 Task: Add Sprouts Organic Virgin Coconut Oil Unrefined to the cart.
Action: Mouse pressed left at (26, 101)
Screenshot: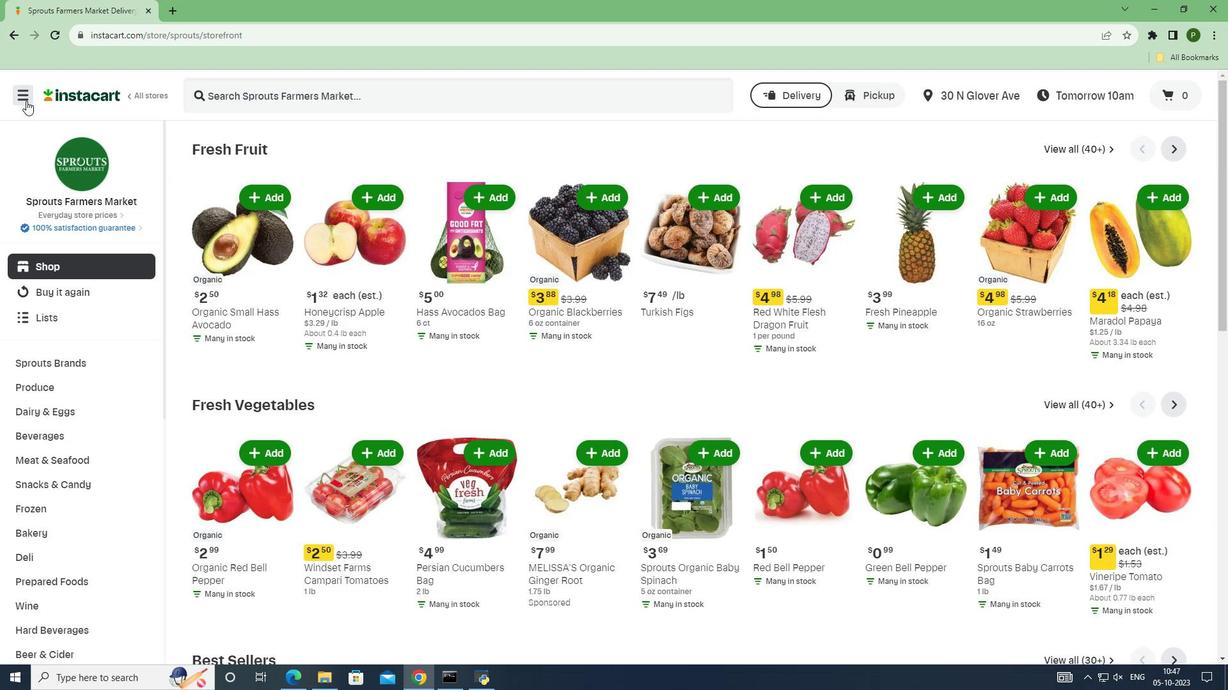 
Action: Mouse moved to (55, 355)
Screenshot: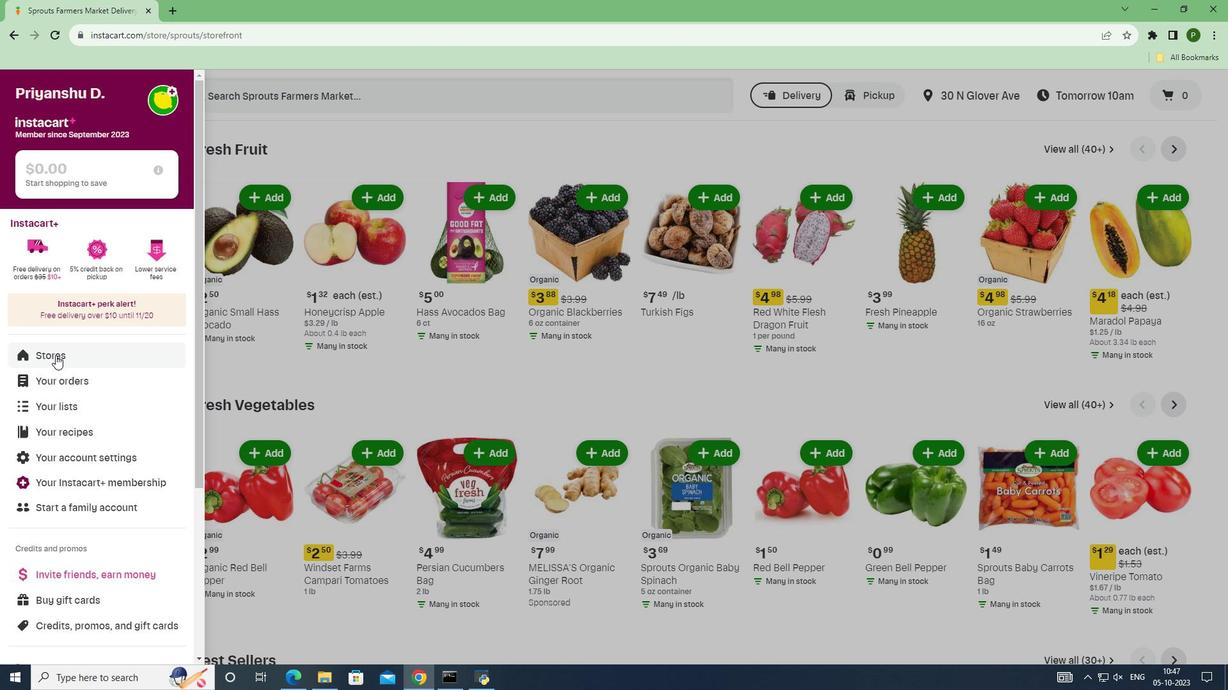 
Action: Mouse pressed left at (55, 355)
Screenshot: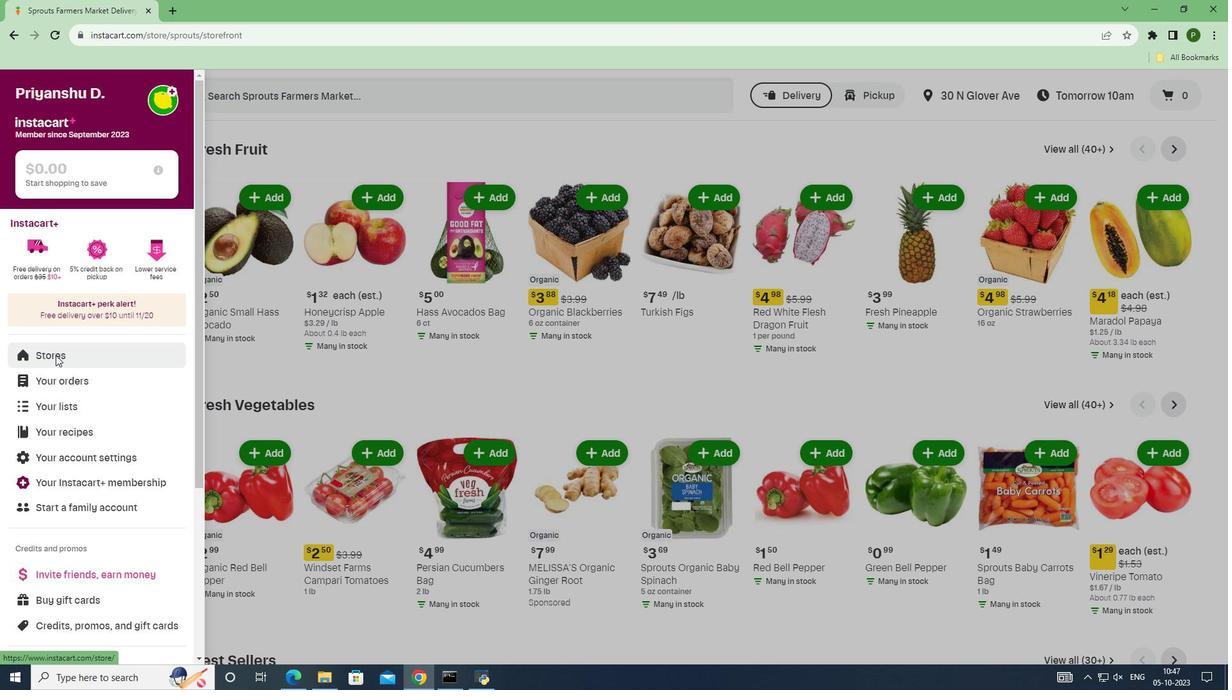 
Action: Mouse moved to (300, 150)
Screenshot: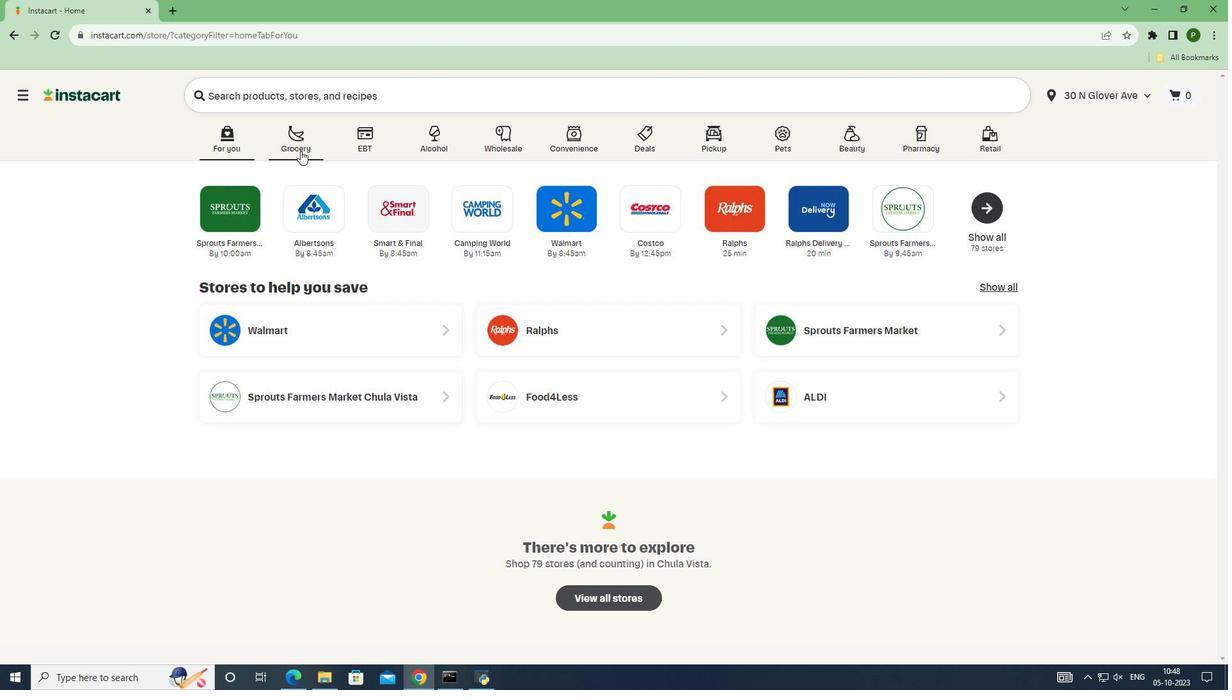
Action: Mouse pressed left at (300, 150)
Screenshot: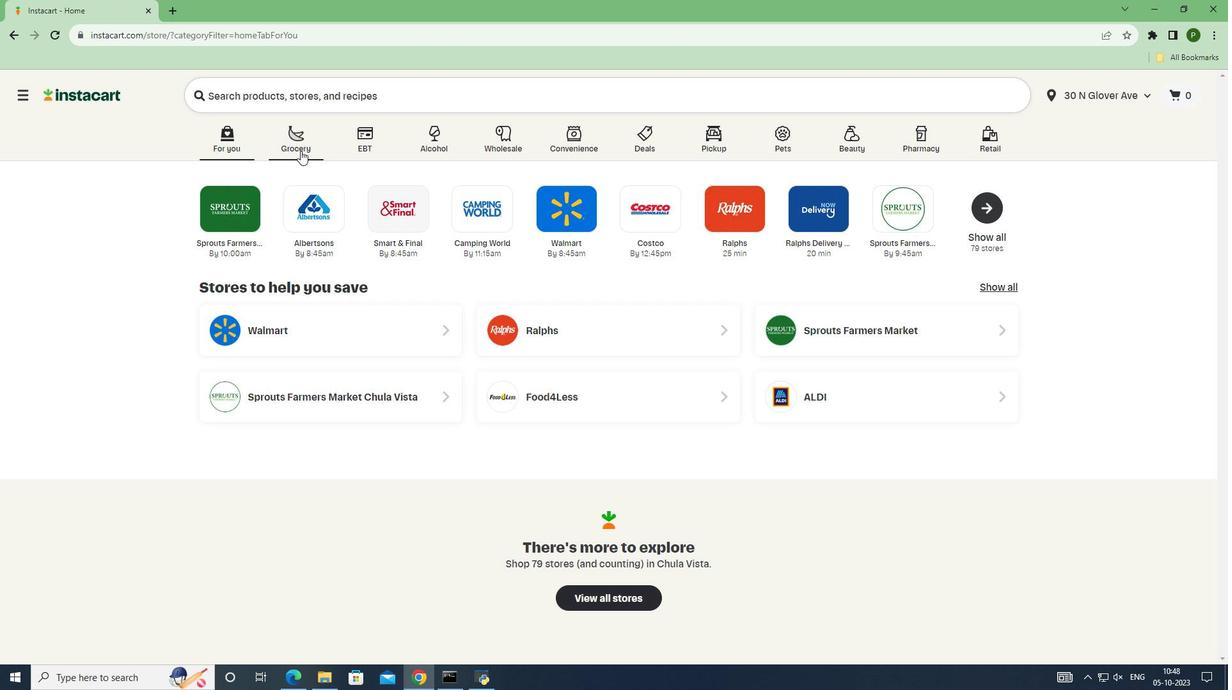 
Action: Mouse moved to (790, 291)
Screenshot: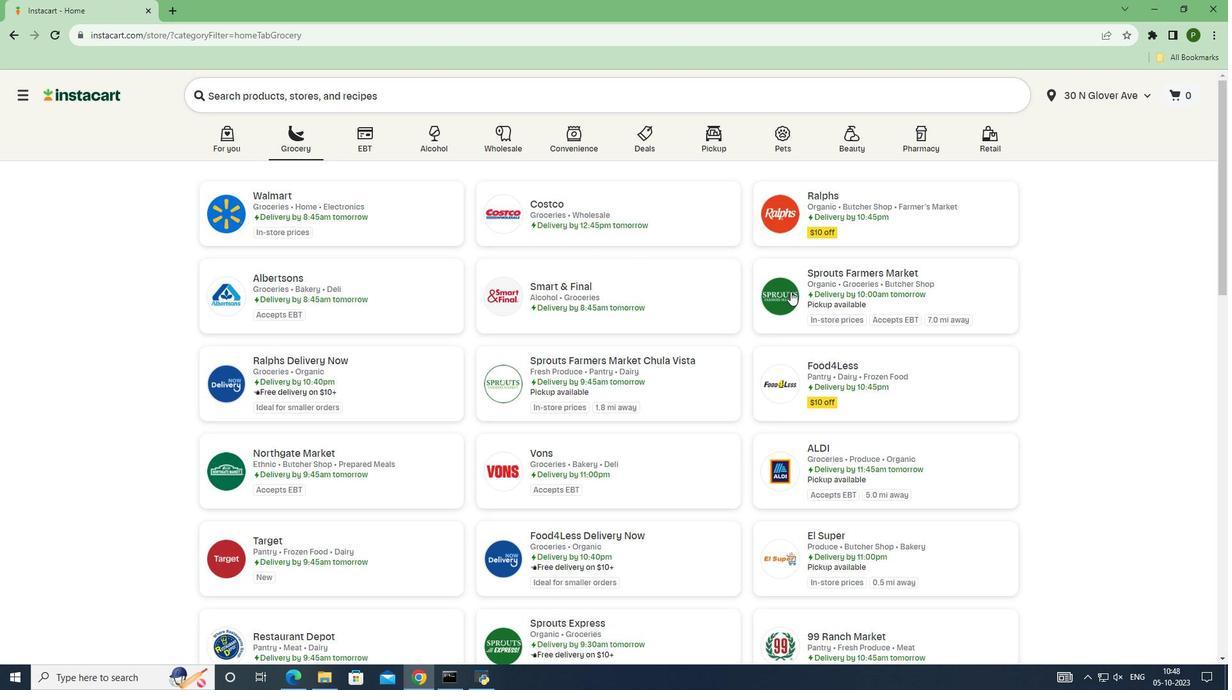 
Action: Mouse pressed left at (790, 291)
Screenshot: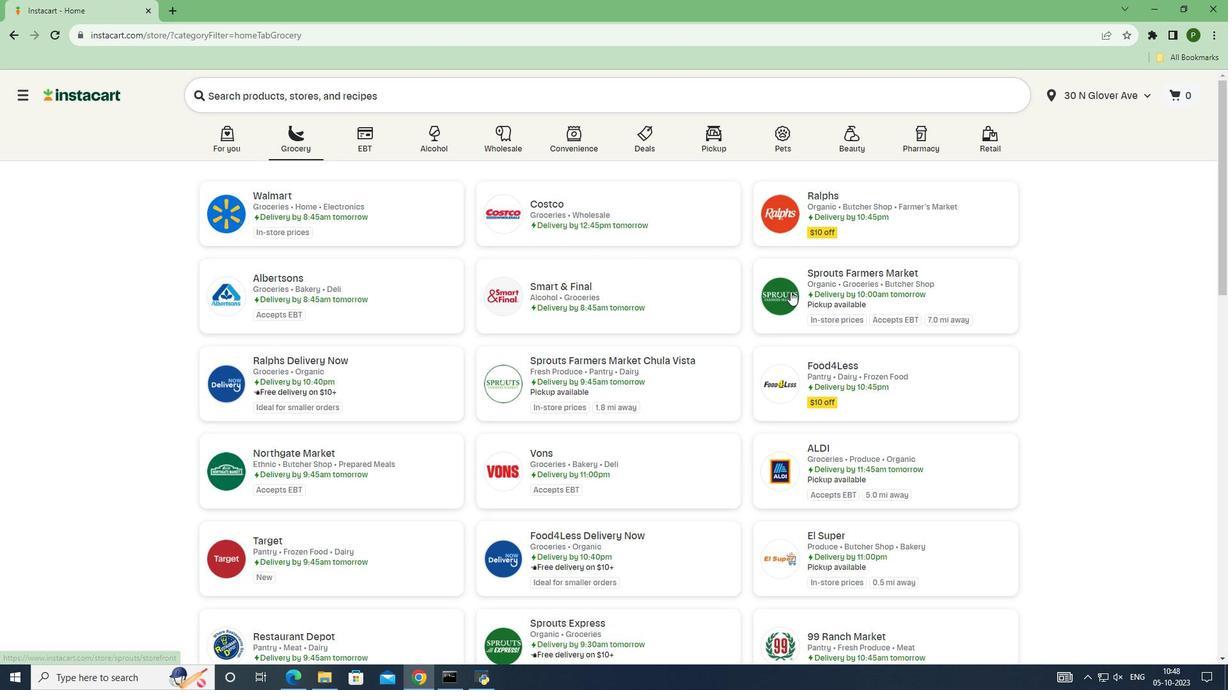 
Action: Mouse moved to (72, 365)
Screenshot: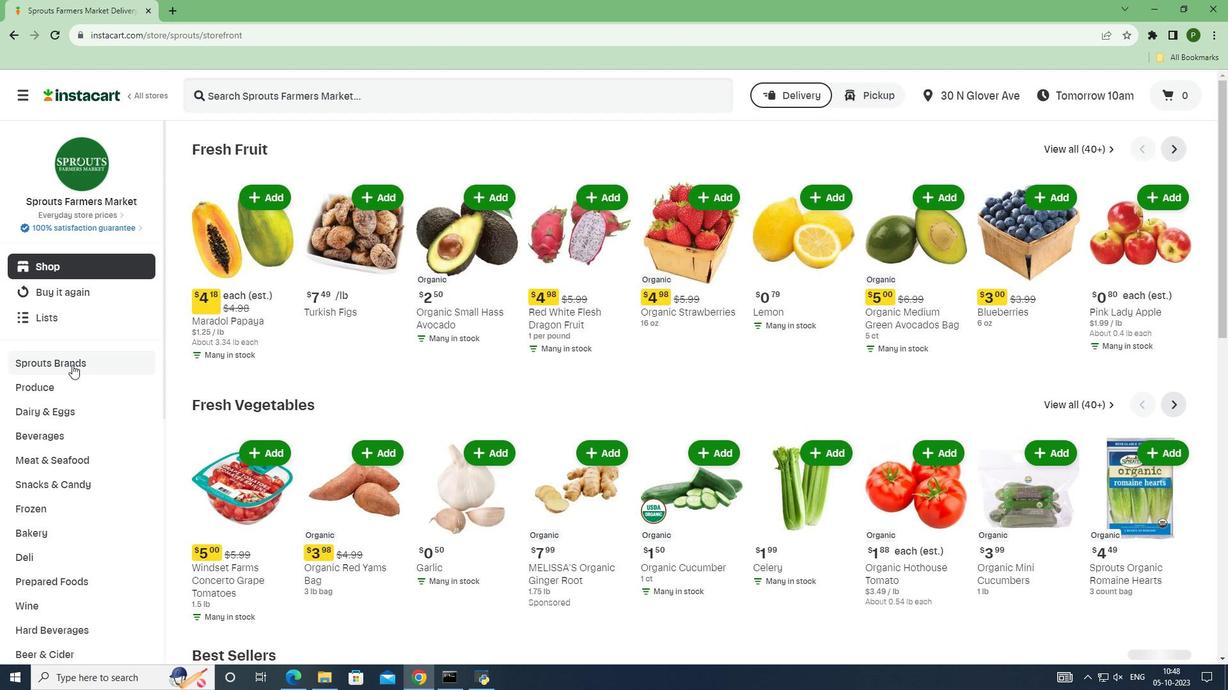 
Action: Mouse pressed left at (72, 365)
Screenshot: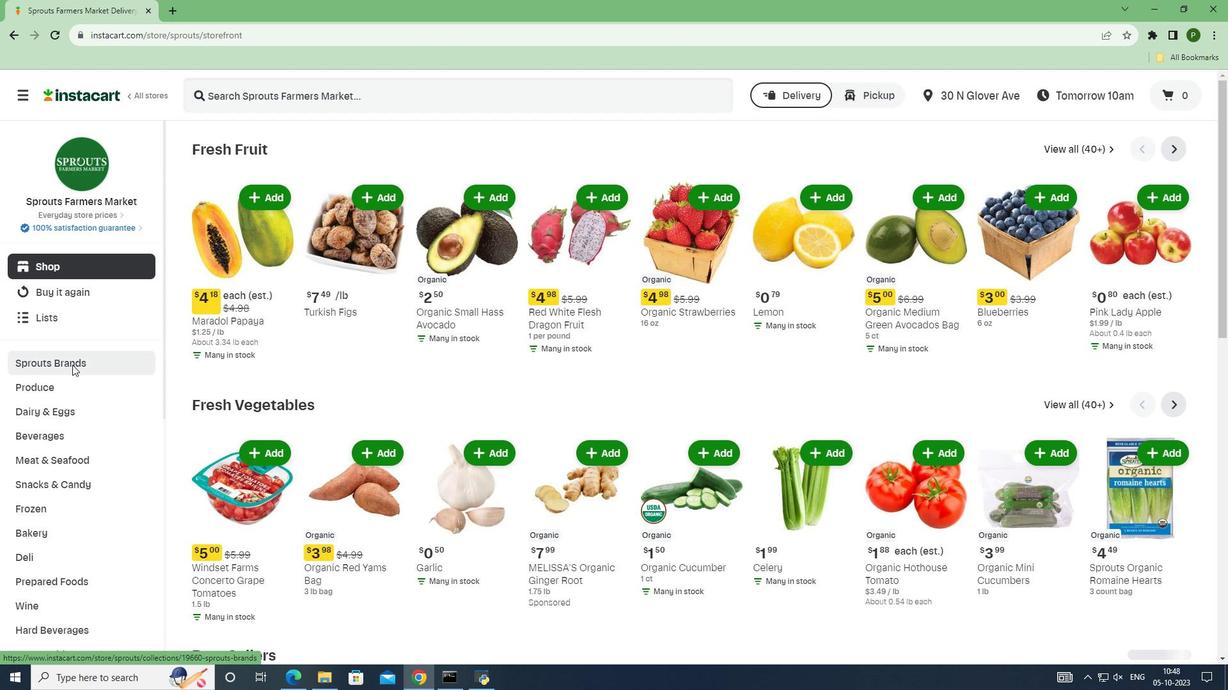 
Action: Mouse pressed left at (72, 365)
Screenshot: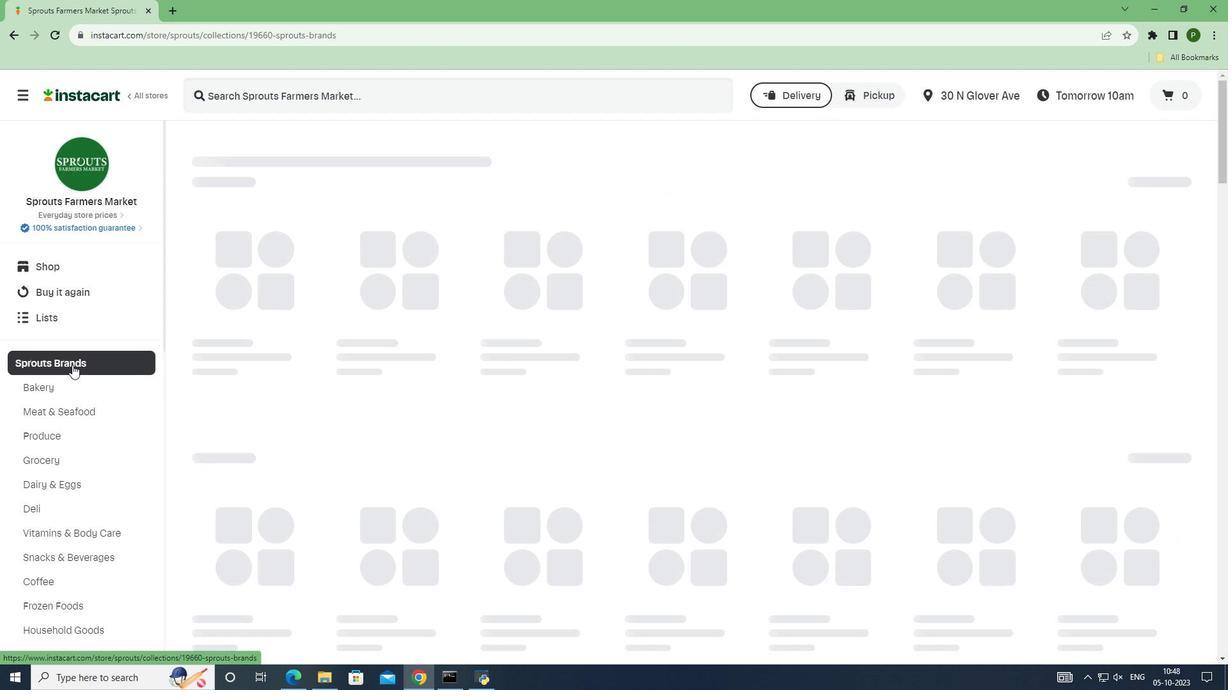 
Action: Mouse moved to (69, 459)
Screenshot: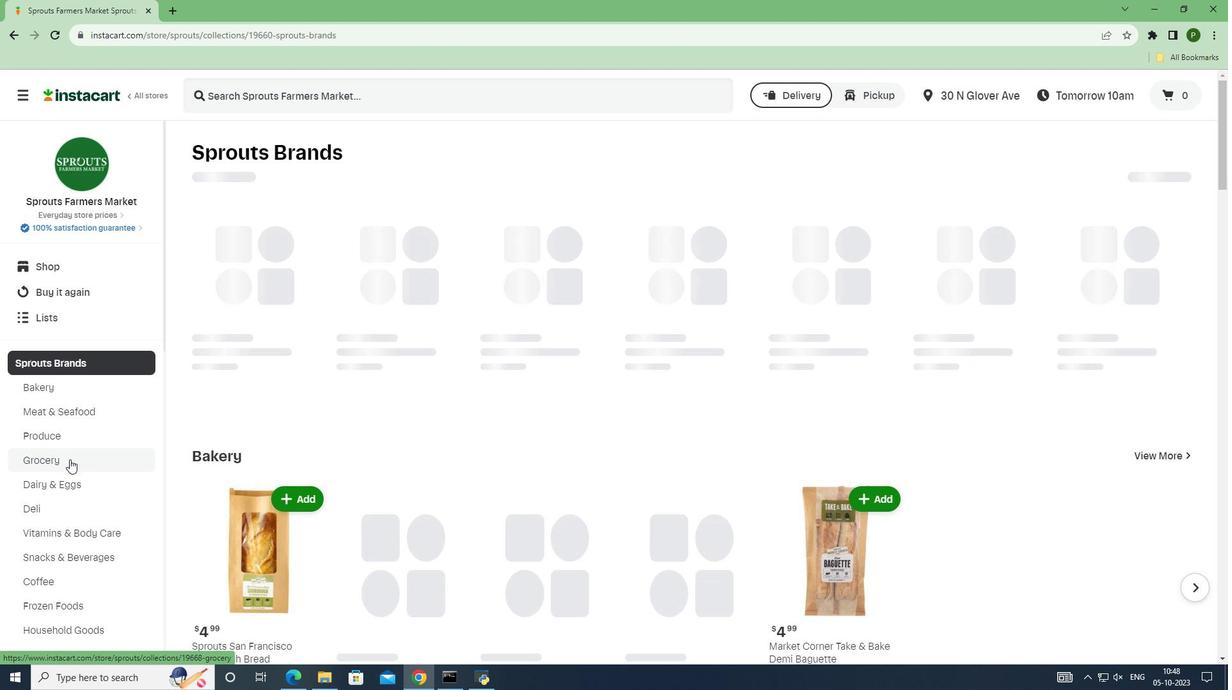 
Action: Mouse pressed left at (69, 459)
Screenshot: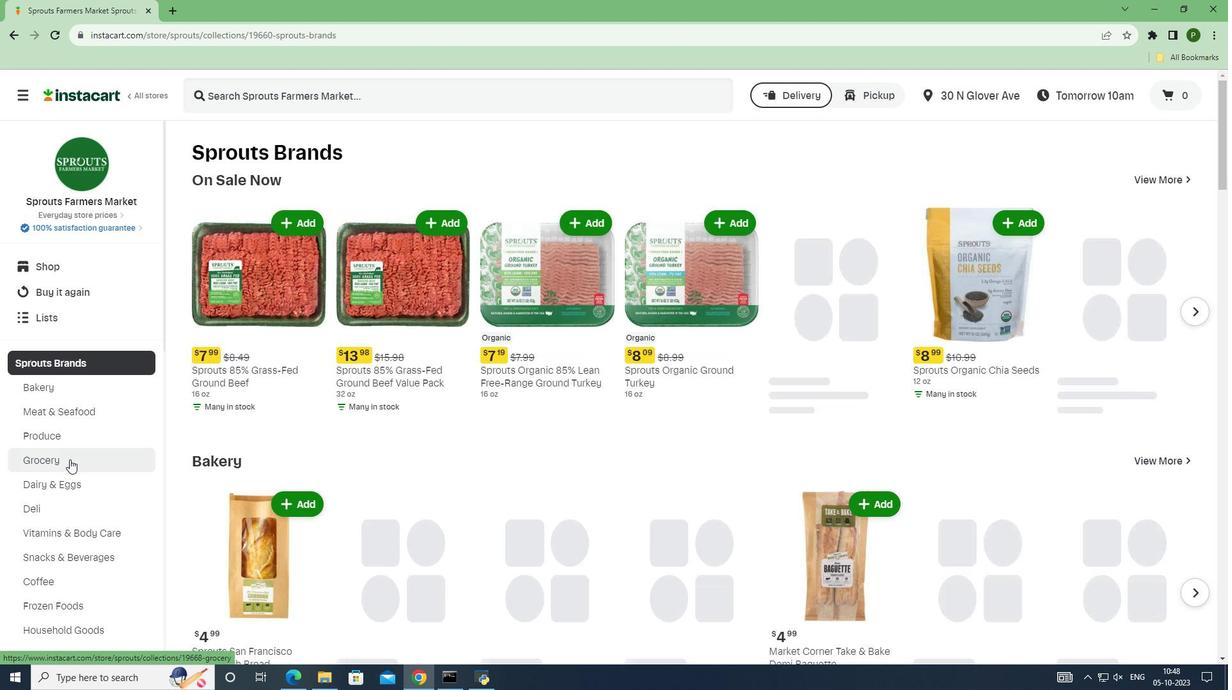 
Action: Mouse moved to (302, 275)
Screenshot: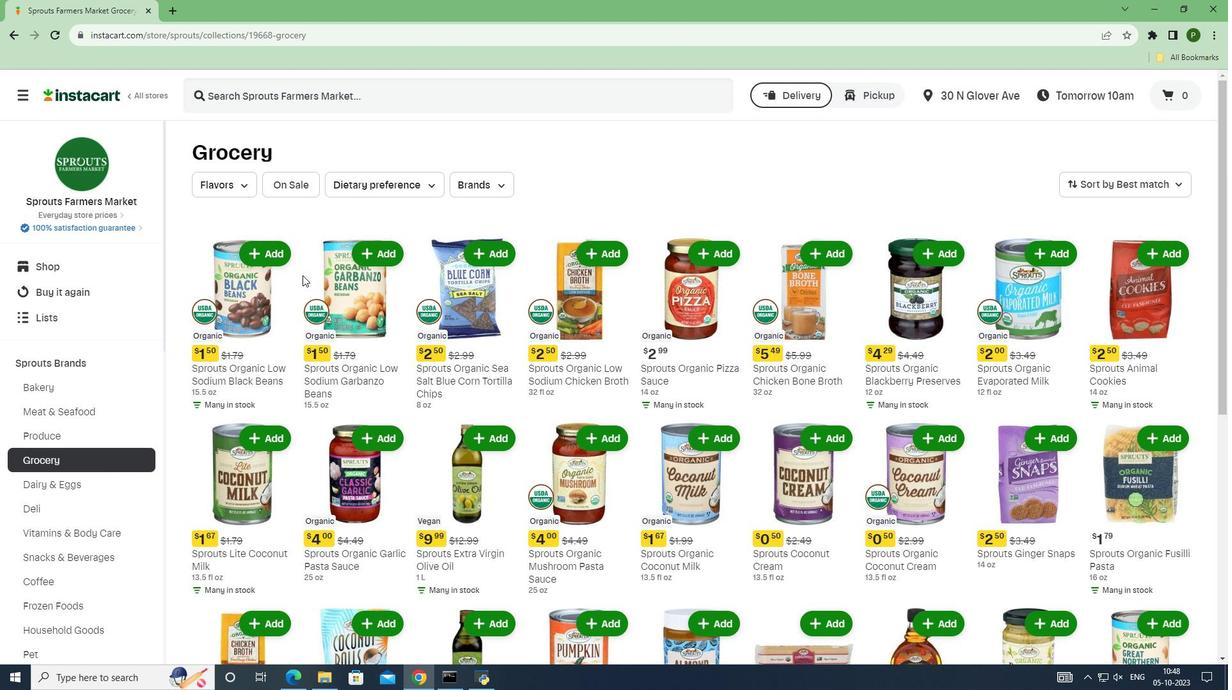 
Action: Mouse scrolled (302, 275) with delta (0, 0)
Screenshot: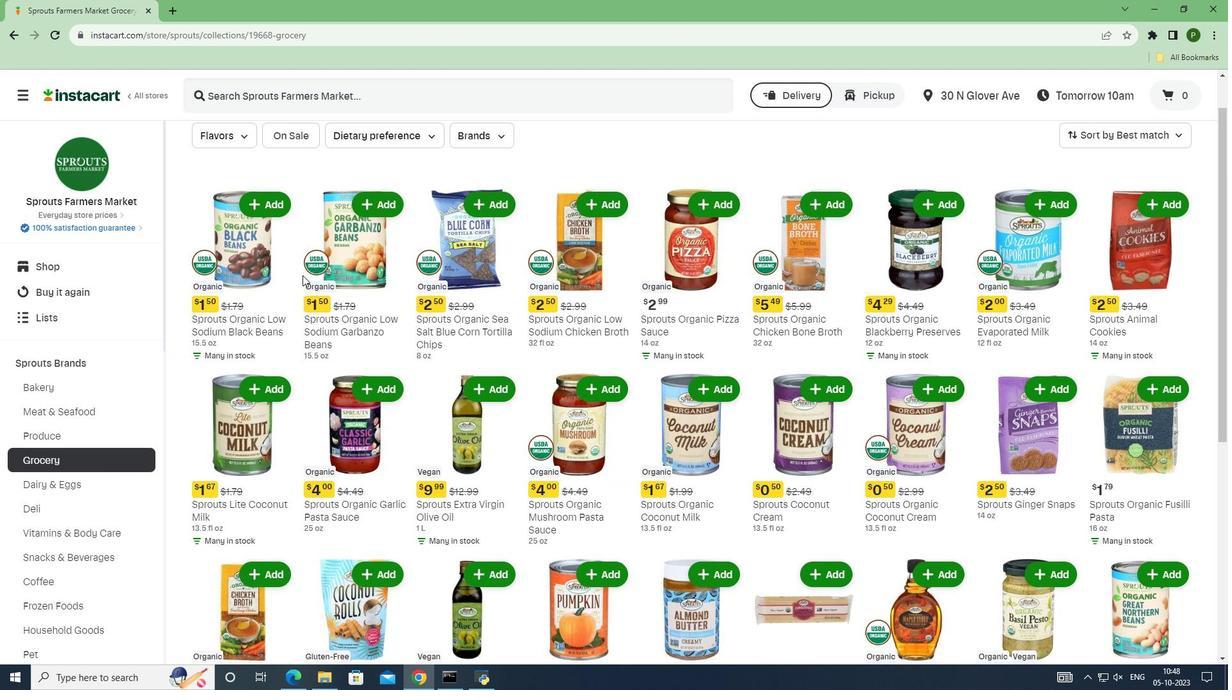 
Action: Mouse scrolled (302, 275) with delta (0, 0)
Screenshot: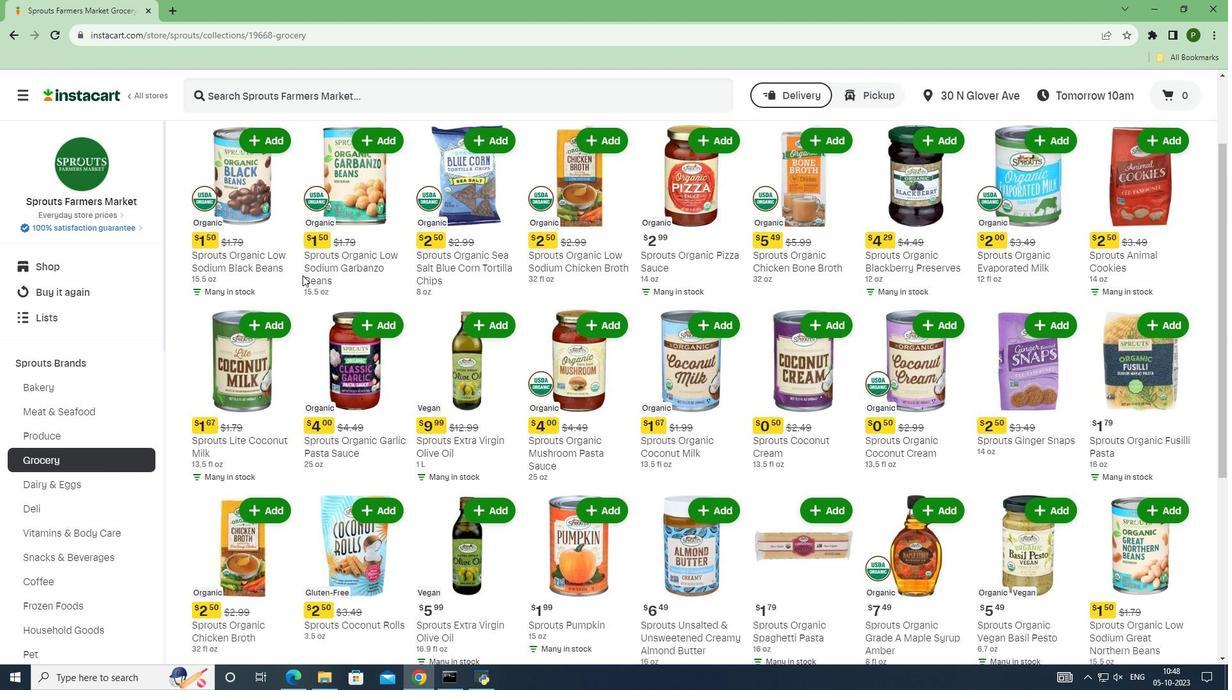 
Action: Mouse scrolled (302, 275) with delta (0, 0)
Screenshot: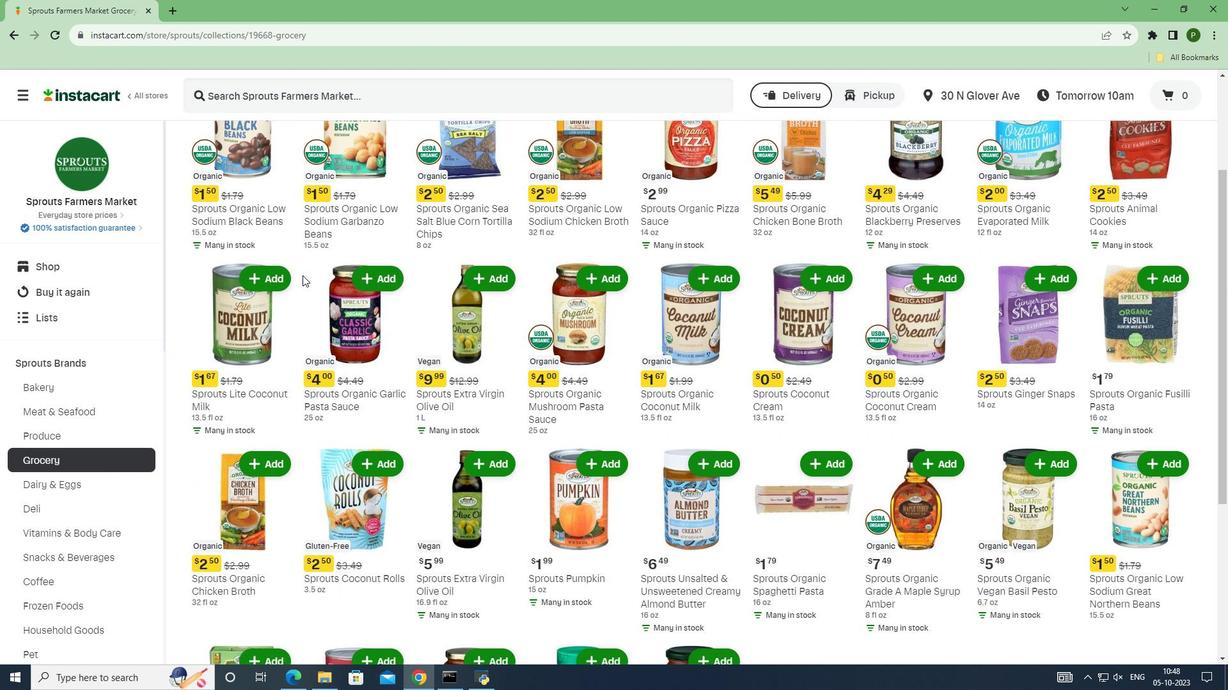 
Action: Mouse scrolled (302, 275) with delta (0, 0)
Screenshot: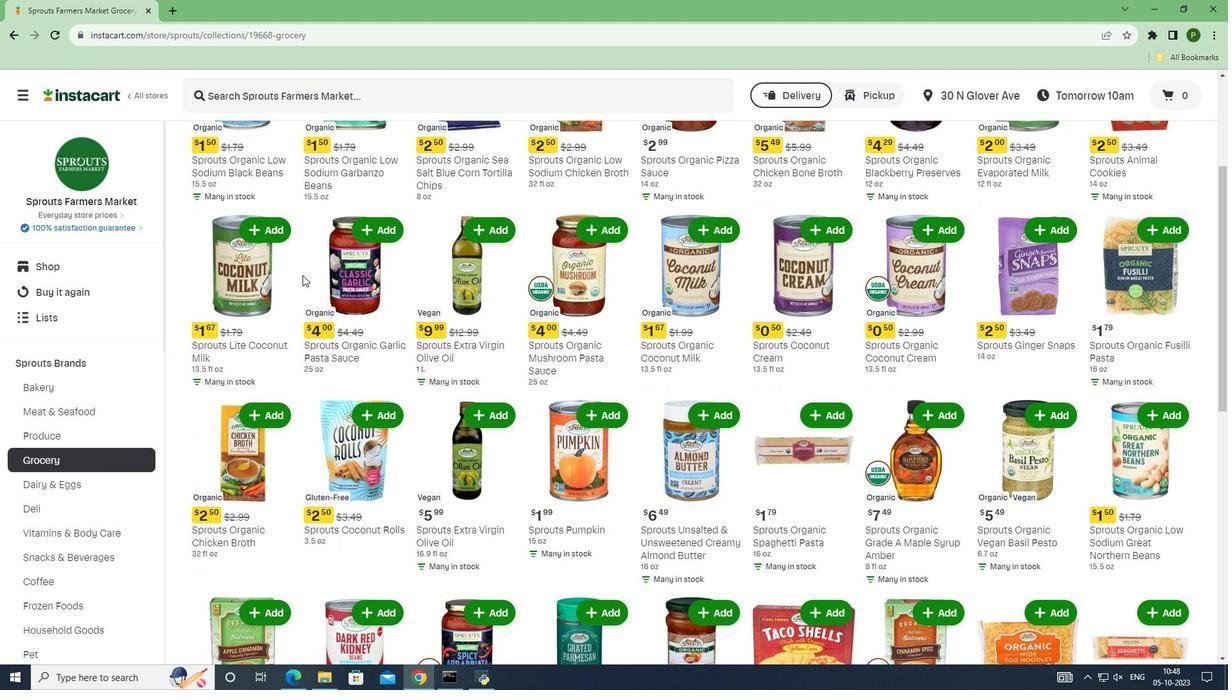 
Action: Mouse scrolled (302, 275) with delta (0, 0)
Screenshot: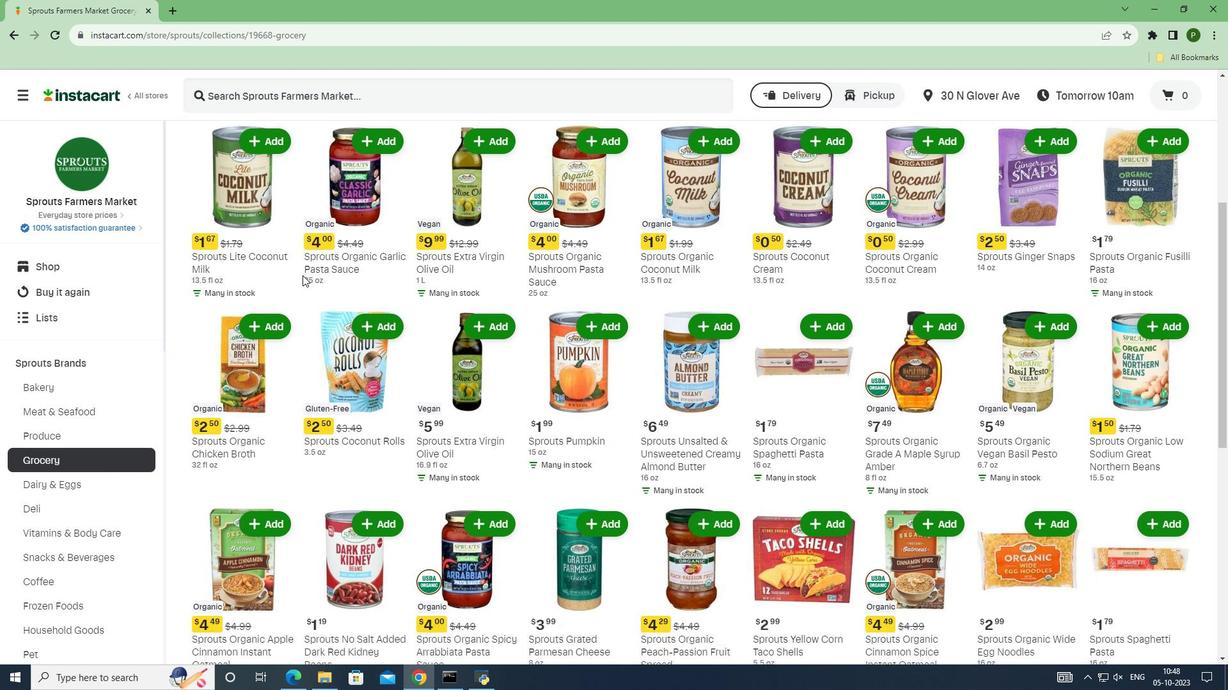 
Action: Mouse scrolled (302, 275) with delta (0, 0)
Screenshot: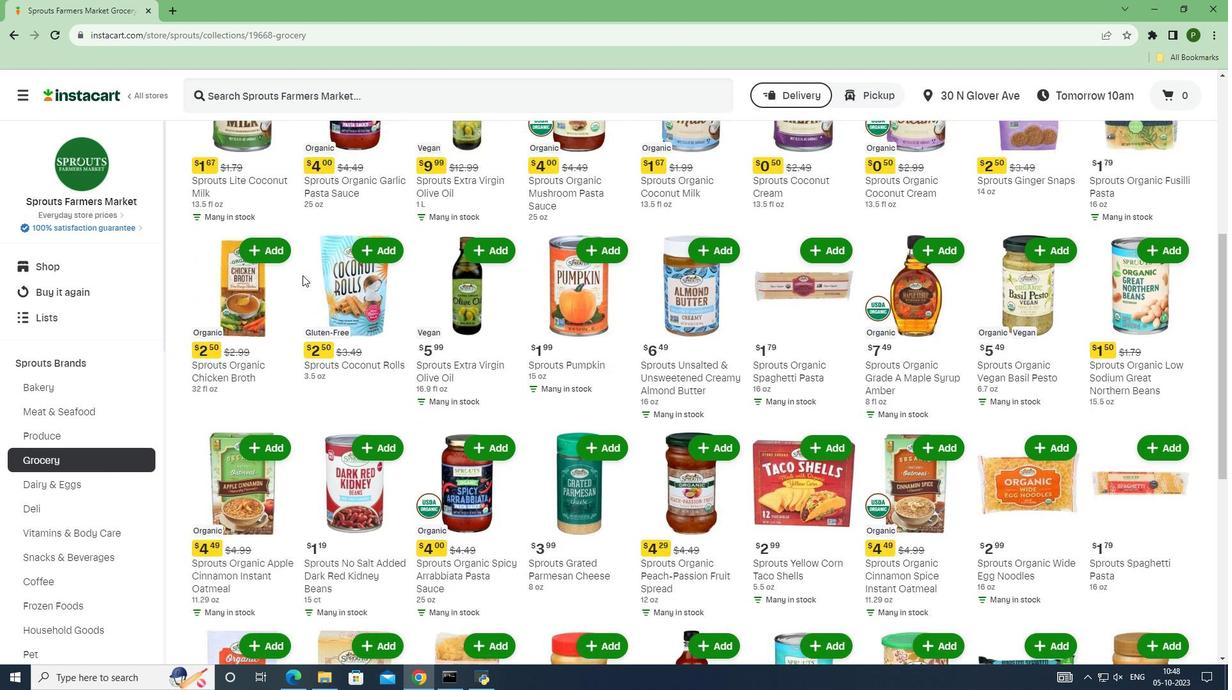 
Action: Mouse scrolled (302, 275) with delta (0, 0)
Screenshot: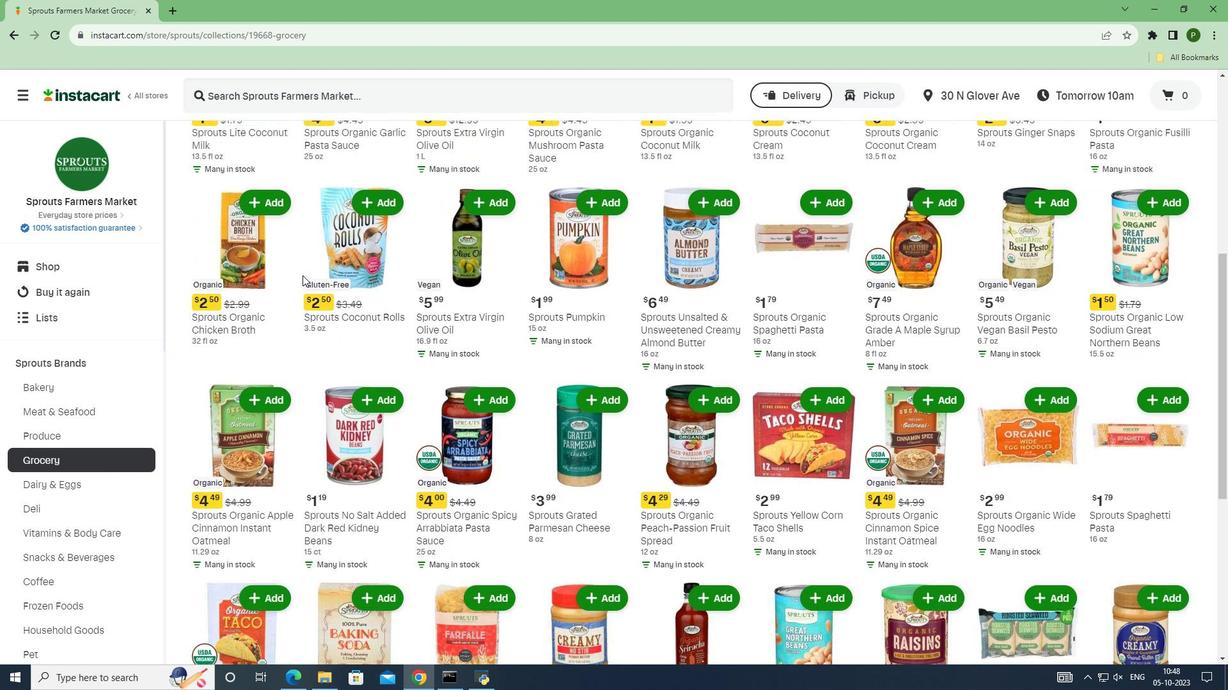 
Action: Mouse scrolled (302, 275) with delta (0, 0)
Screenshot: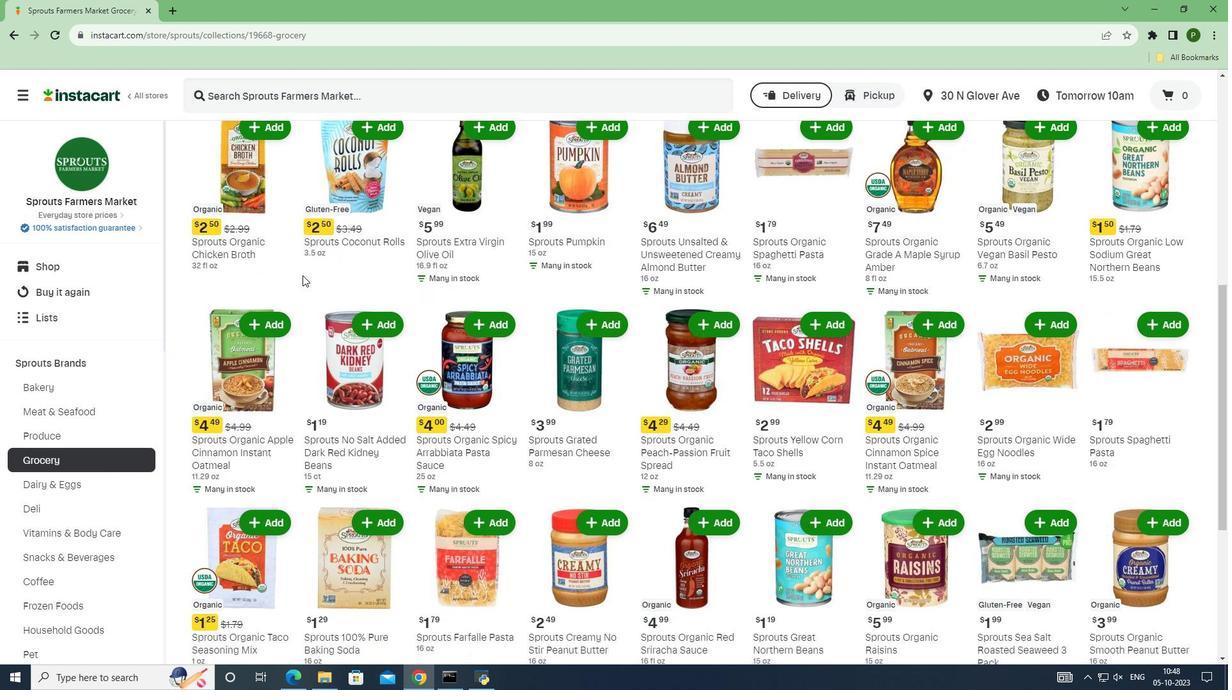 
Action: Mouse scrolled (302, 275) with delta (0, 0)
Screenshot: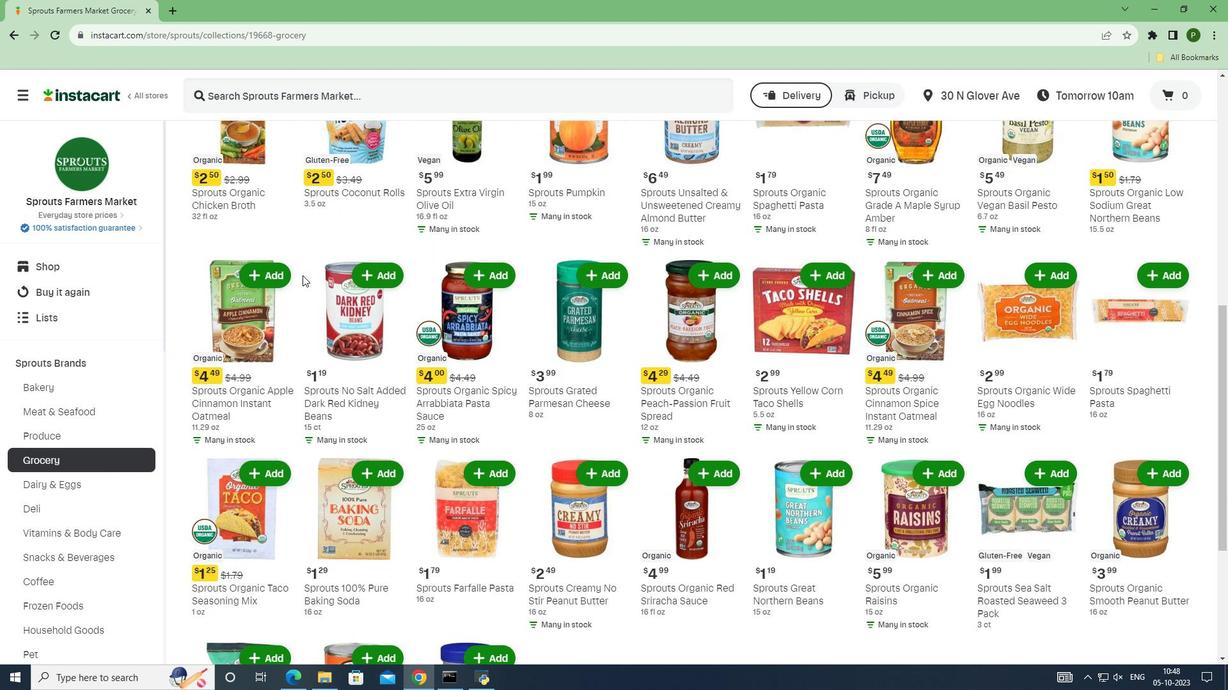 
Action: Mouse scrolled (302, 275) with delta (0, 0)
Screenshot: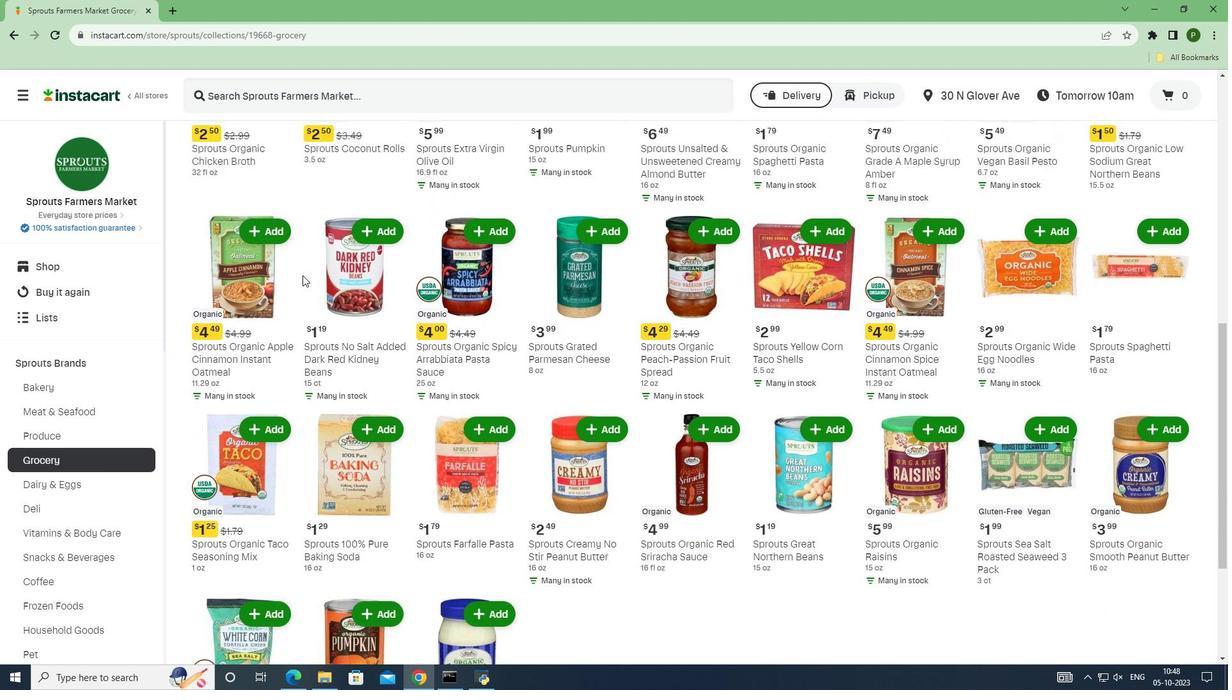 
Action: Mouse scrolled (302, 275) with delta (0, 0)
Screenshot: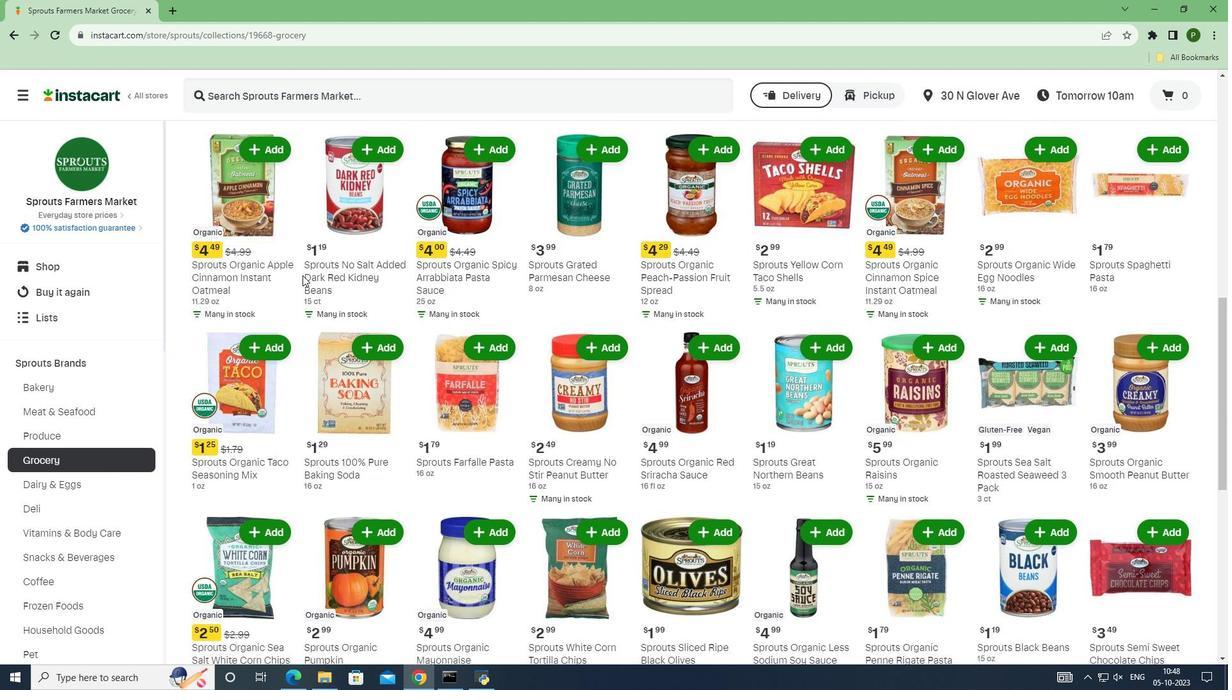 
Action: Mouse scrolled (302, 275) with delta (0, 0)
Screenshot: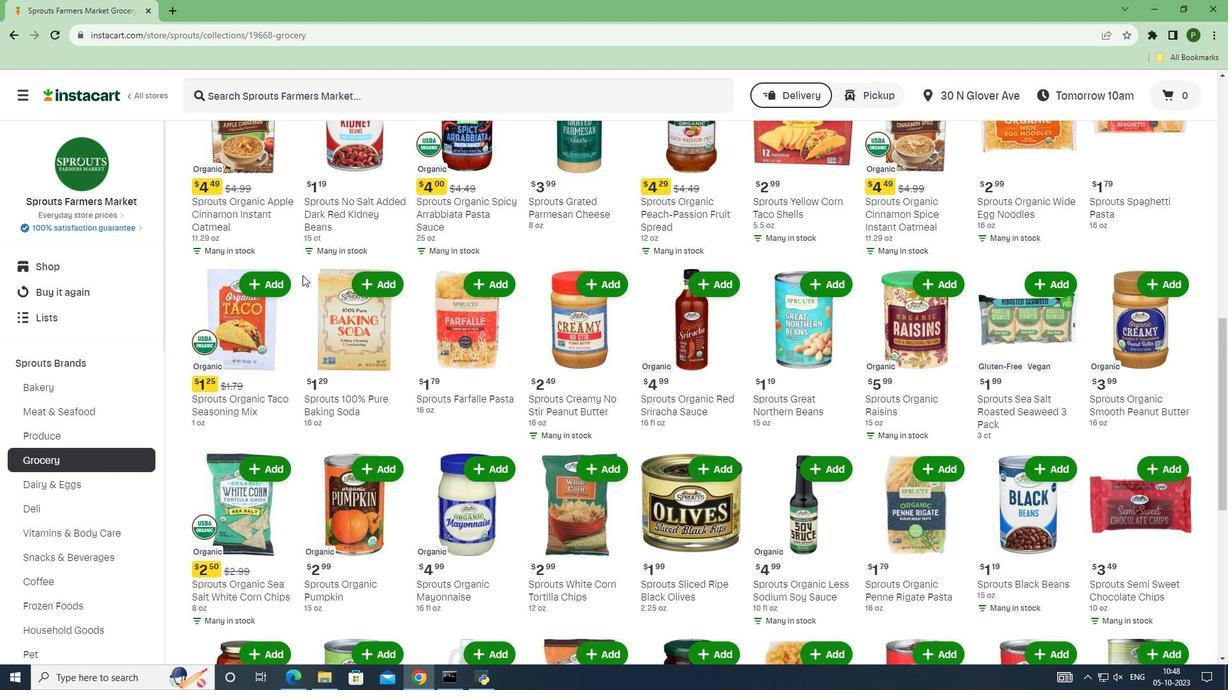 
Action: Mouse scrolled (302, 275) with delta (0, 0)
Screenshot: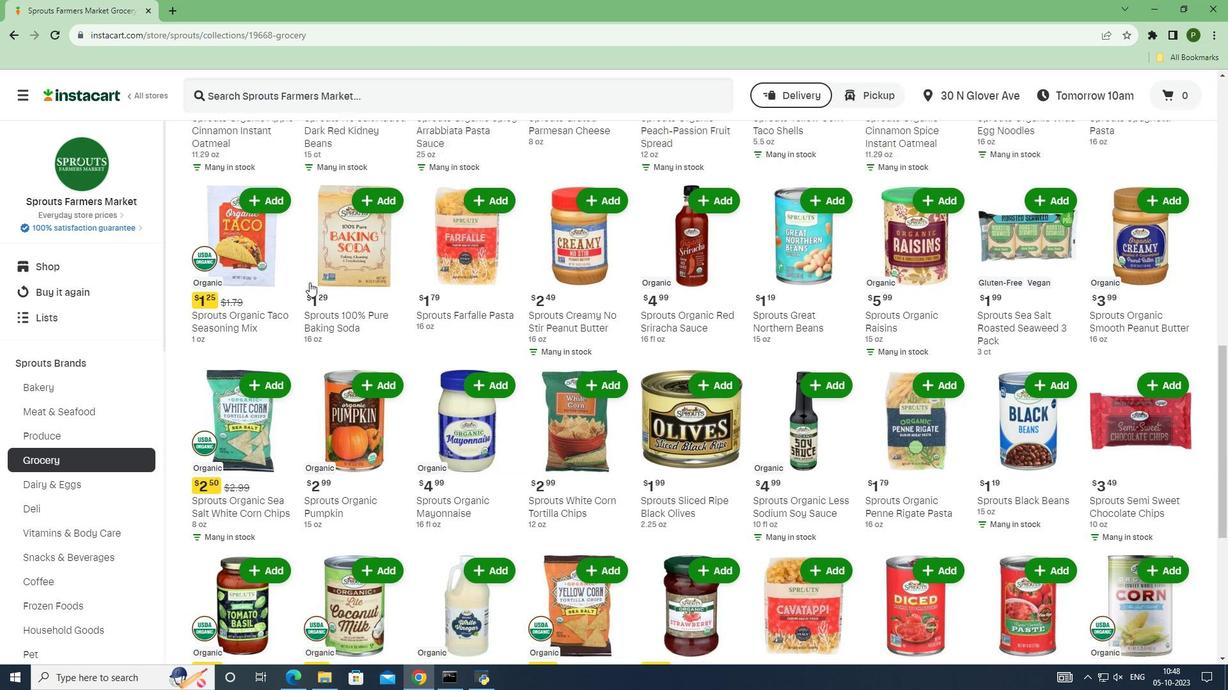 
Action: Mouse scrolled (302, 275) with delta (0, 0)
Screenshot: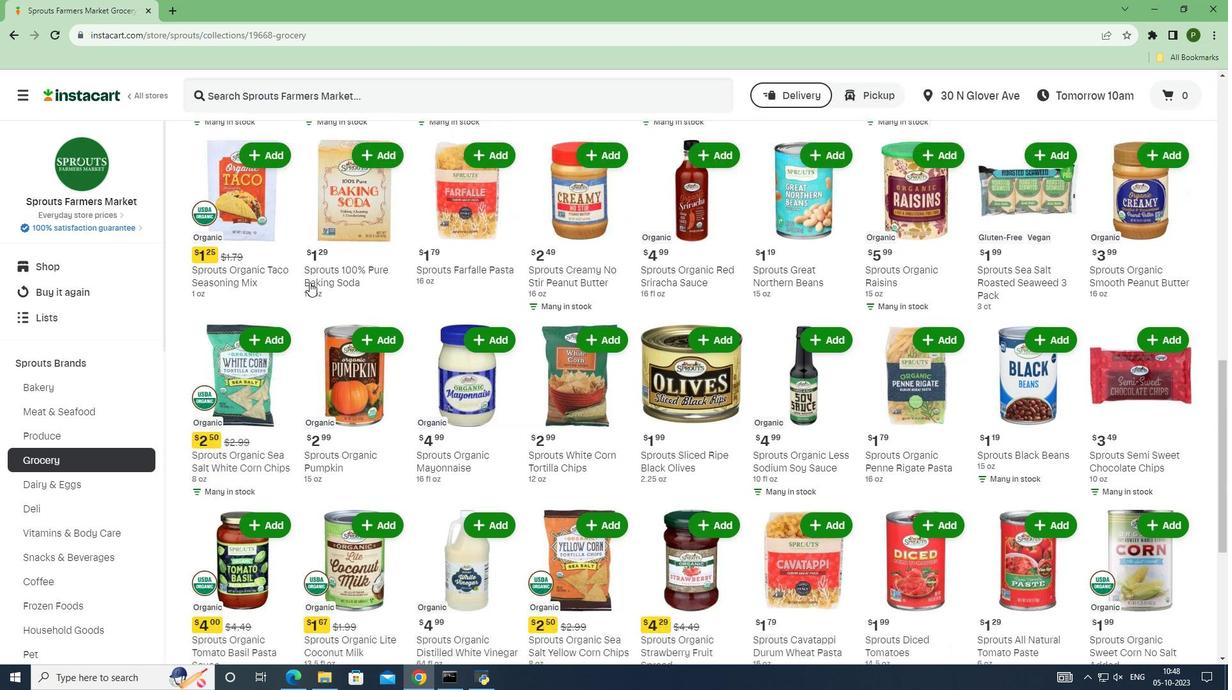 
Action: Mouse moved to (333, 289)
Screenshot: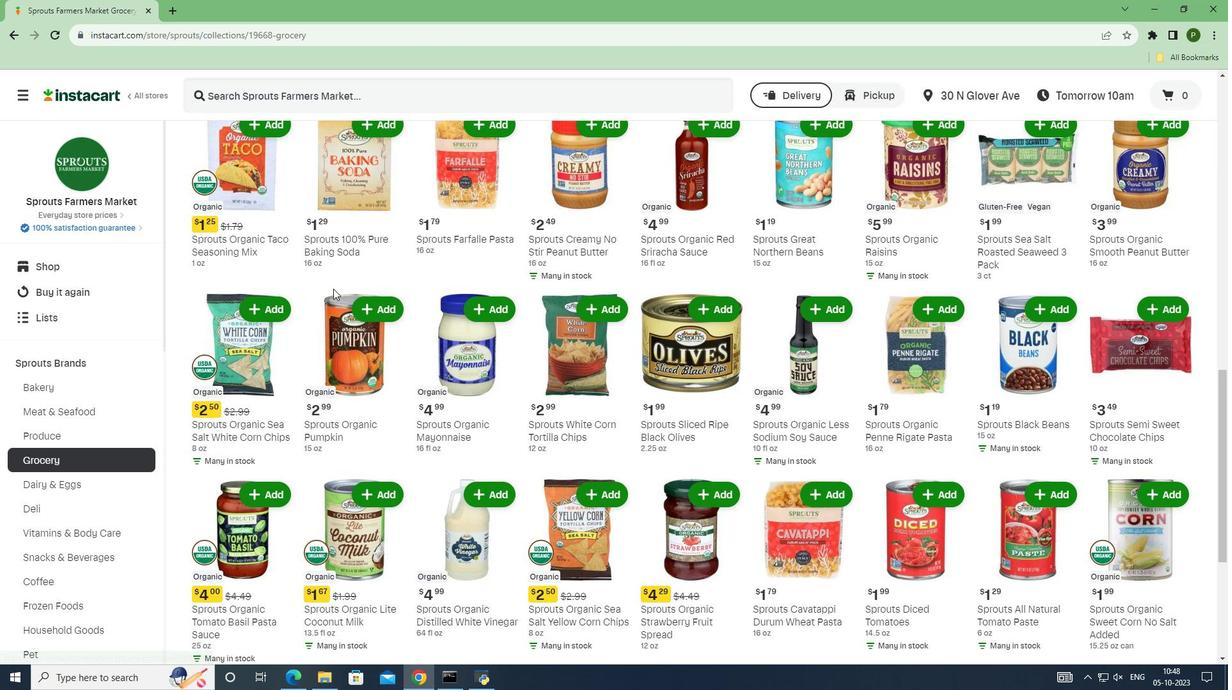 
Action: Mouse scrolled (333, 288) with delta (0, 0)
Screenshot: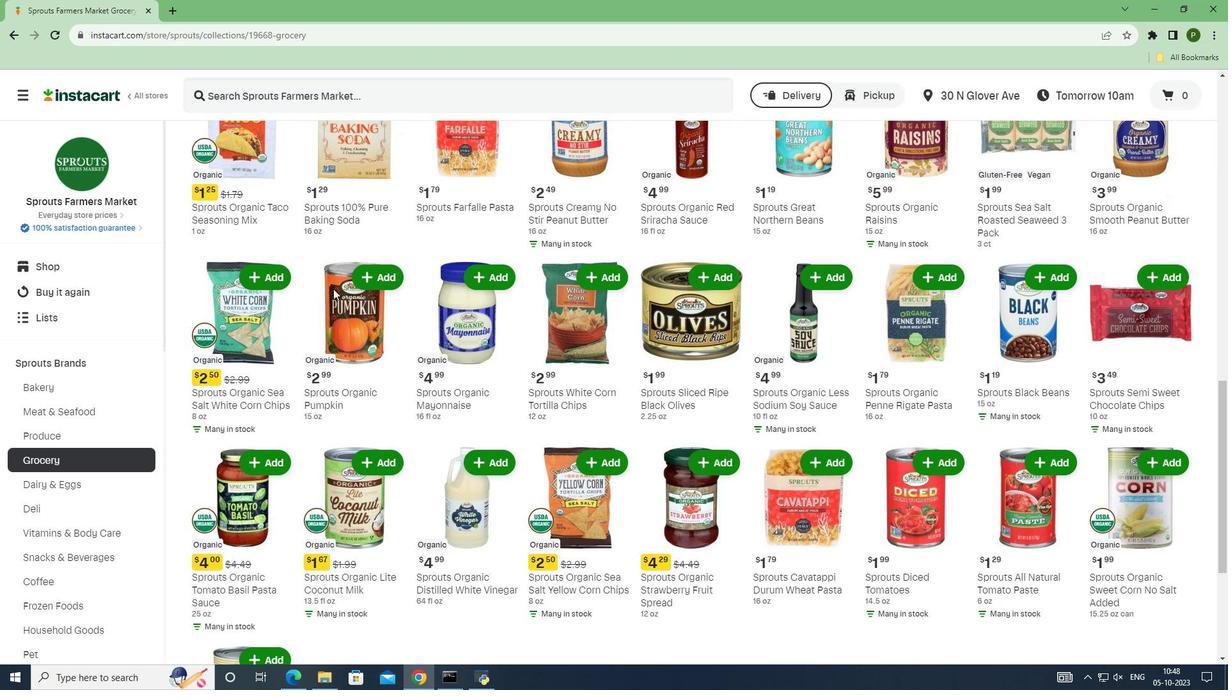 
Action: Mouse scrolled (333, 288) with delta (0, 0)
Screenshot: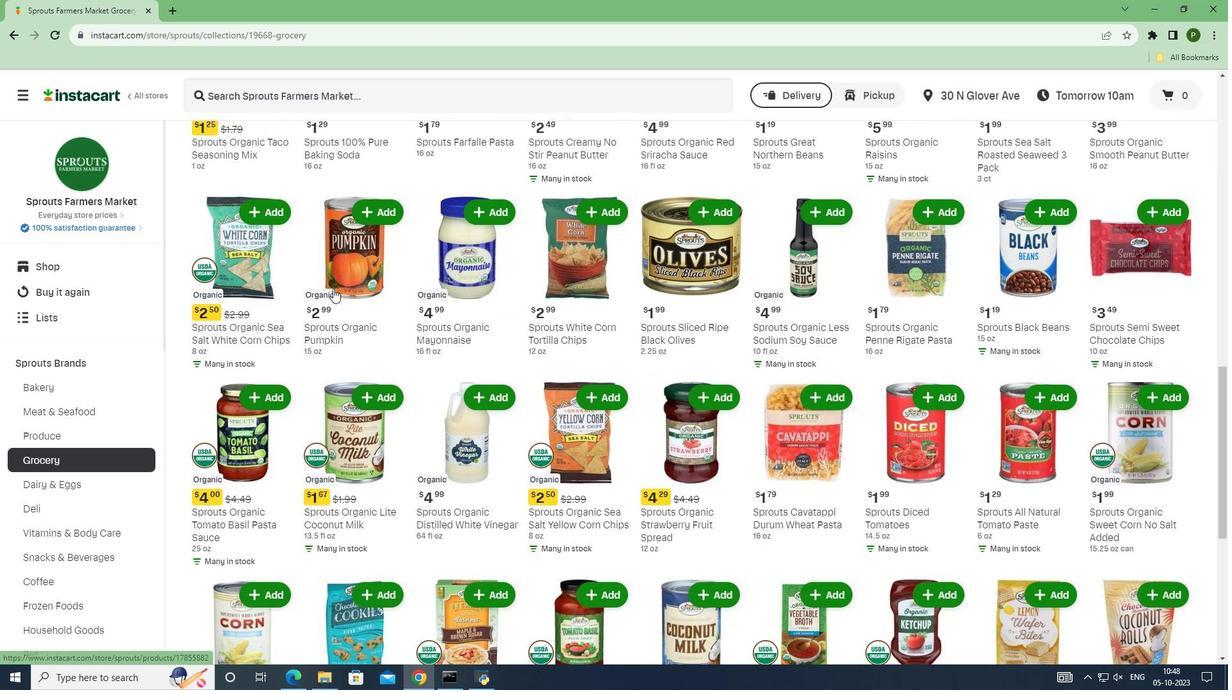 
Action: Mouse scrolled (333, 288) with delta (0, 0)
Screenshot: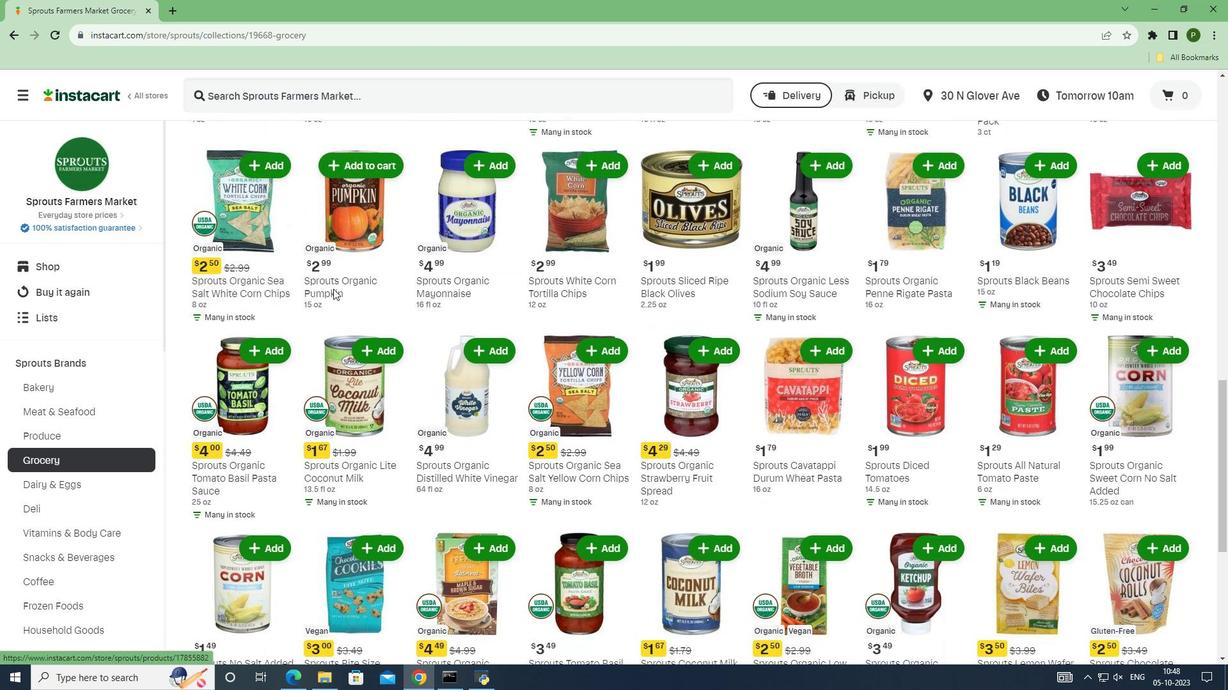 
Action: Mouse scrolled (333, 288) with delta (0, 0)
Screenshot: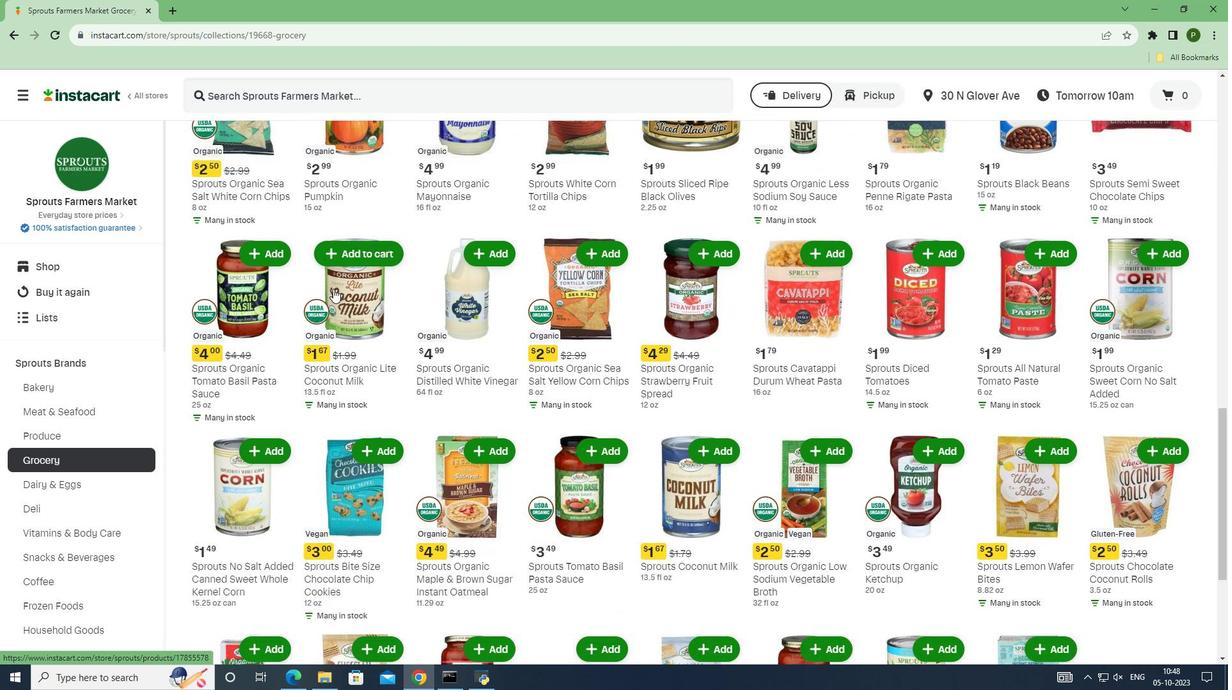 
Action: Mouse scrolled (333, 288) with delta (0, 0)
Screenshot: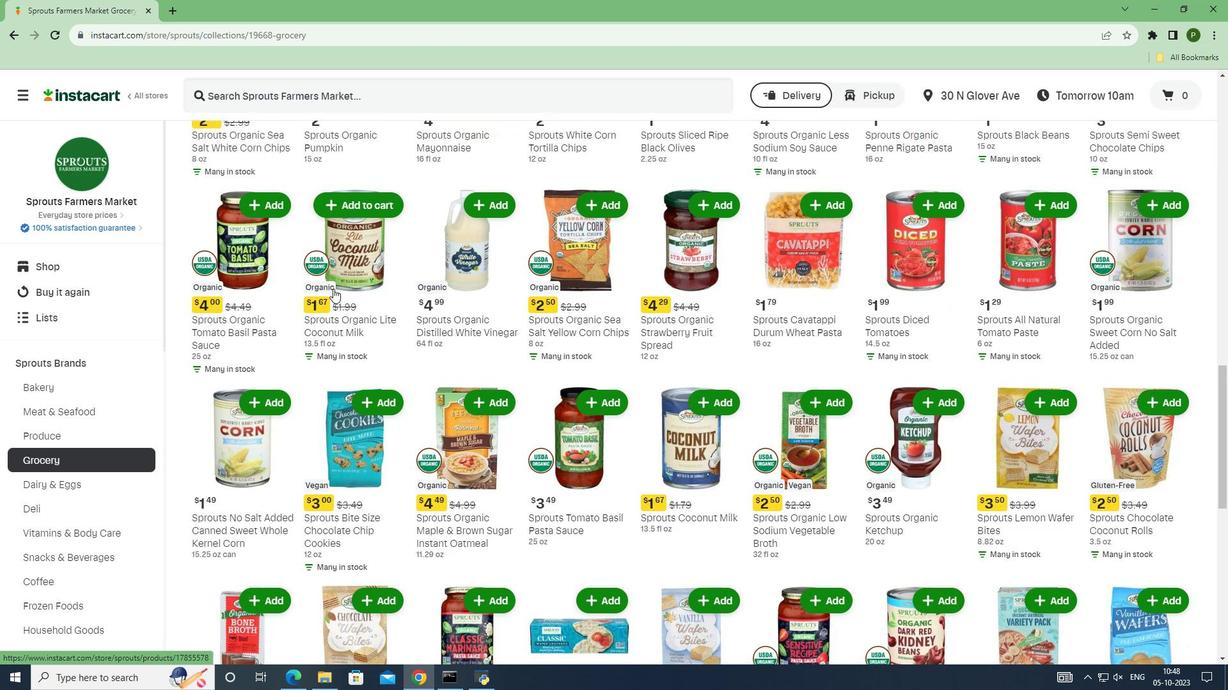 
Action: Mouse scrolled (333, 288) with delta (0, 0)
Screenshot: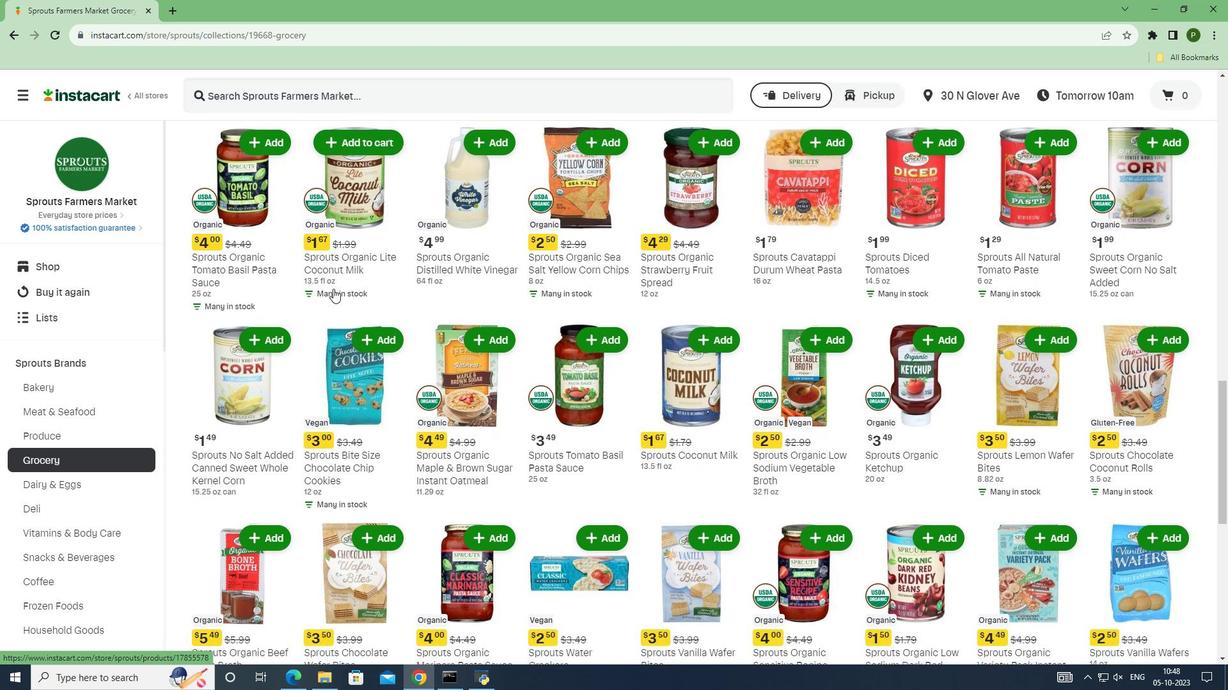 
Action: Mouse scrolled (333, 288) with delta (0, 0)
Screenshot: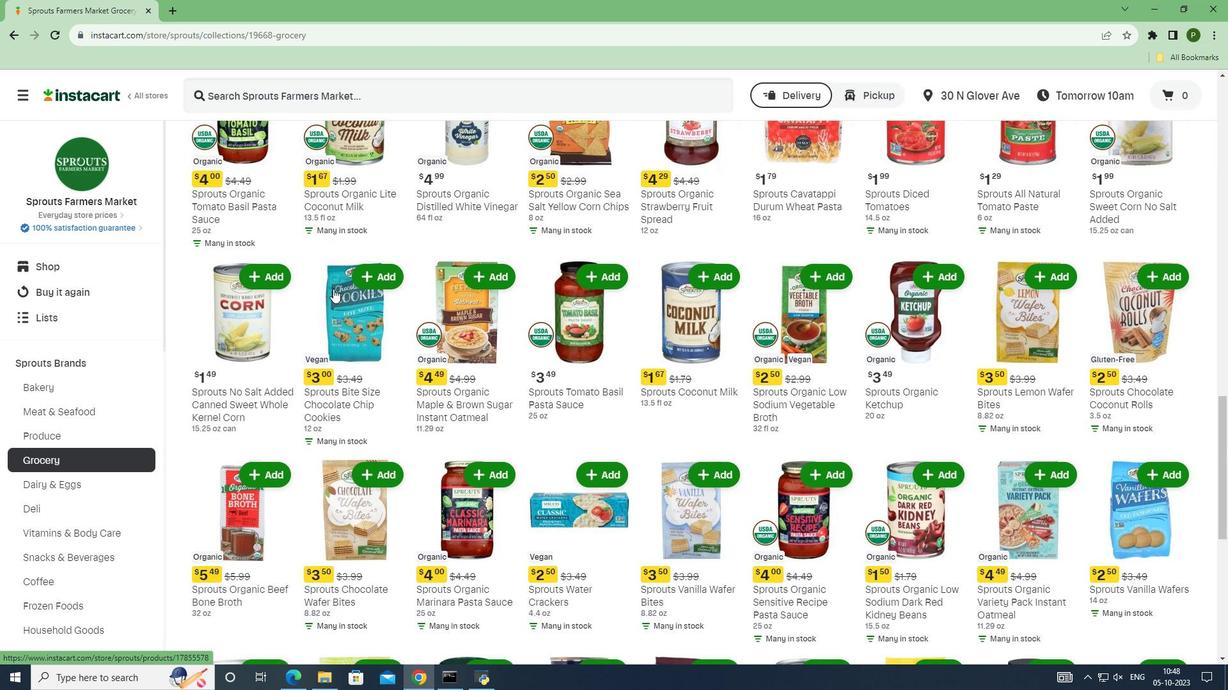 
Action: Mouse scrolled (333, 288) with delta (0, 0)
Screenshot: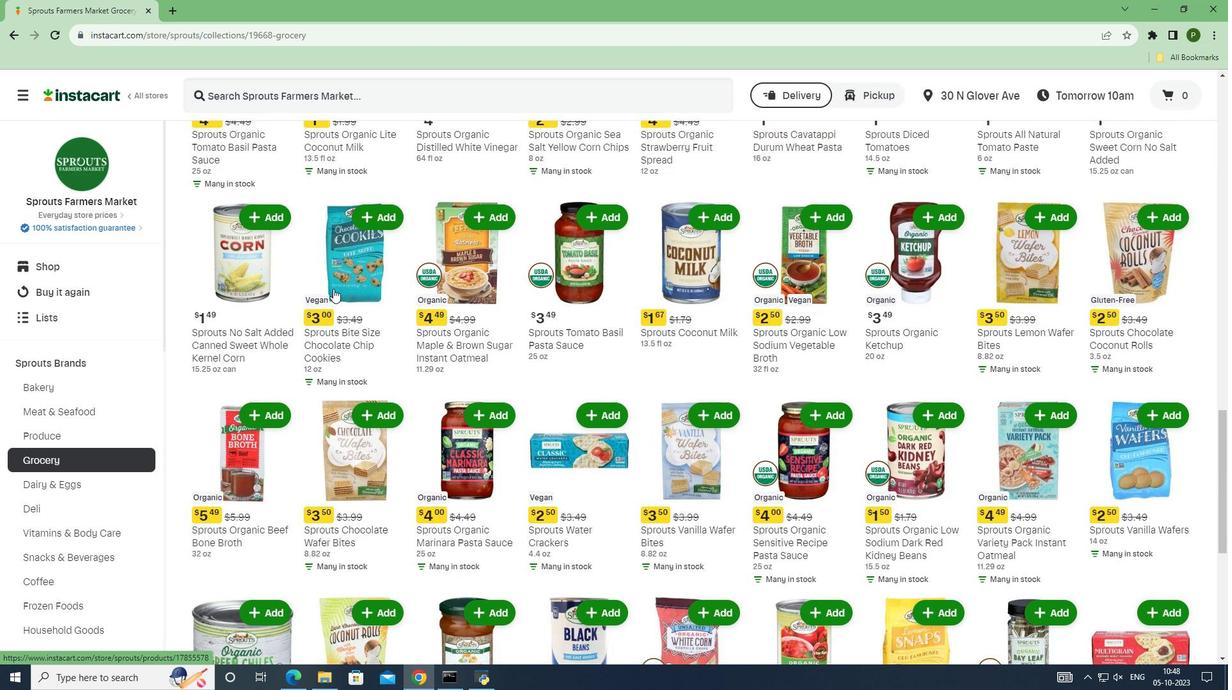 
Action: Mouse scrolled (333, 288) with delta (0, 0)
Screenshot: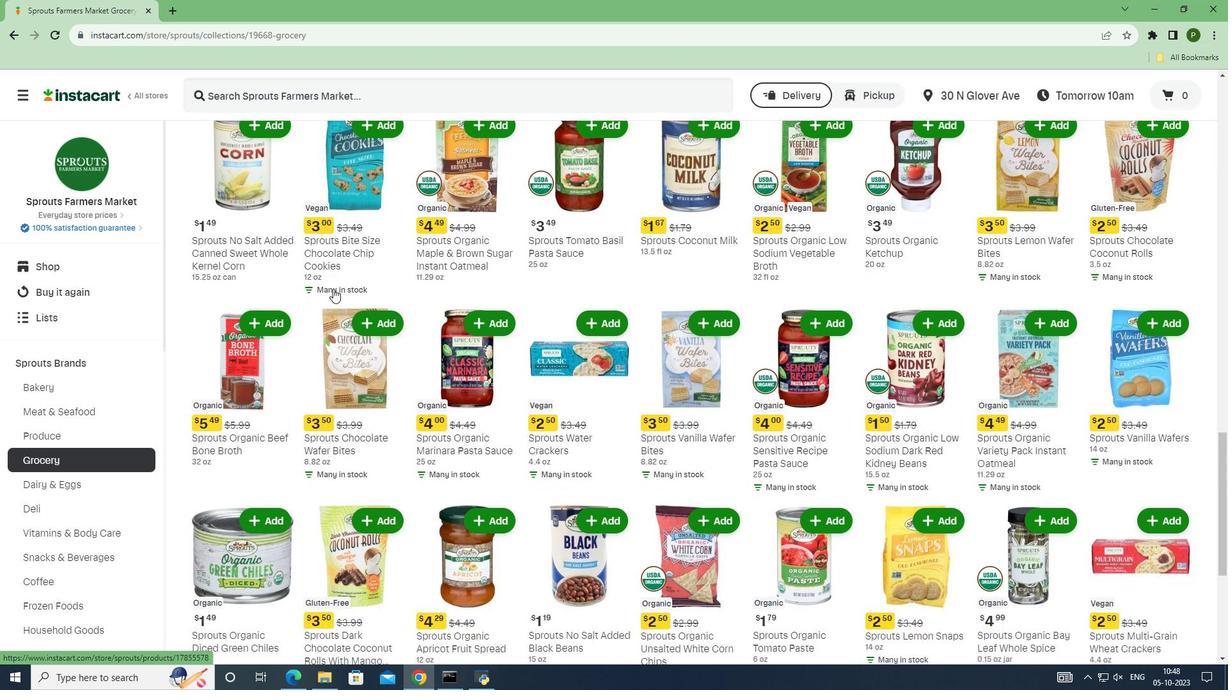 
Action: Mouse scrolled (333, 288) with delta (0, 0)
Screenshot: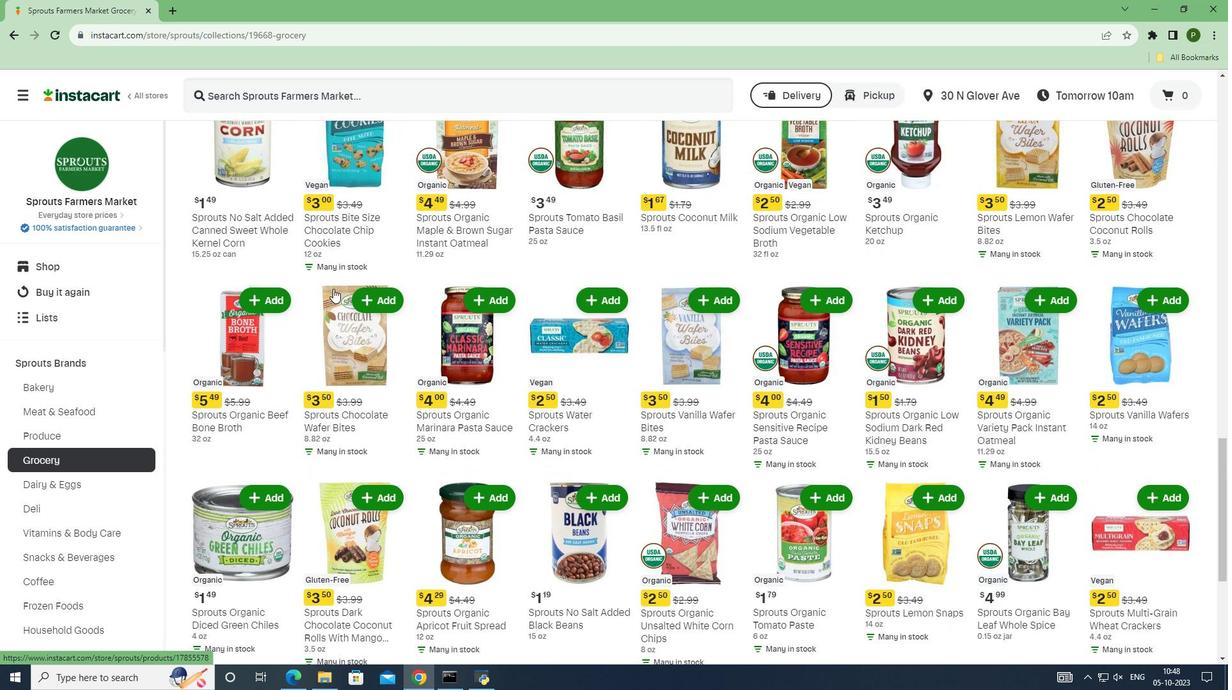 
Action: Mouse scrolled (333, 288) with delta (0, 0)
Screenshot: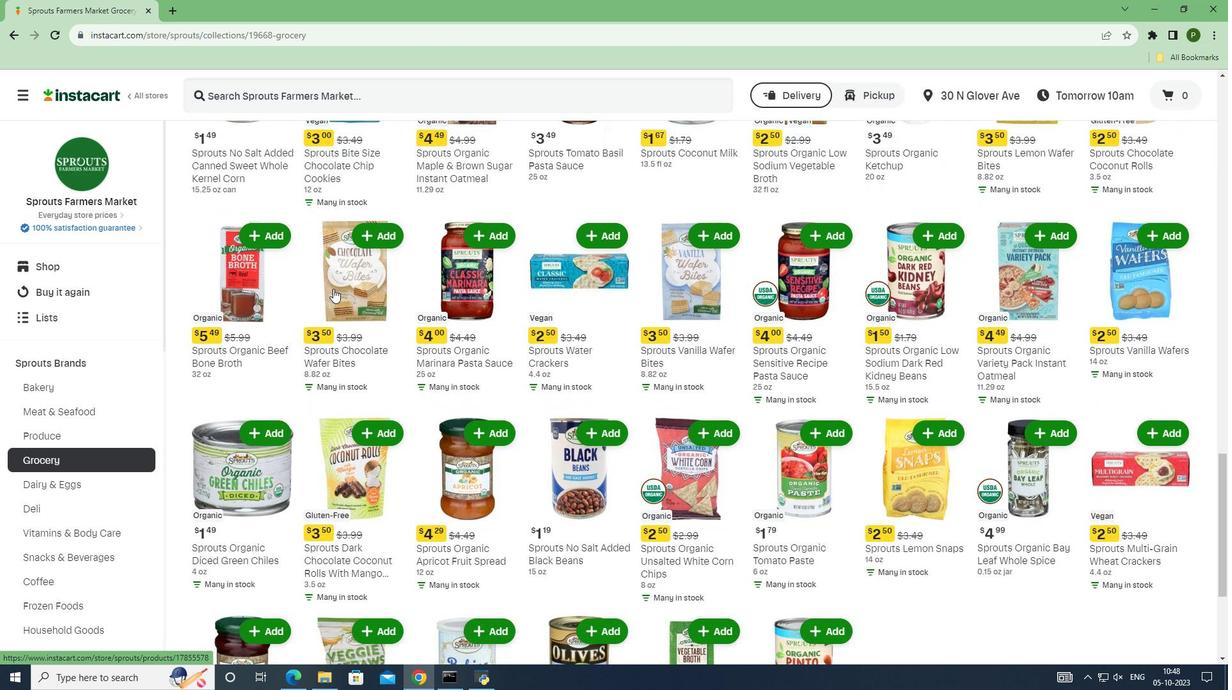 
Action: Mouse scrolled (333, 288) with delta (0, 0)
Screenshot: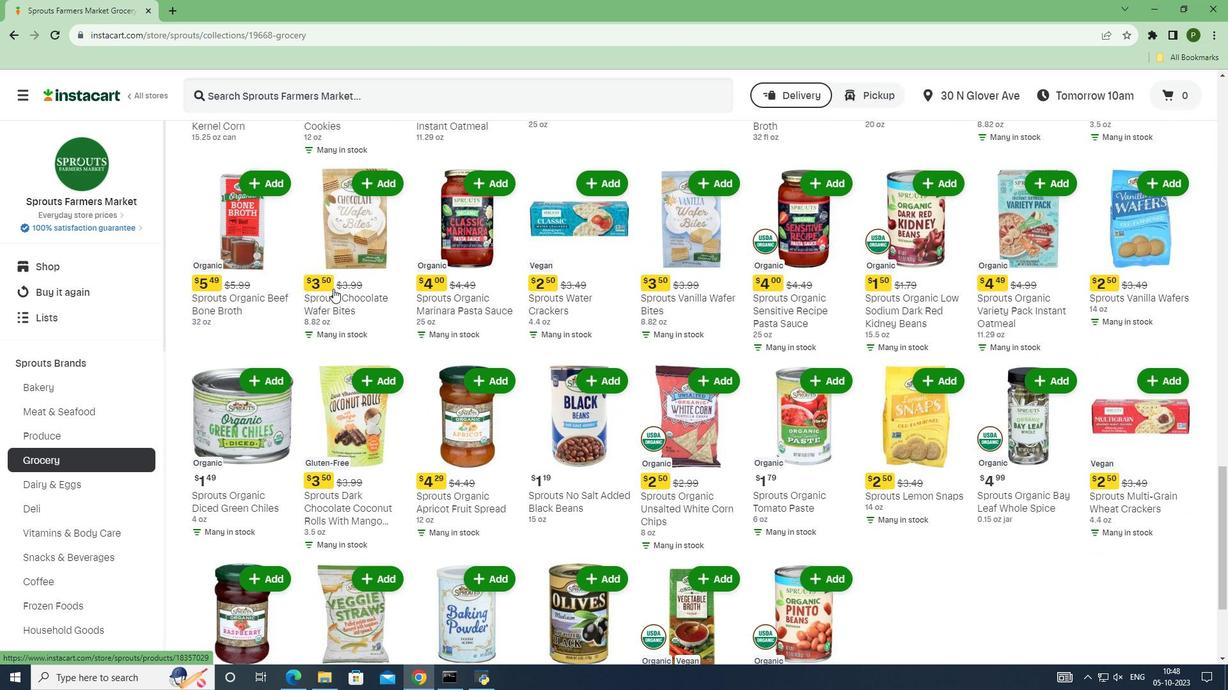 
Action: Mouse scrolled (333, 288) with delta (0, 0)
Screenshot: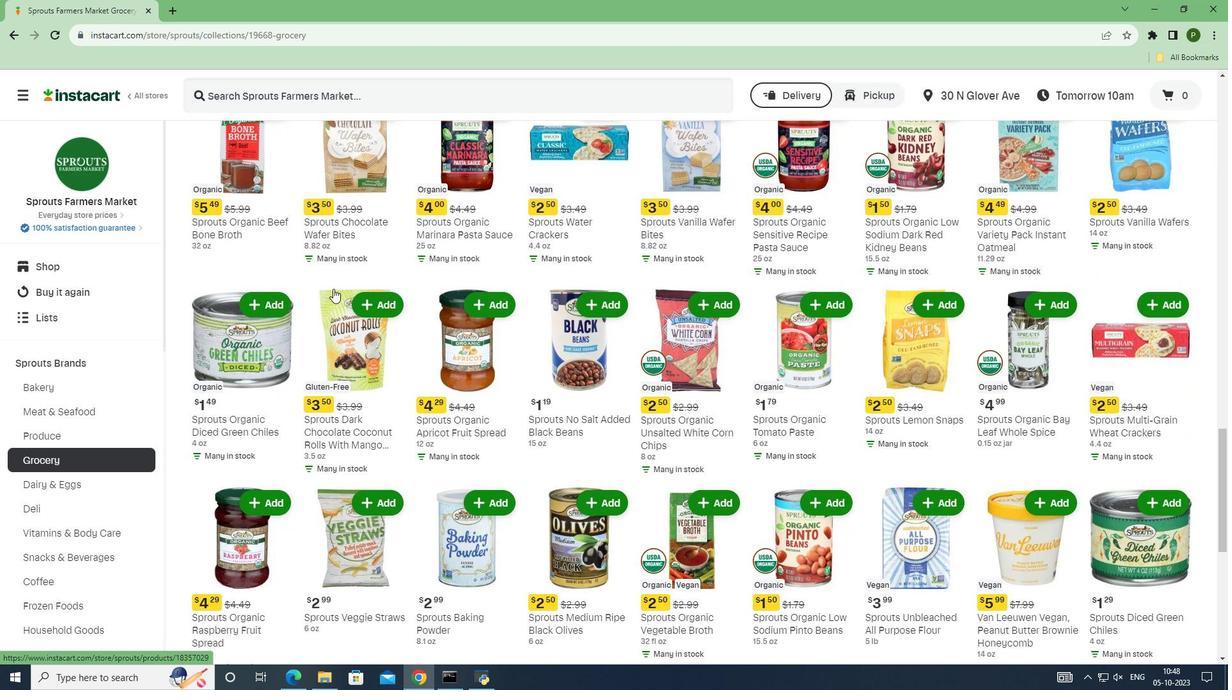 
Action: Mouse scrolled (333, 288) with delta (0, 0)
Screenshot: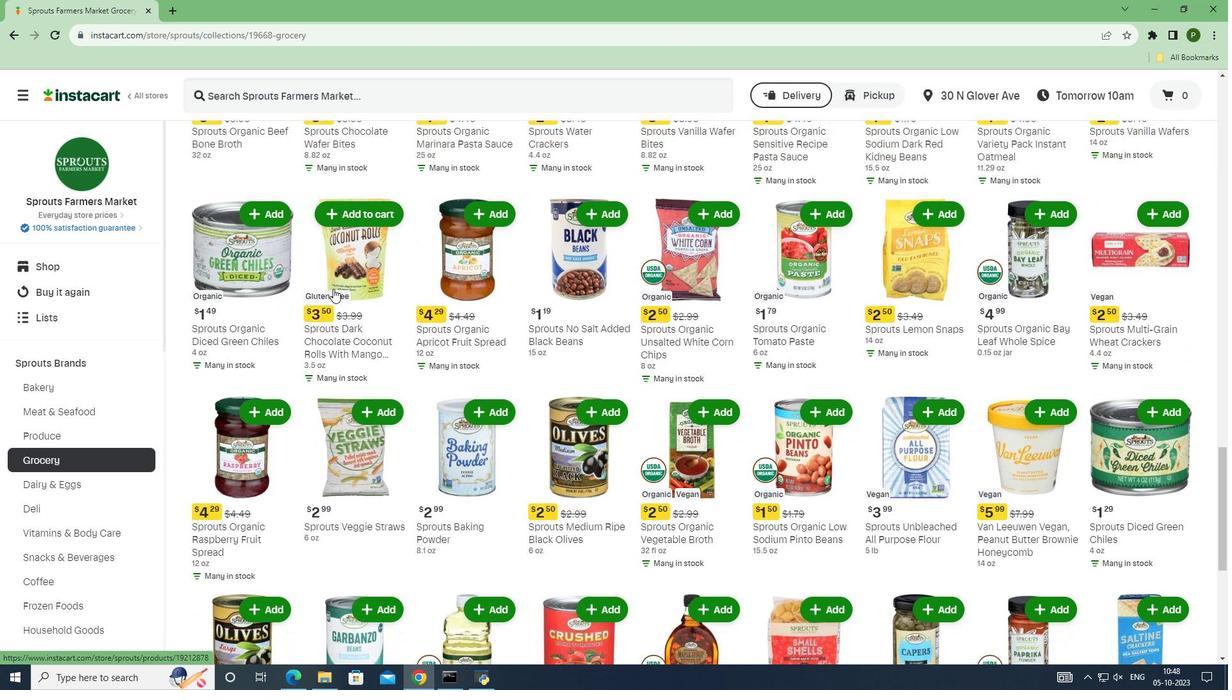 
Action: Mouse scrolled (333, 288) with delta (0, 0)
Screenshot: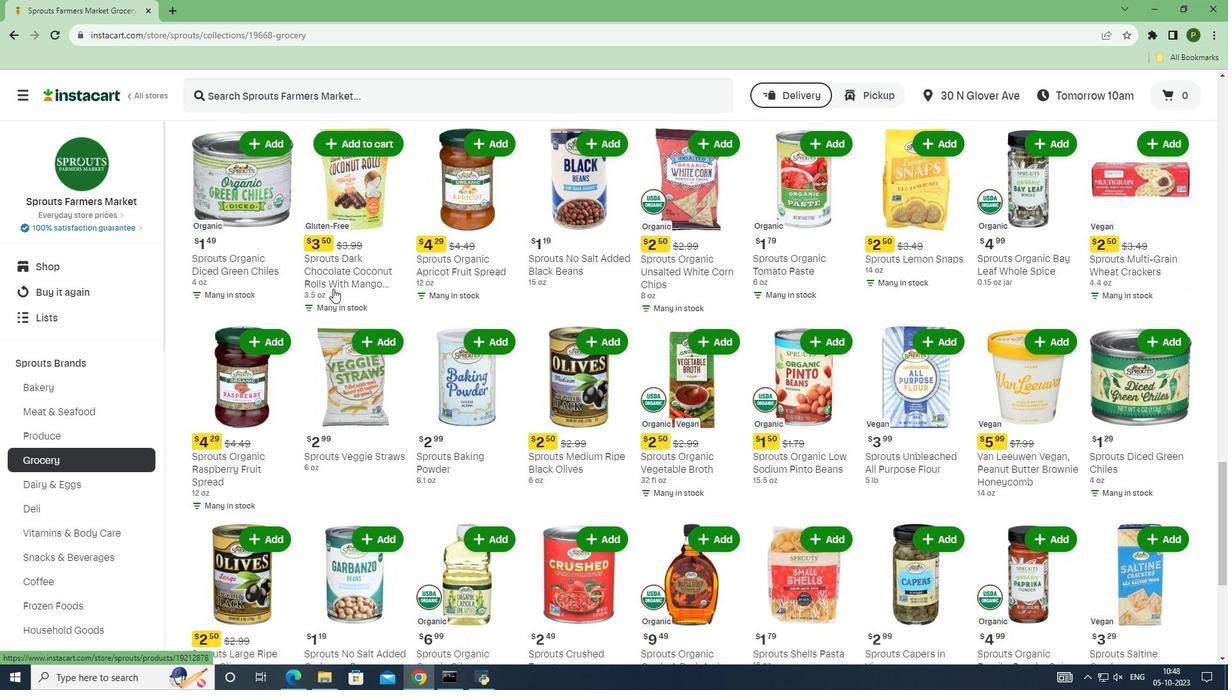 
Action: Mouse scrolled (333, 288) with delta (0, 0)
Screenshot: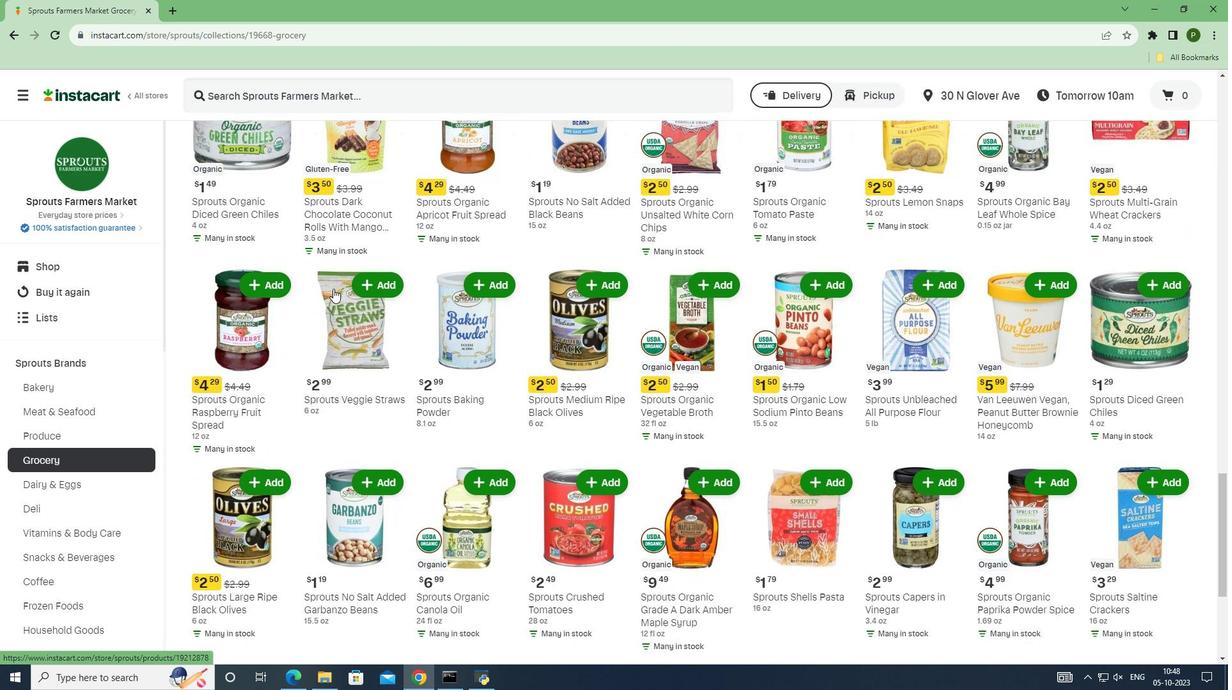
Action: Mouse scrolled (333, 288) with delta (0, 0)
Screenshot: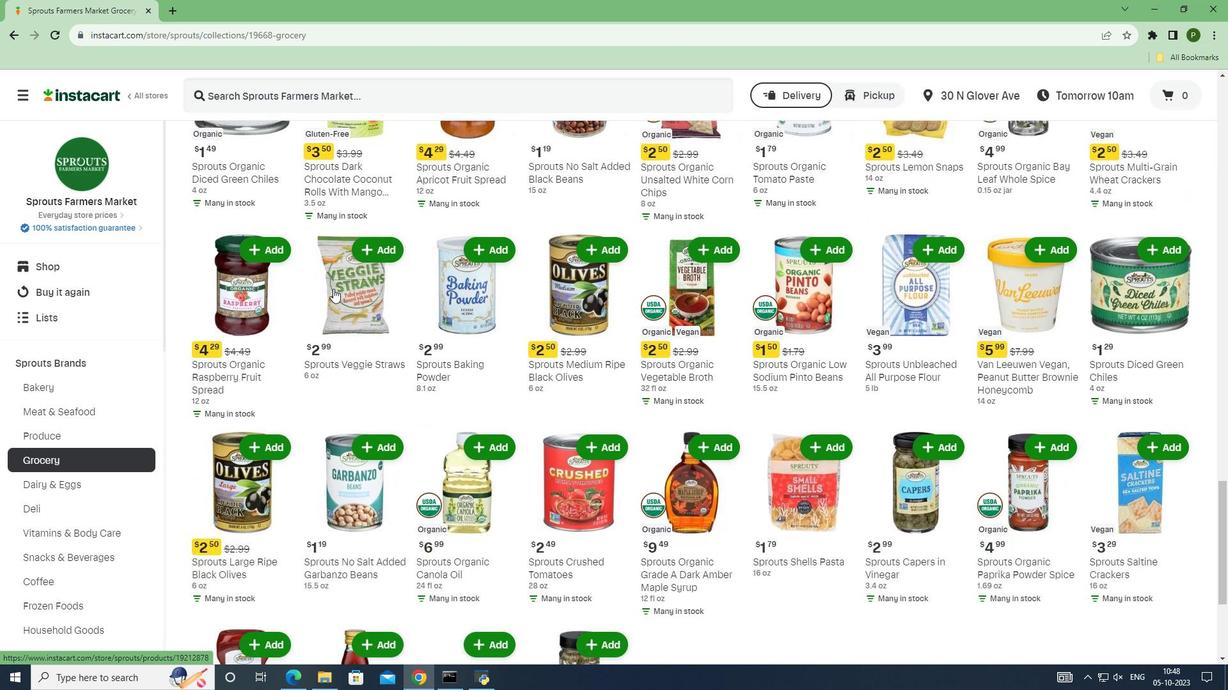 
Action: Mouse scrolled (333, 288) with delta (0, 0)
Screenshot: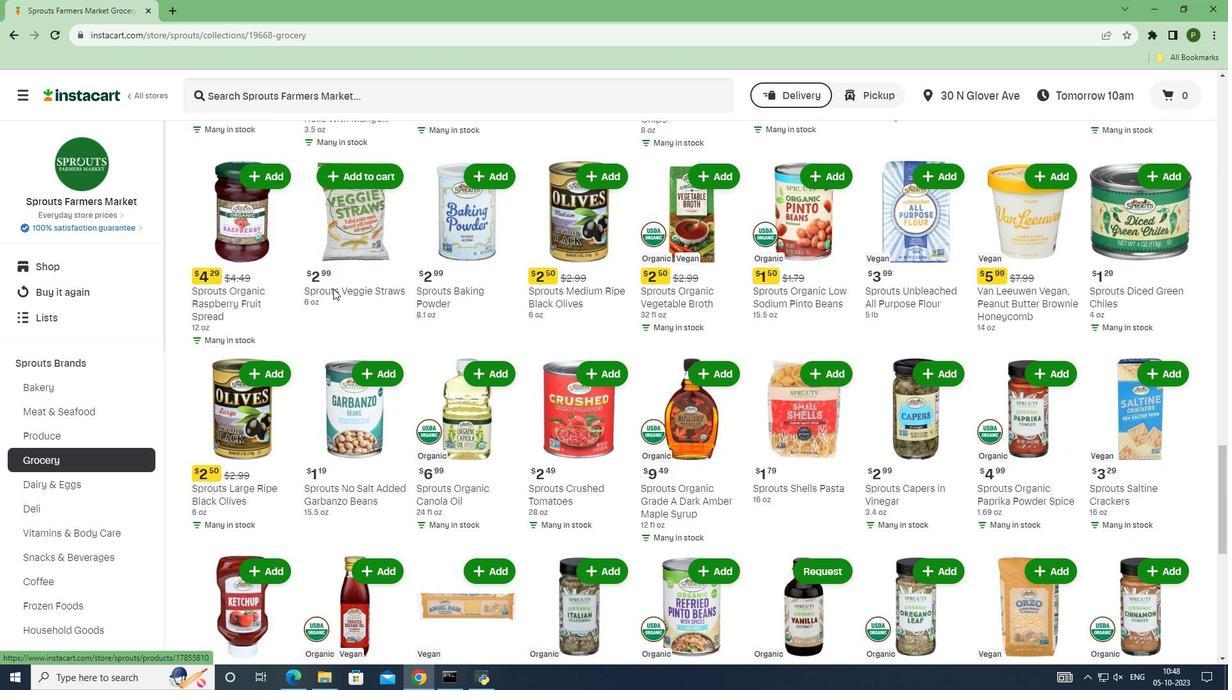 
Action: Mouse scrolled (333, 288) with delta (0, 0)
Screenshot: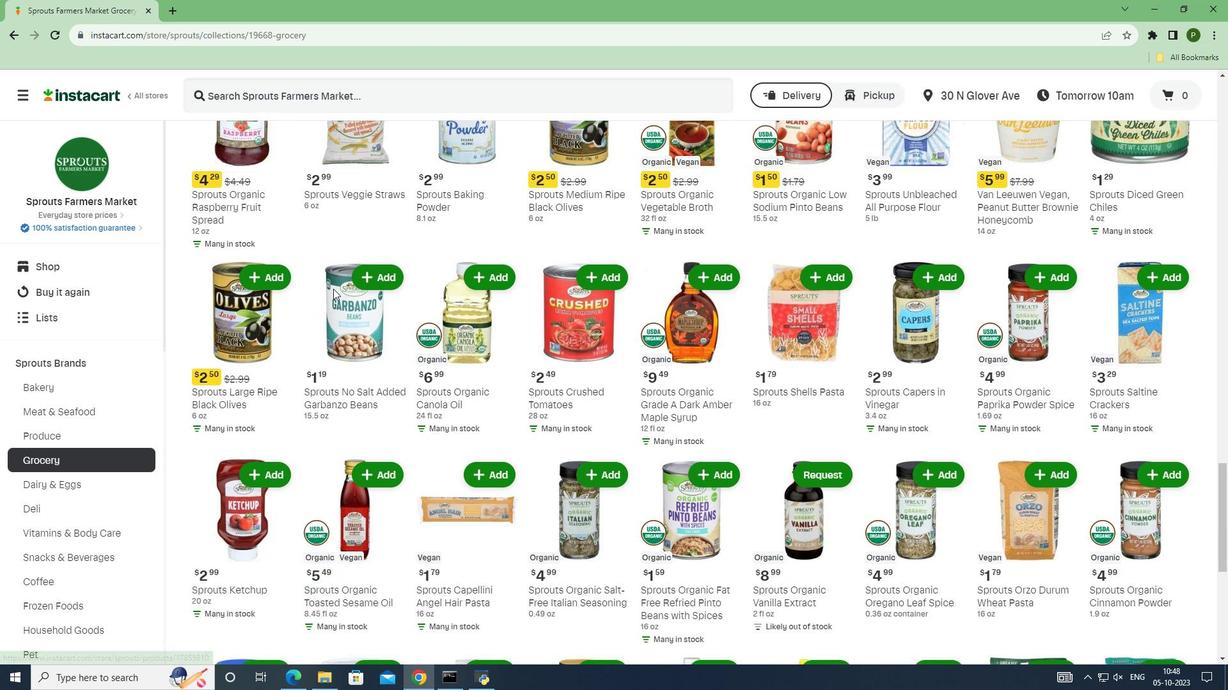 
Action: Mouse scrolled (333, 288) with delta (0, 0)
Screenshot: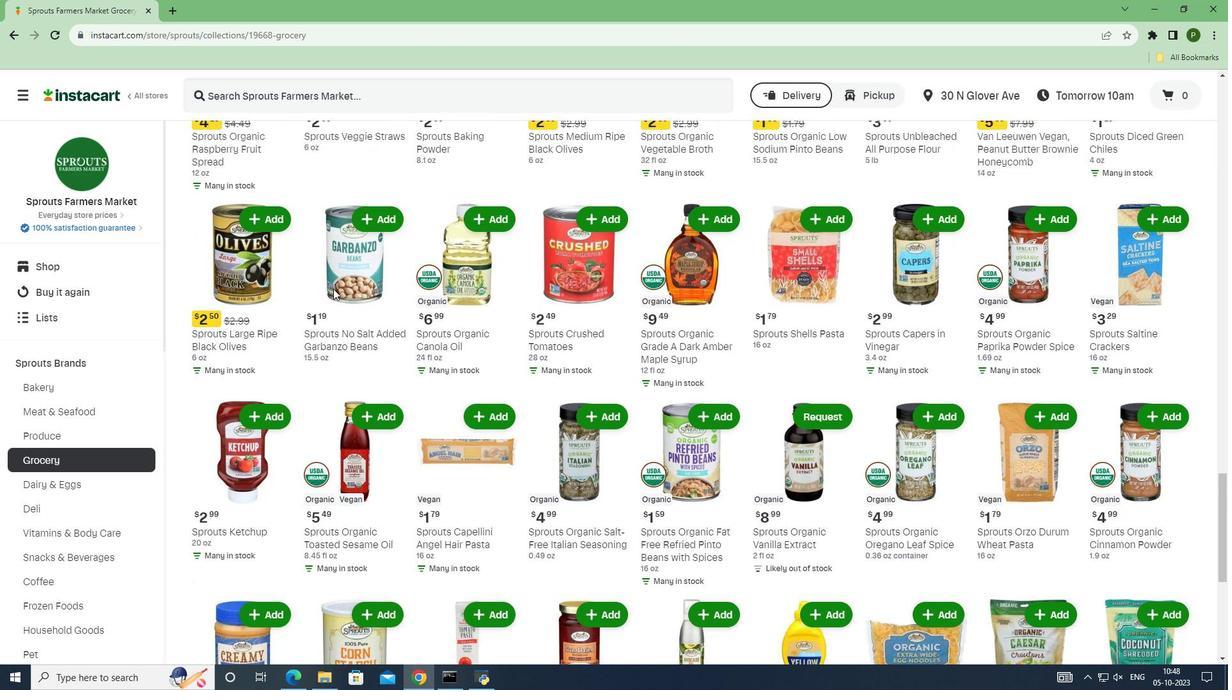 
Action: Mouse scrolled (333, 288) with delta (0, 0)
Screenshot: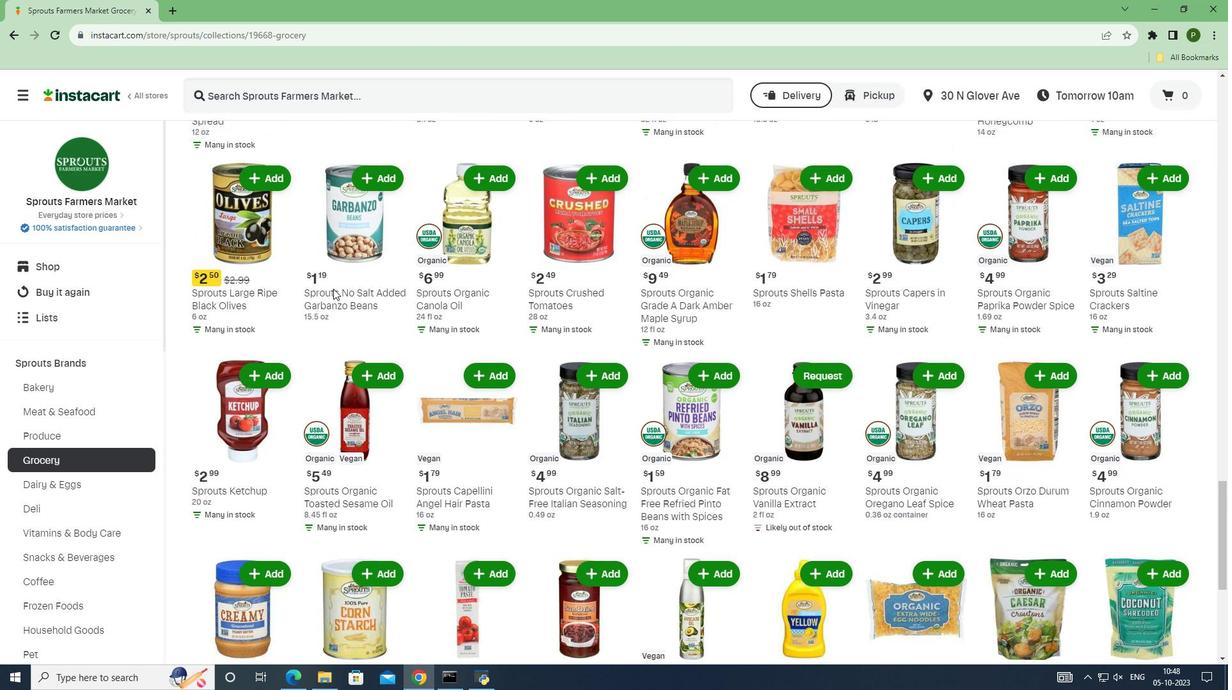 
Action: Mouse scrolled (333, 289) with delta (0, 0)
Screenshot: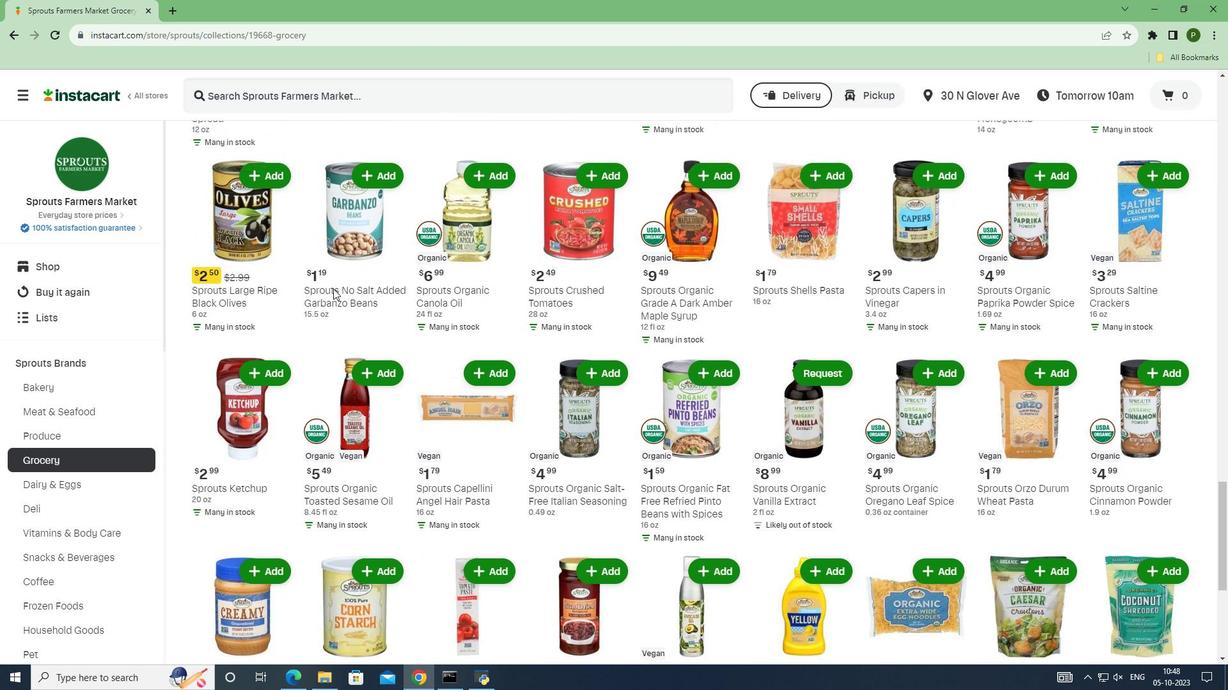 
Action: Mouse scrolled (333, 288) with delta (0, 0)
Screenshot: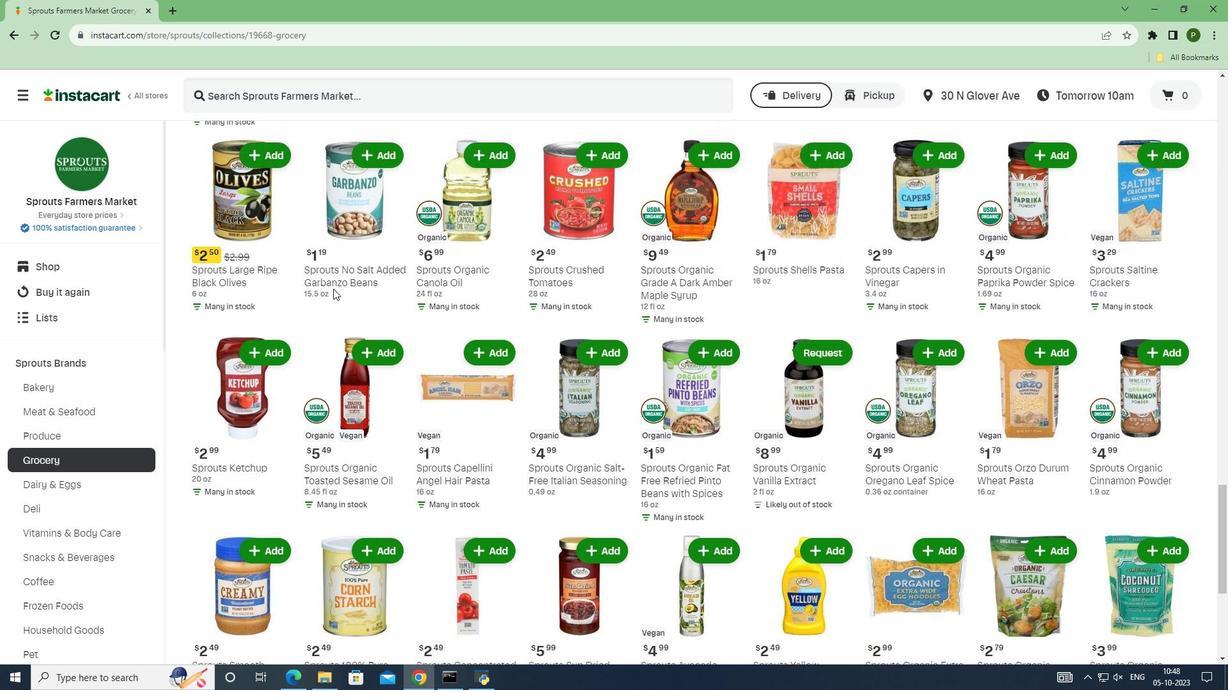
Action: Mouse scrolled (333, 288) with delta (0, 0)
Screenshot: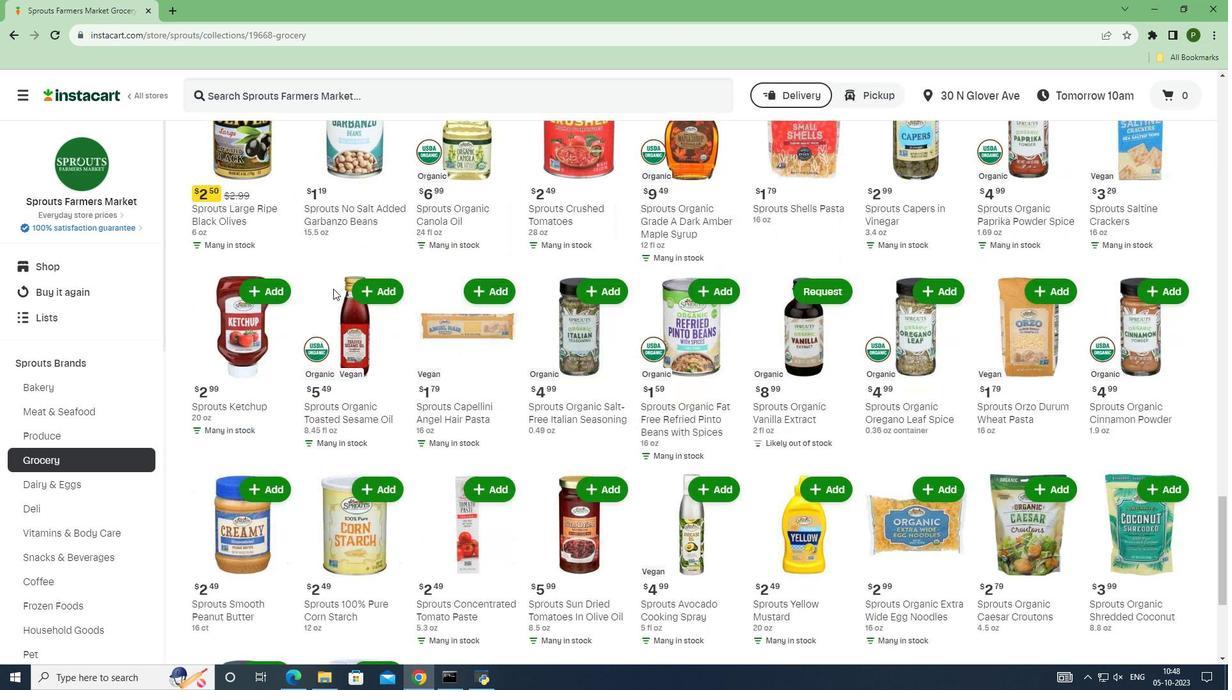 
Action: Mouse scrolled (333, 288) with delta (0, 0)
Screenshot: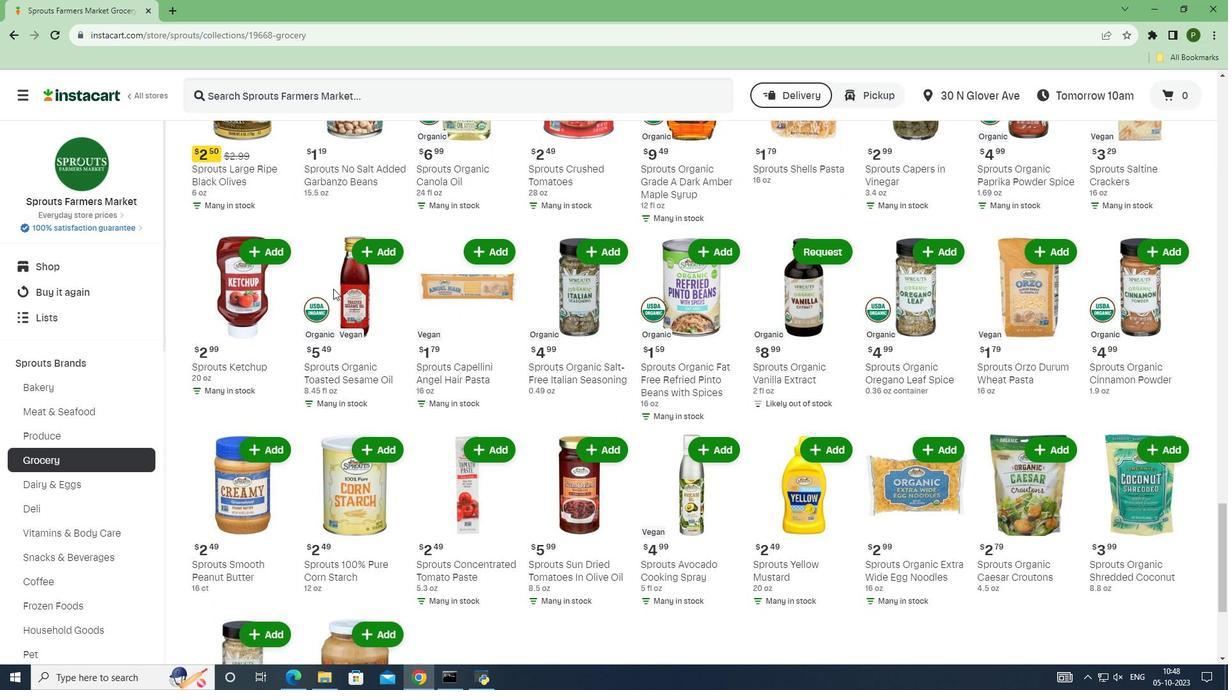 
Action: Mouse scrolled (333, 288) with delta (0, 0)
Screenshot: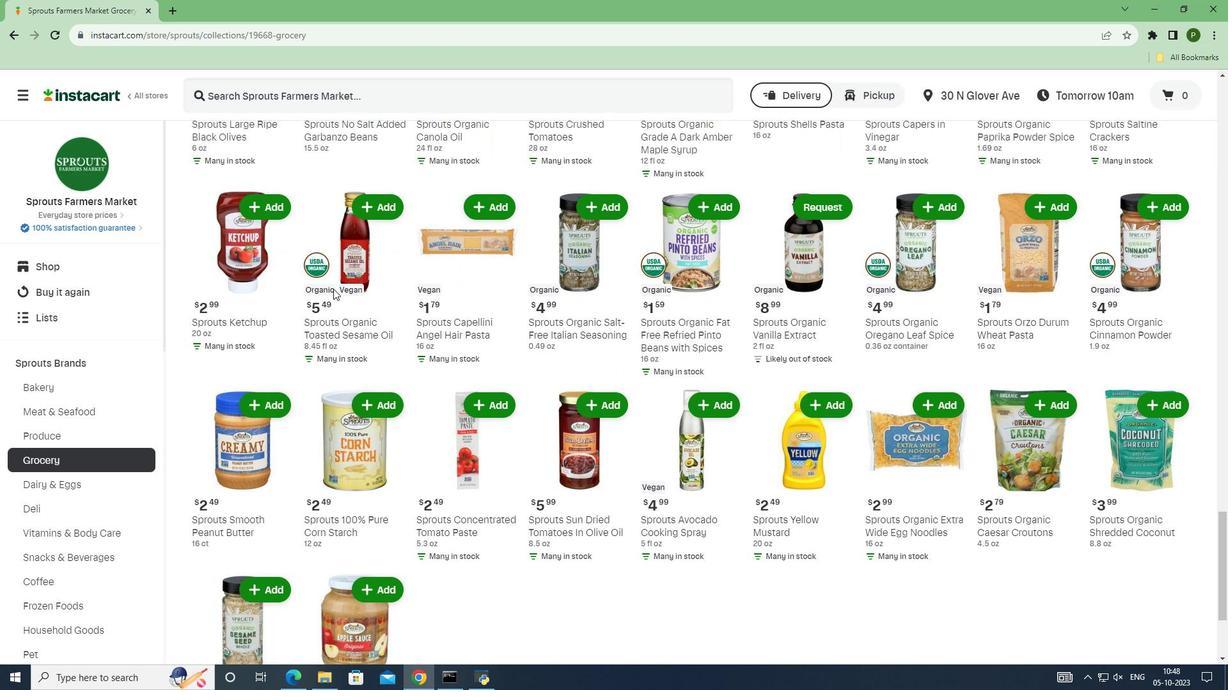 
Action: Mouse scrolled (333, 288) with delta (0, 0)
Screenshot: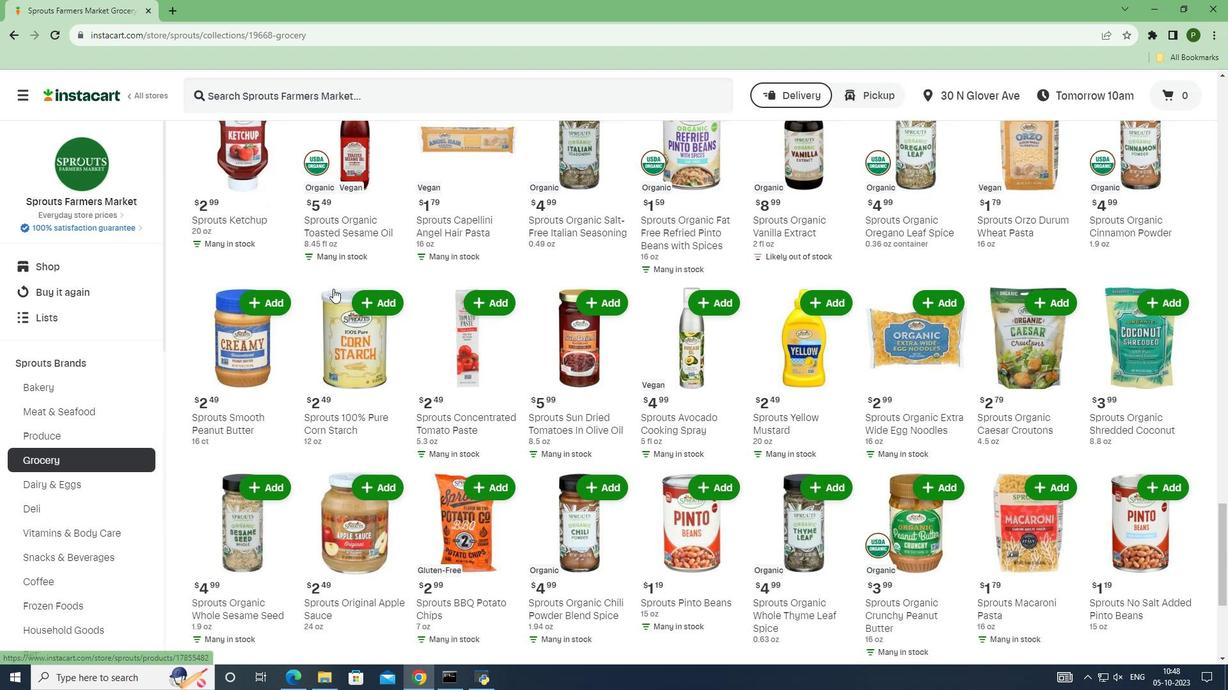 
Action: Mouse scrolled (333, 288) with delta (0, 0)
Screenshot: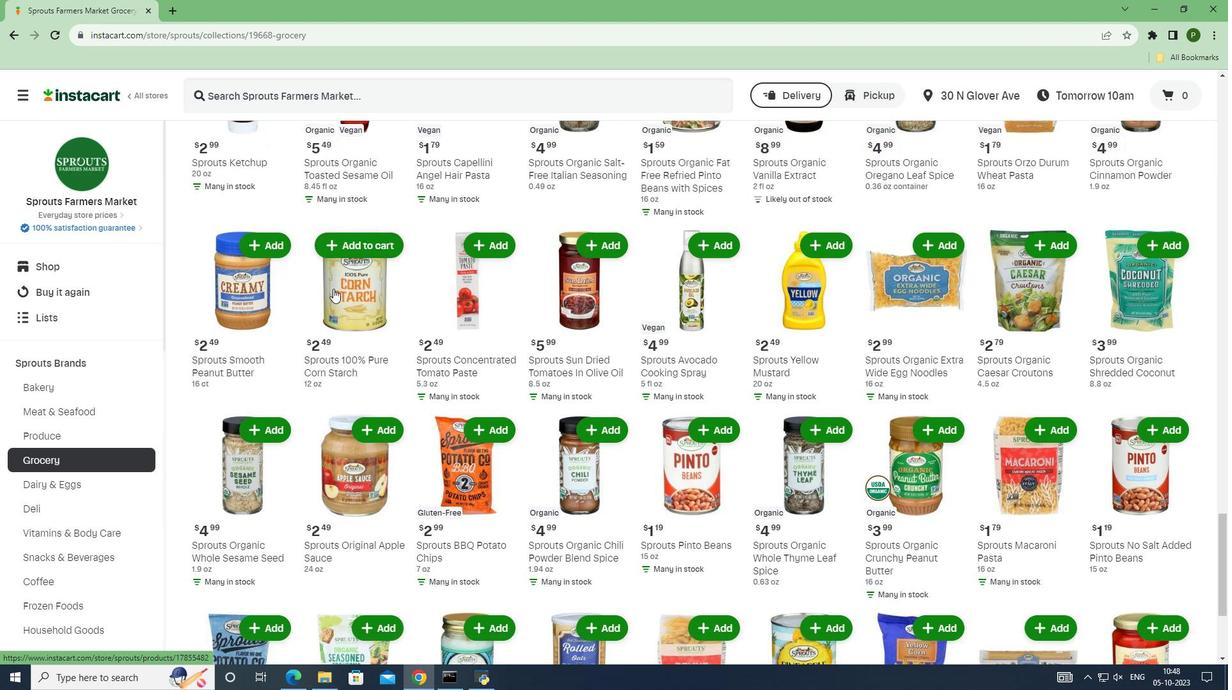 
Action: Mouse scrolled (333, 288) with delta (0, 0)
Screenshot: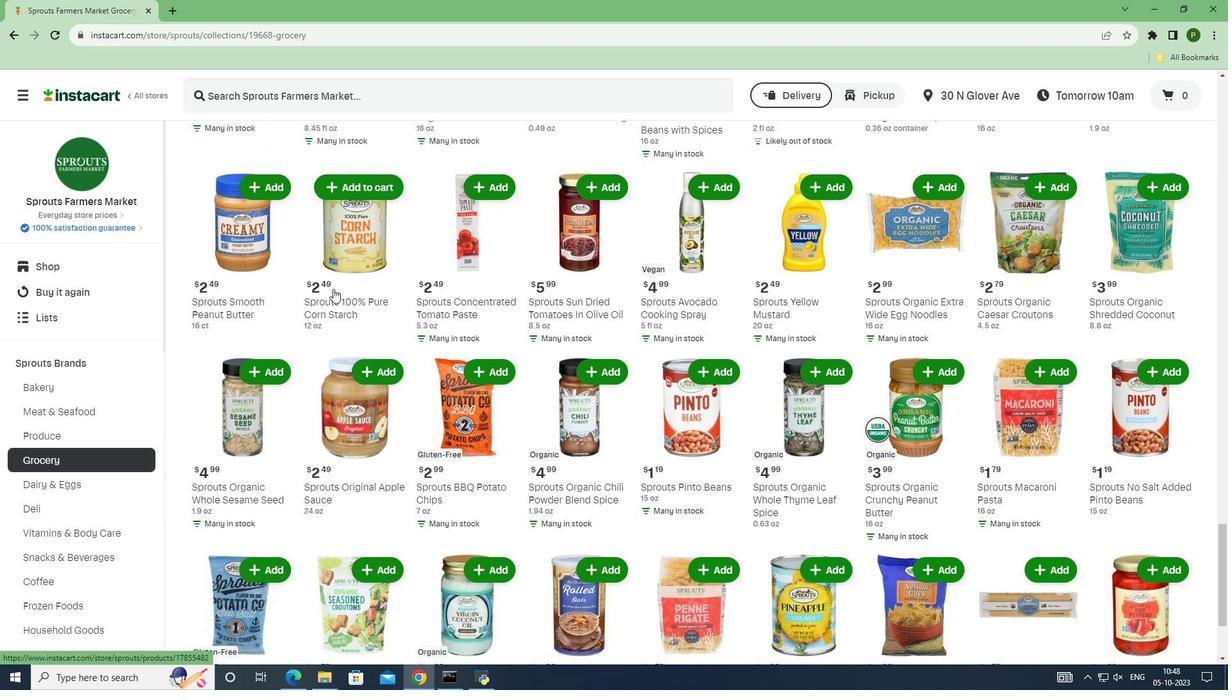 
Action: Mouse scrolled (333, 288) with delta (0, 0)
Screenshot: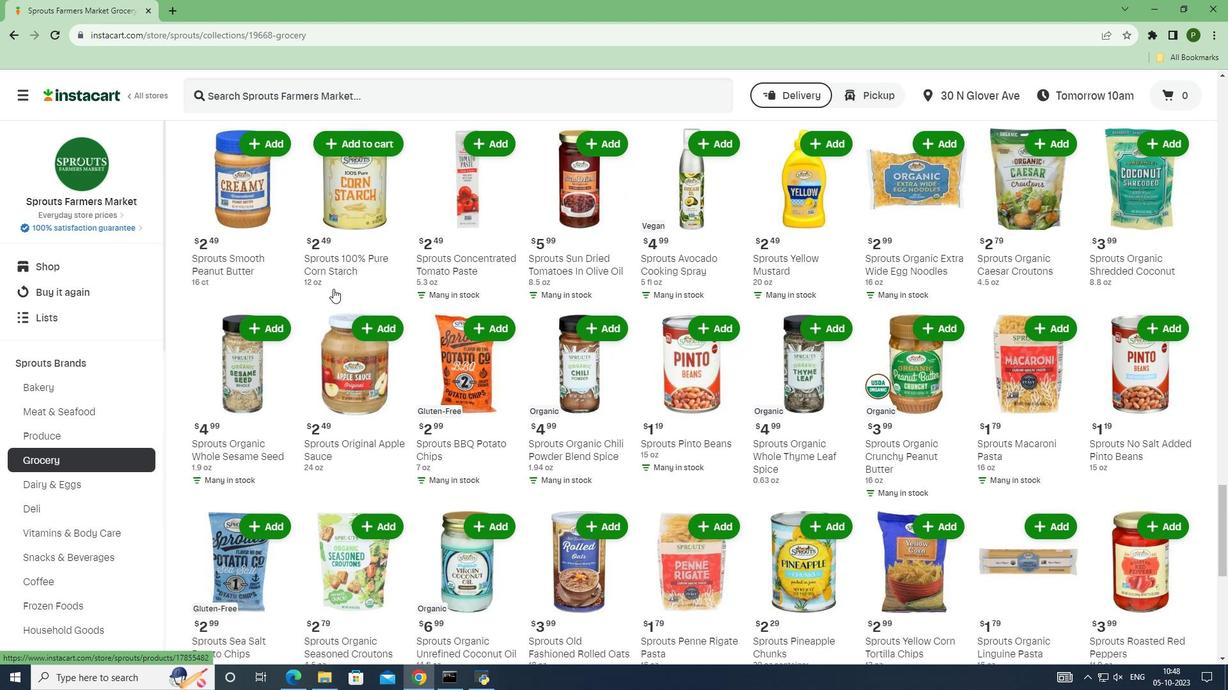 
Action: Mouse scrolled (333, 288) with delta (0, 0)
Screenshot: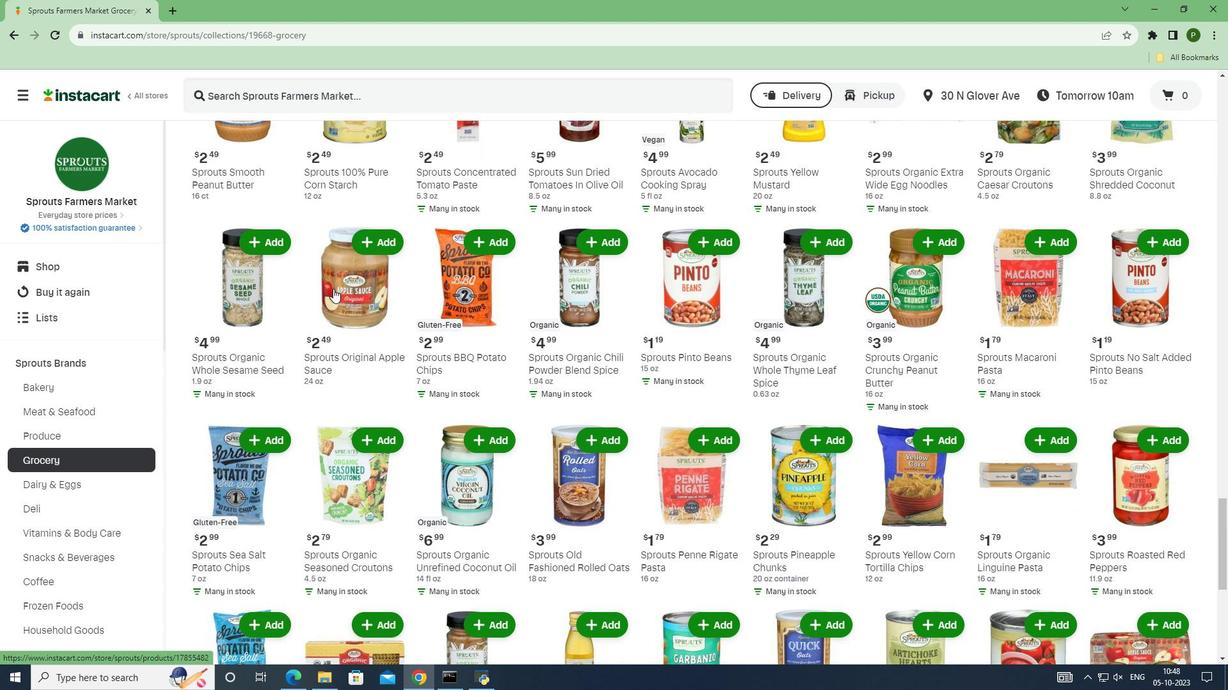 
Action: Mouse scrolled (333, 288) with delta (0, 0)
Screenshot: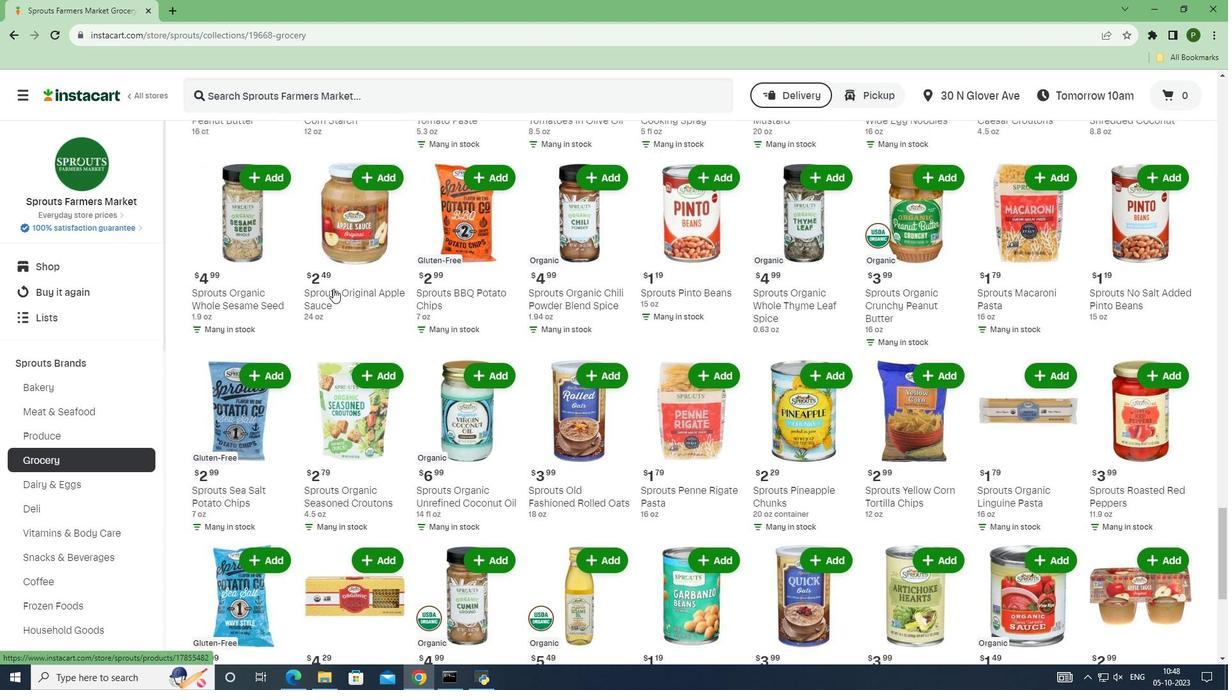 
Action: Mouse scrolled (333, 288) with delta (0, 0)
Screenshot: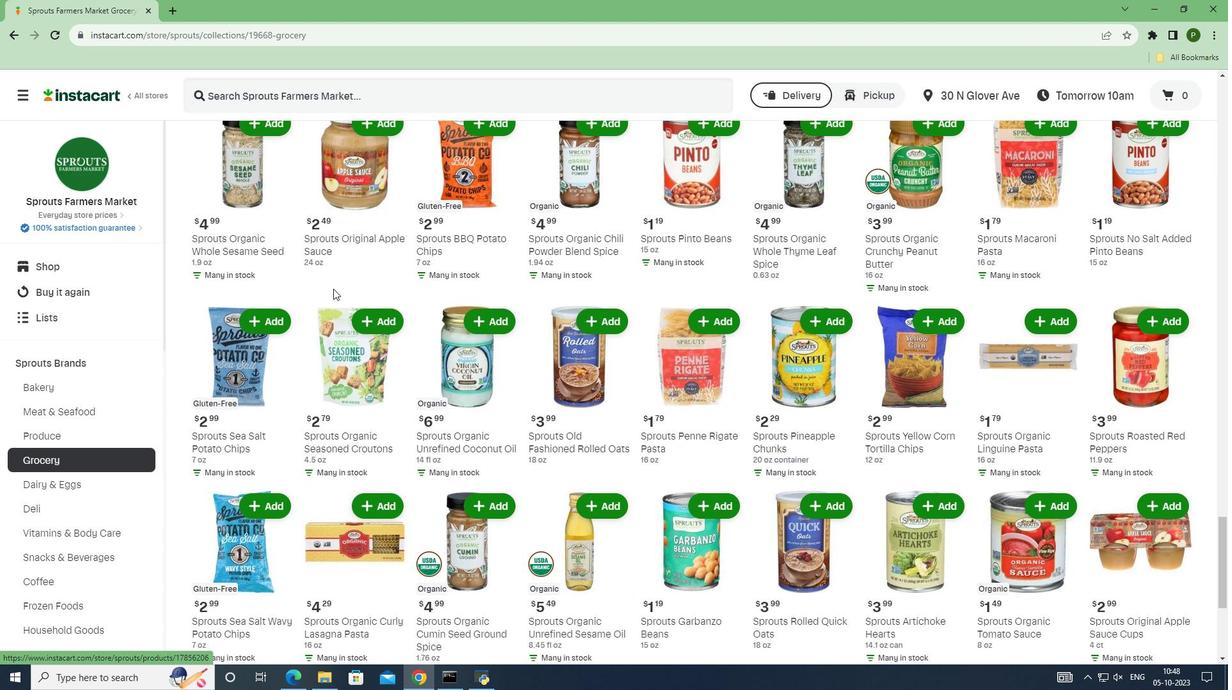 
Action: Mouse scrolled (333, 288) with delta (0, 0)
Screenshot: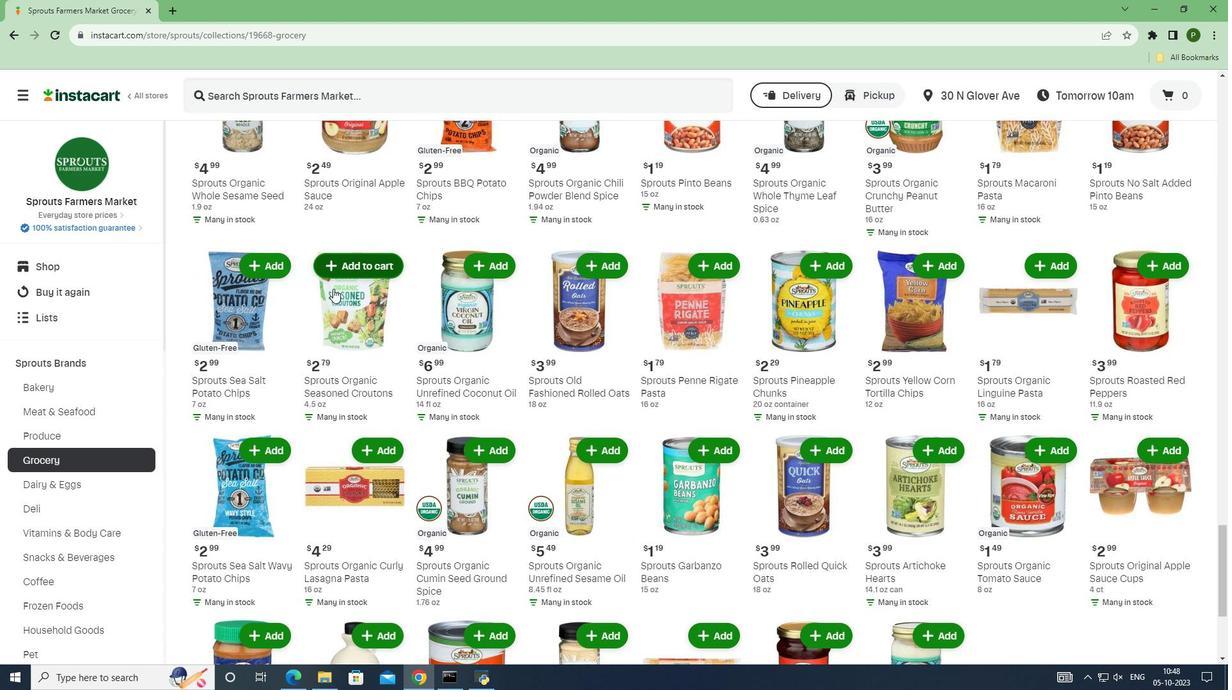 
Action: Mouse scrolled (333, 288) with delta (0, 0)
Screenshot: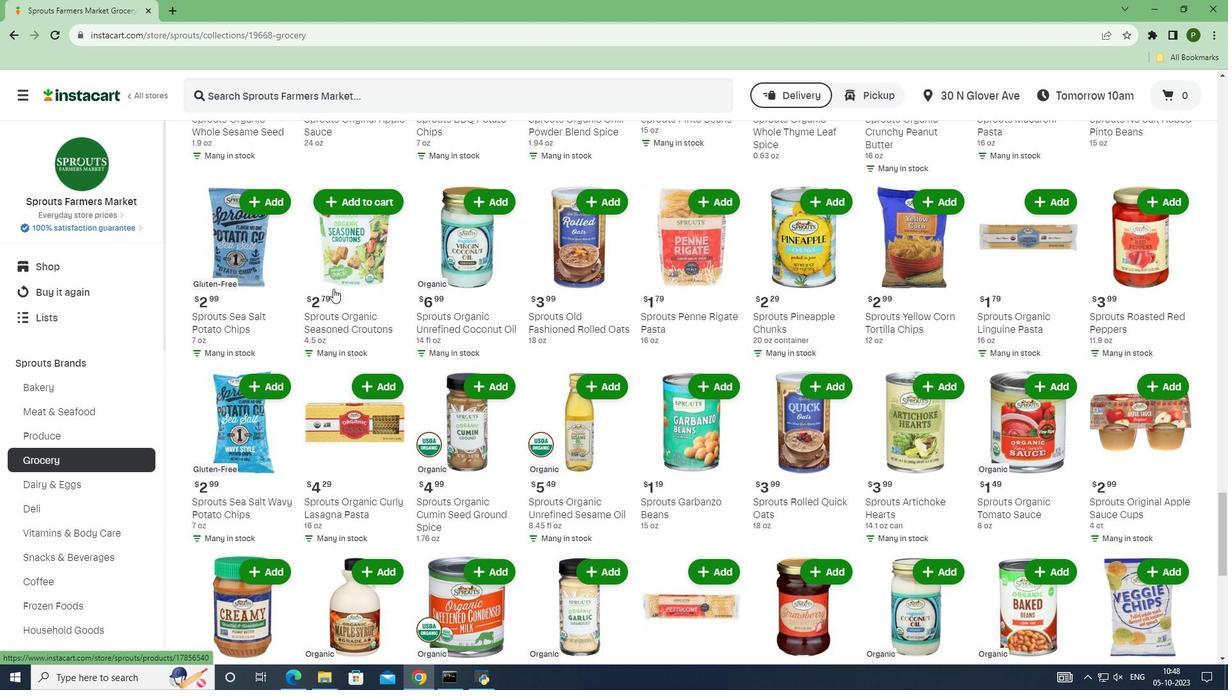 
Action: Mouse scrolled (333, 288) with delta (0, 0)
Screenshot: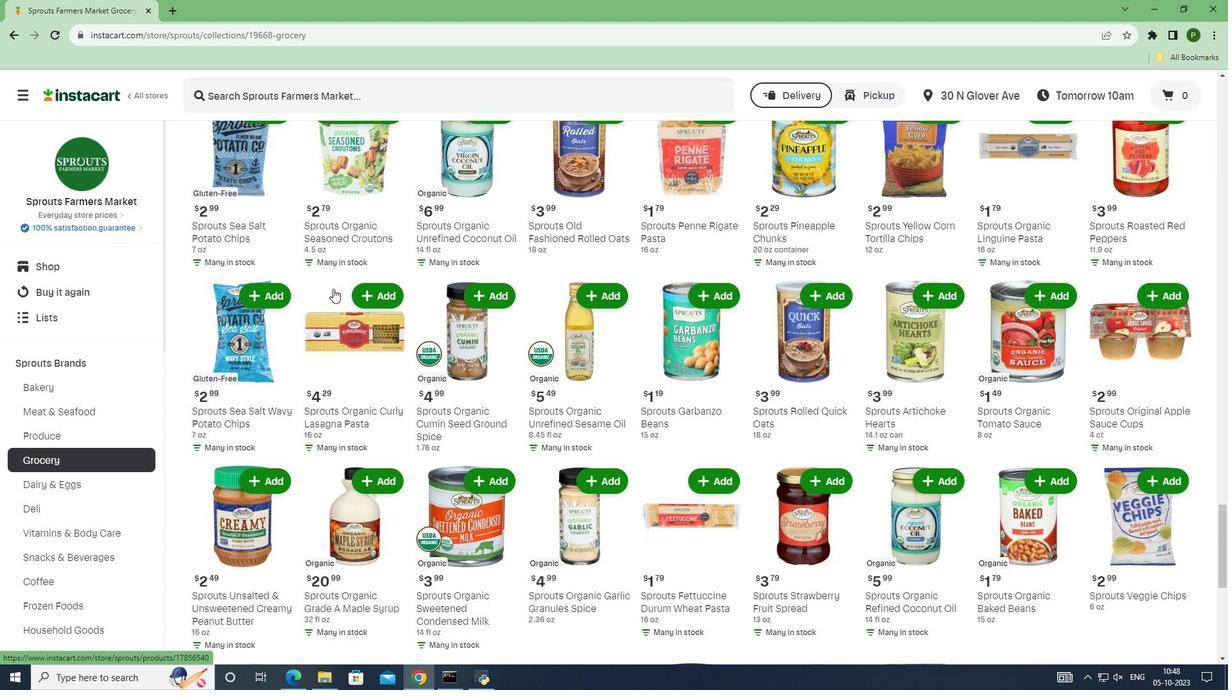 
Action: Mouse scrolled (333, 288) with delta (0, 0)
Screenshot: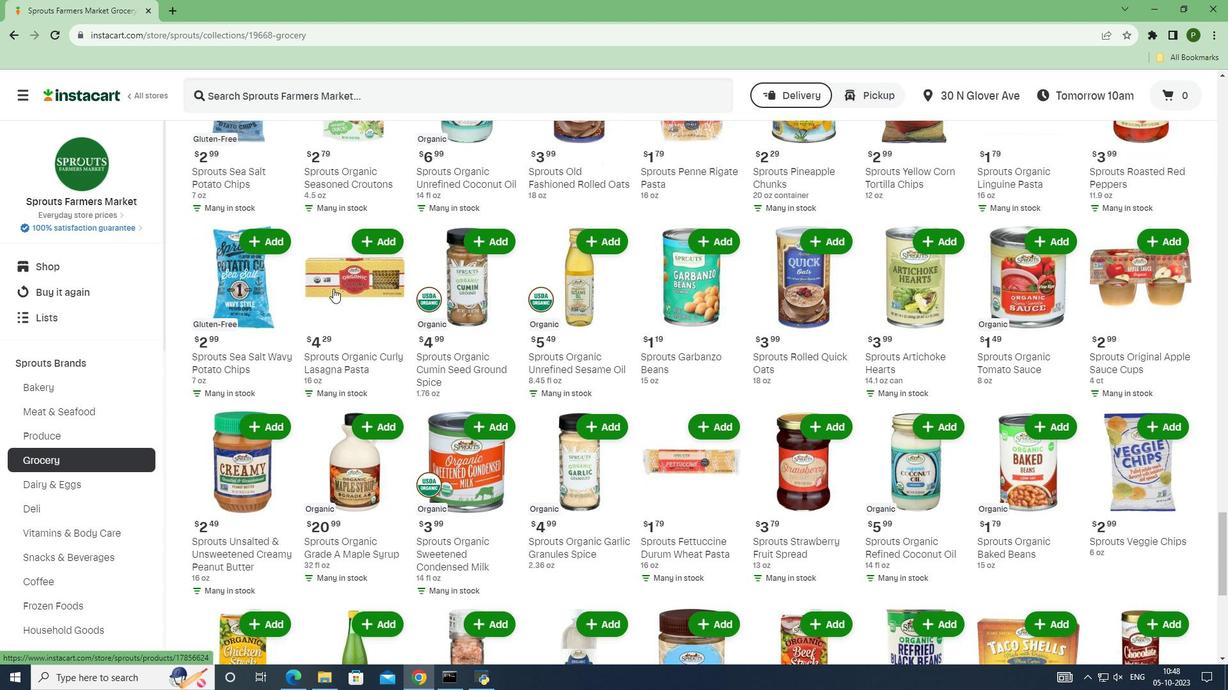
Action: Mouse scrolled (333, 288) with delta (0, 0)
Screenshot: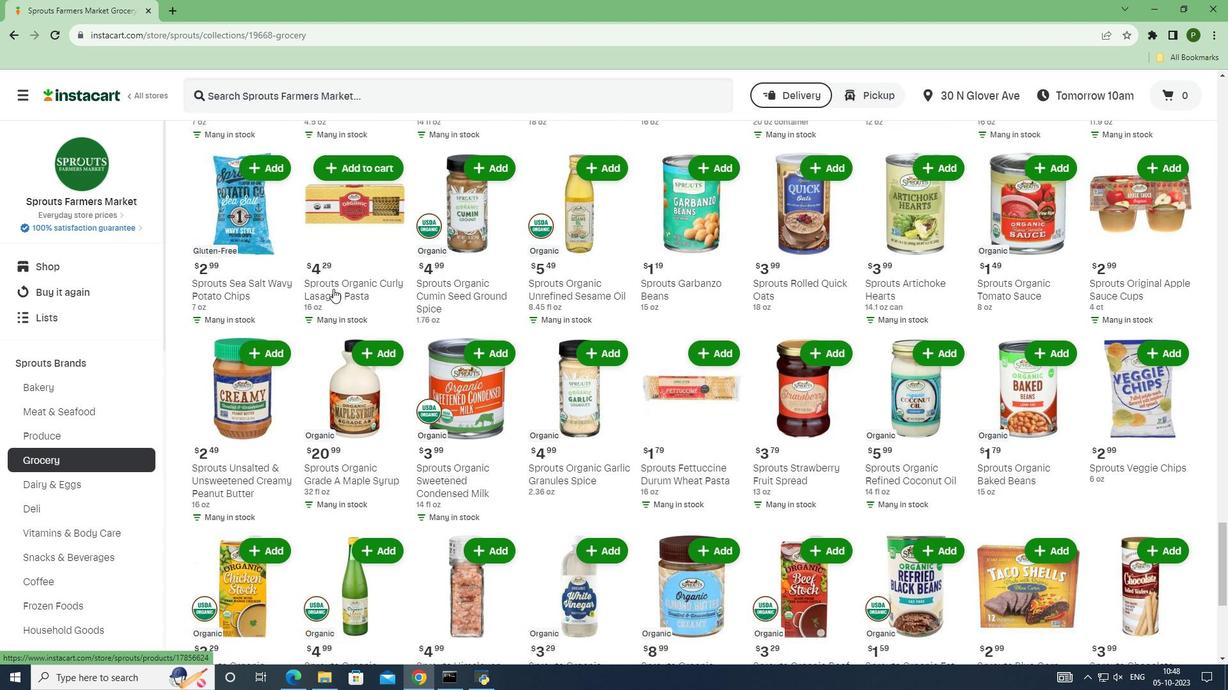 
Action: Mouse scrolled (333, 288) with delta (0, 0)
Screenshot: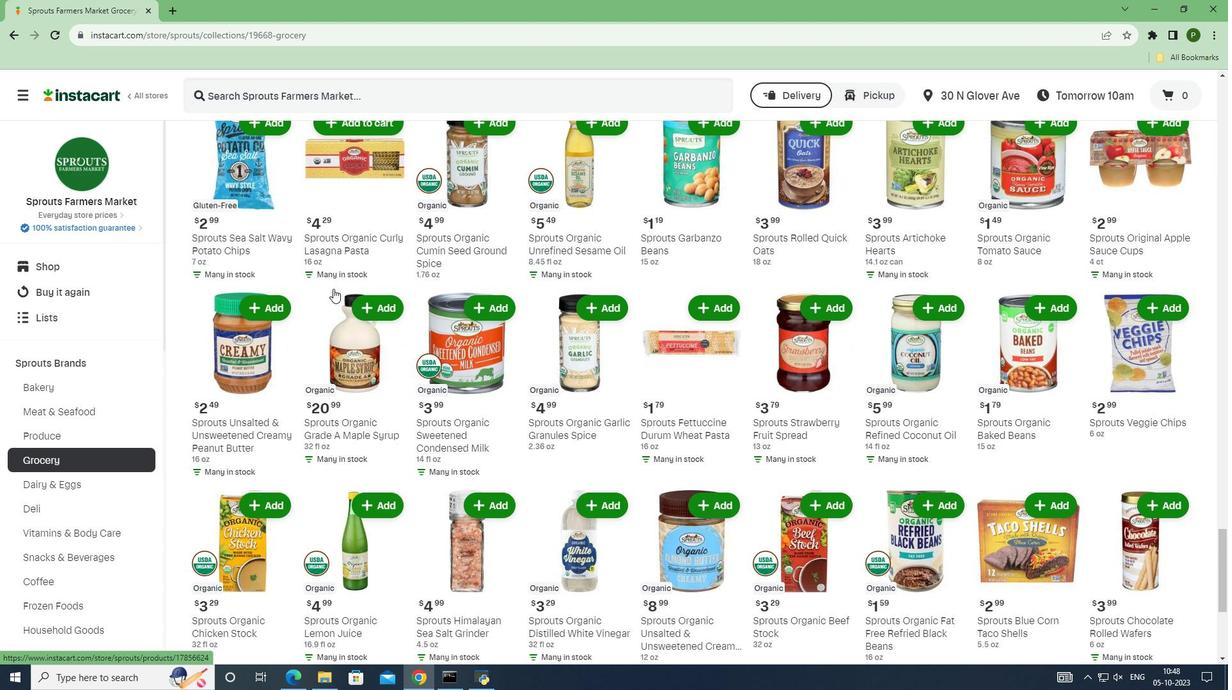 
Action: Mouse scrolled (333, 288) with delta (0, 0)
Screenshot: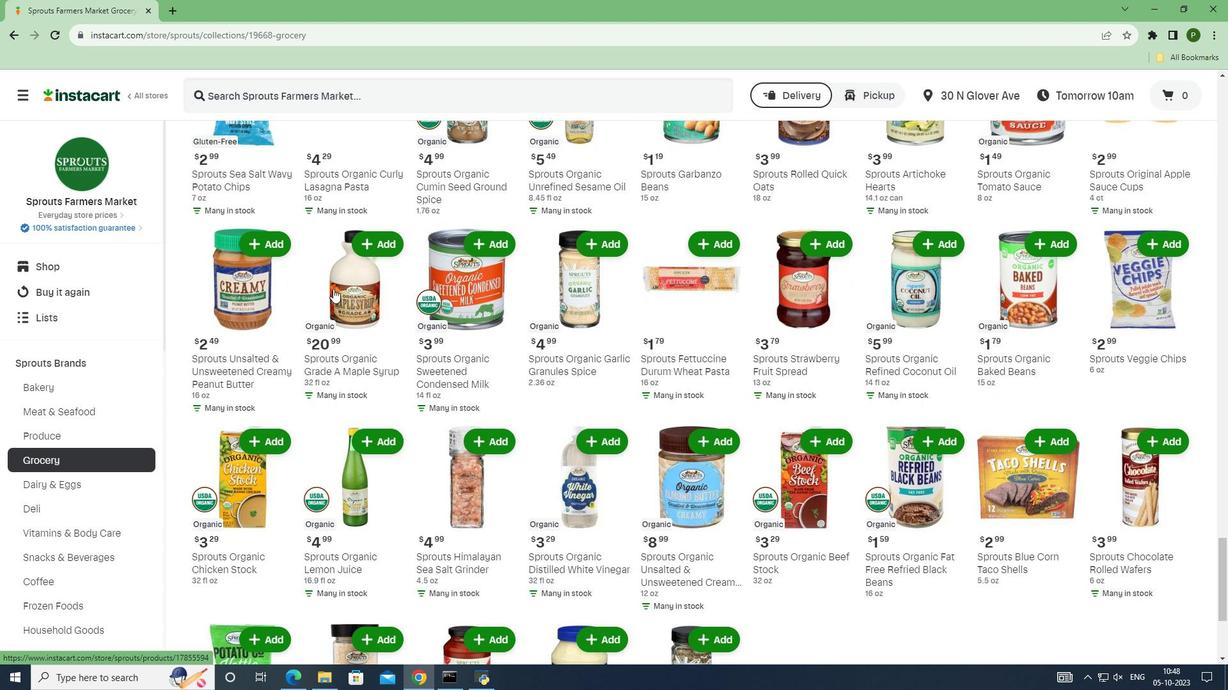 
Action: Mouse moved to (921, 254)
Screenshot: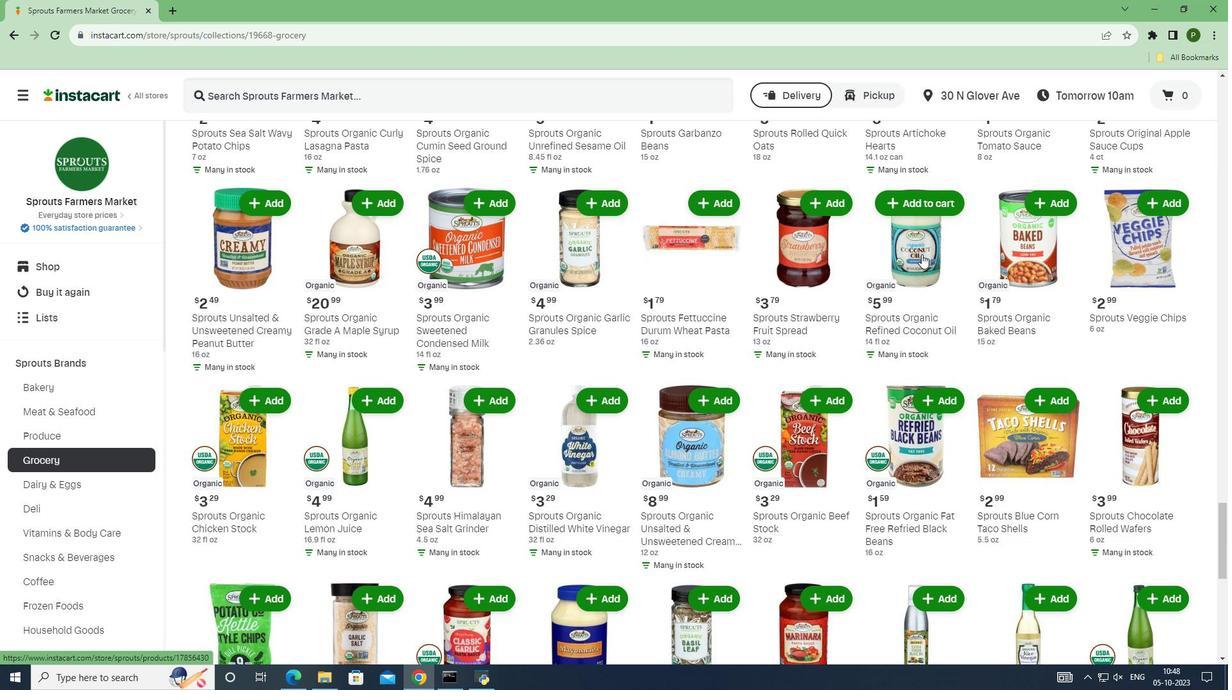 
Action: Mouse scrolled (921, 253) with delta (0, 0)
Screenshot: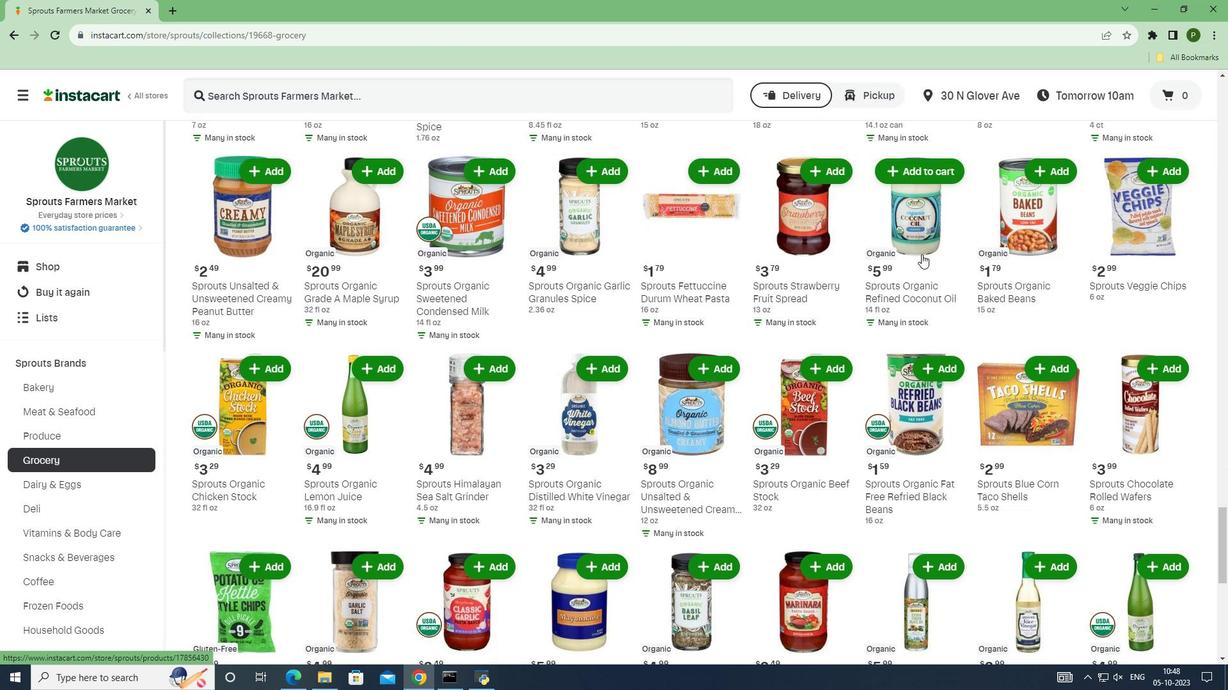 
Action: Mouse scrolled (921, 253) with delta (0, 0)
Screenshot: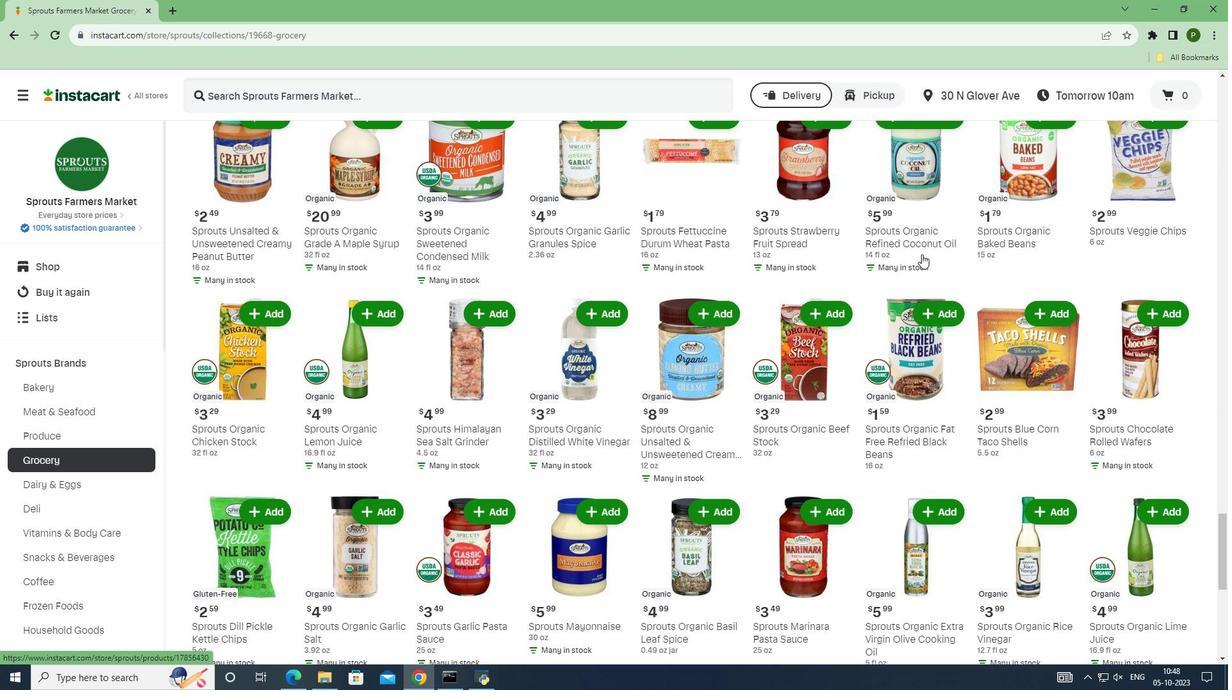 
Action: Mouse scrolled (921, 253) with delta (0, 0)
Screenshot: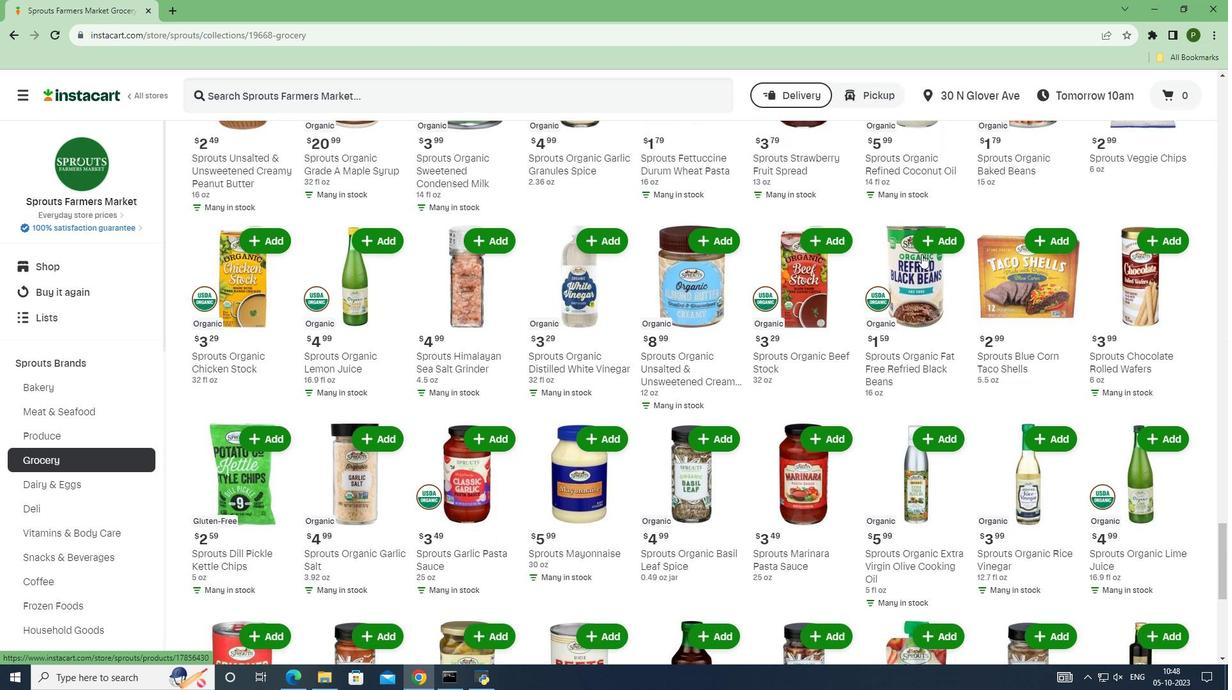 
Action: Mouse scrolled (921, 253) with delta (0, 0)
Screenshot: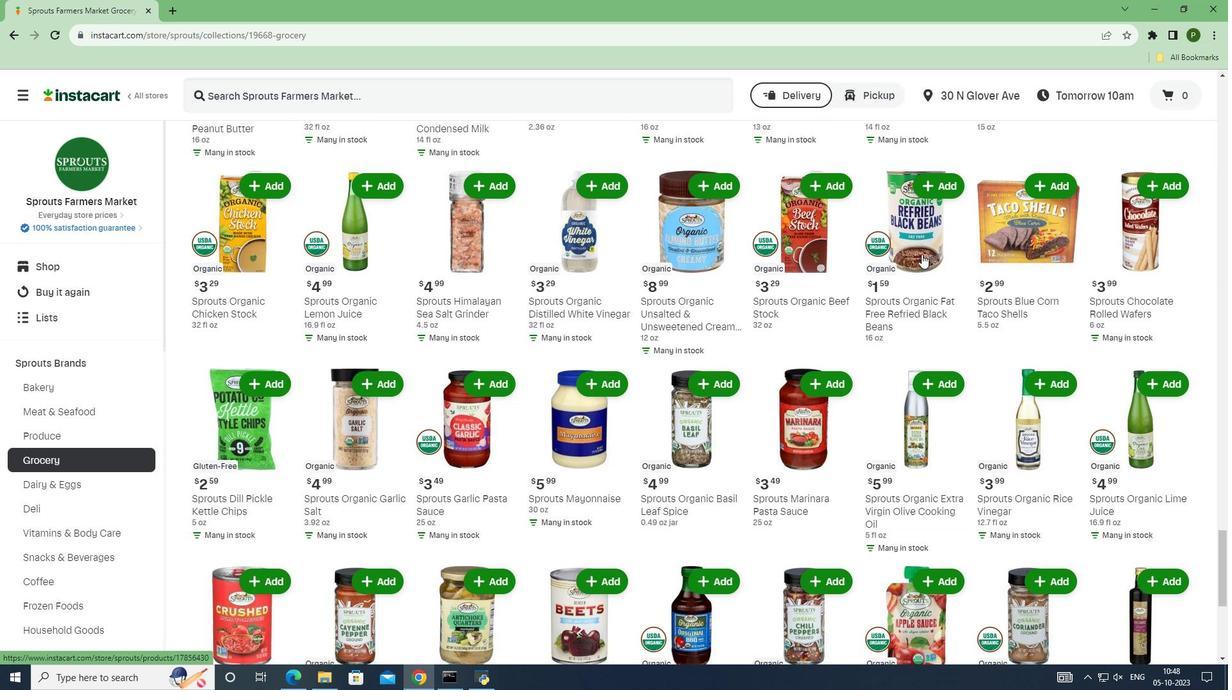 
Action: Mouse scrolled (921, 253) with delta (0, 0)
Screenshot: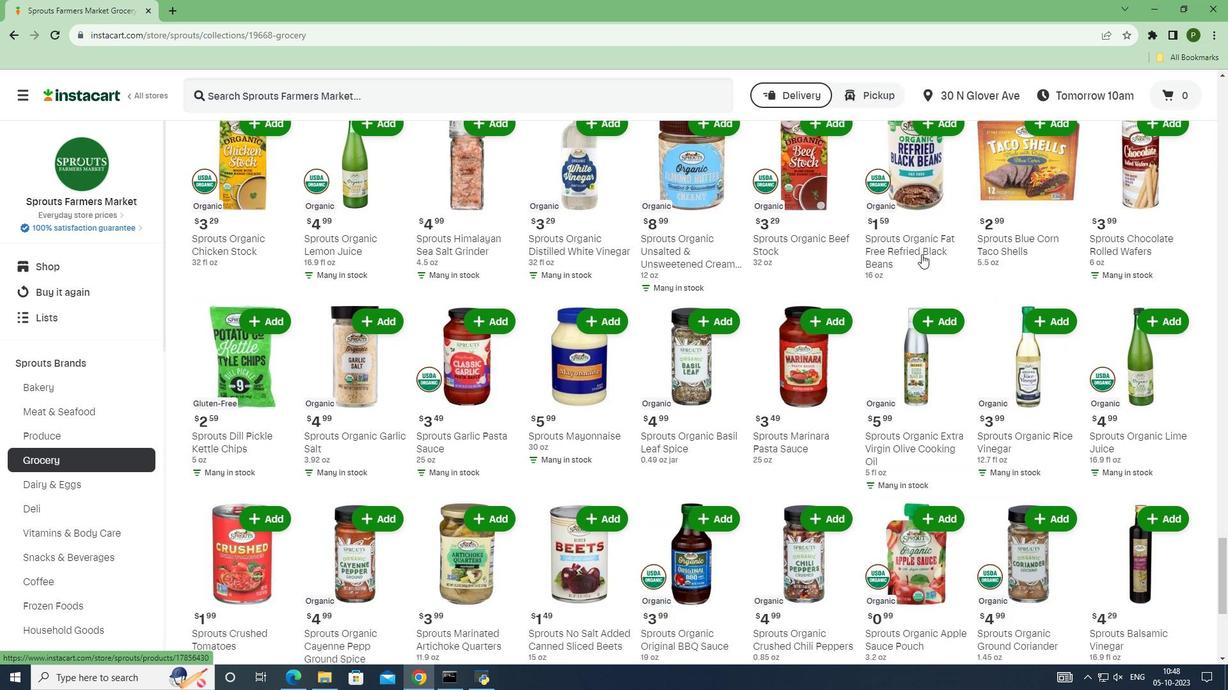 
Action: Mouse scrolled (921, 255) with delta (0, 0)
Screenshot: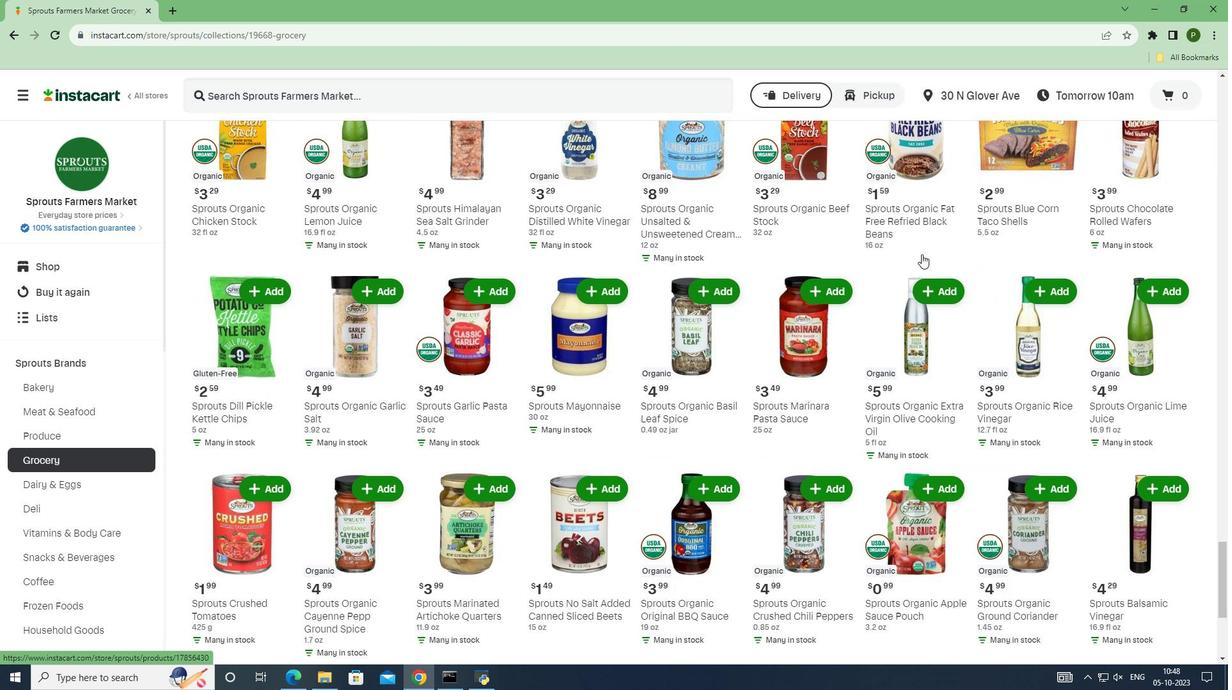
Action: Mouse scrolled (921, 253) with delta (0, 0)
Screenshot: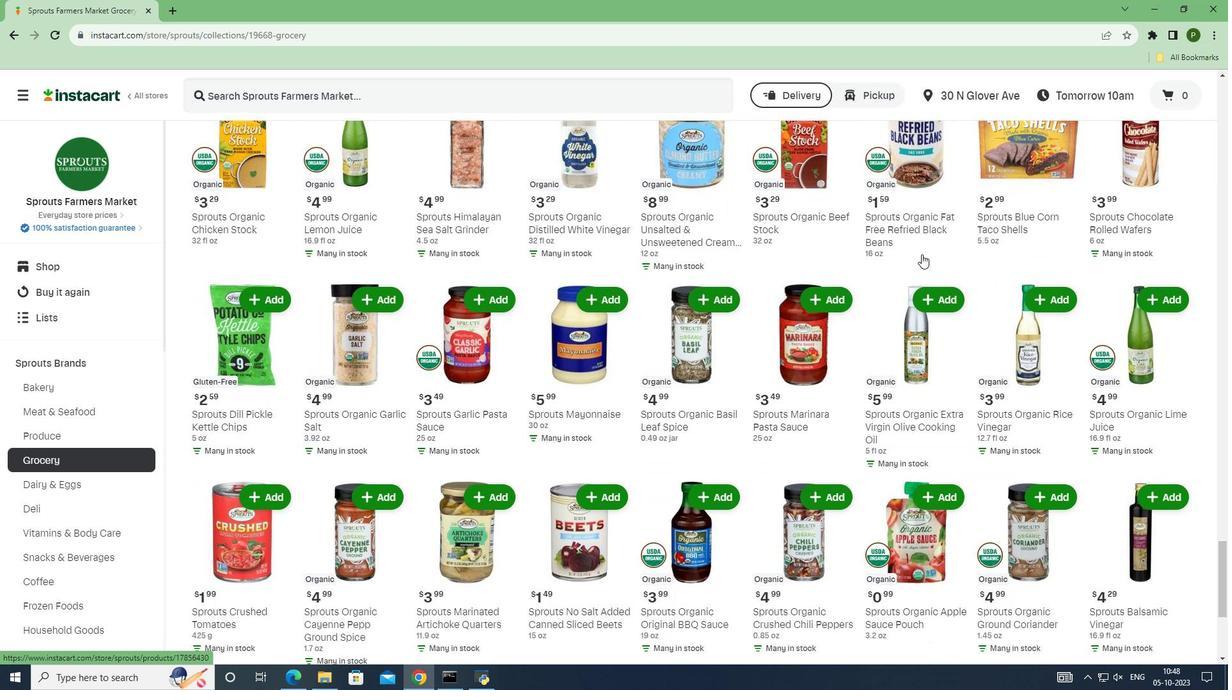 
Action: Mouse scrolled (921, 253) with delta (0, 0)
Screenshot: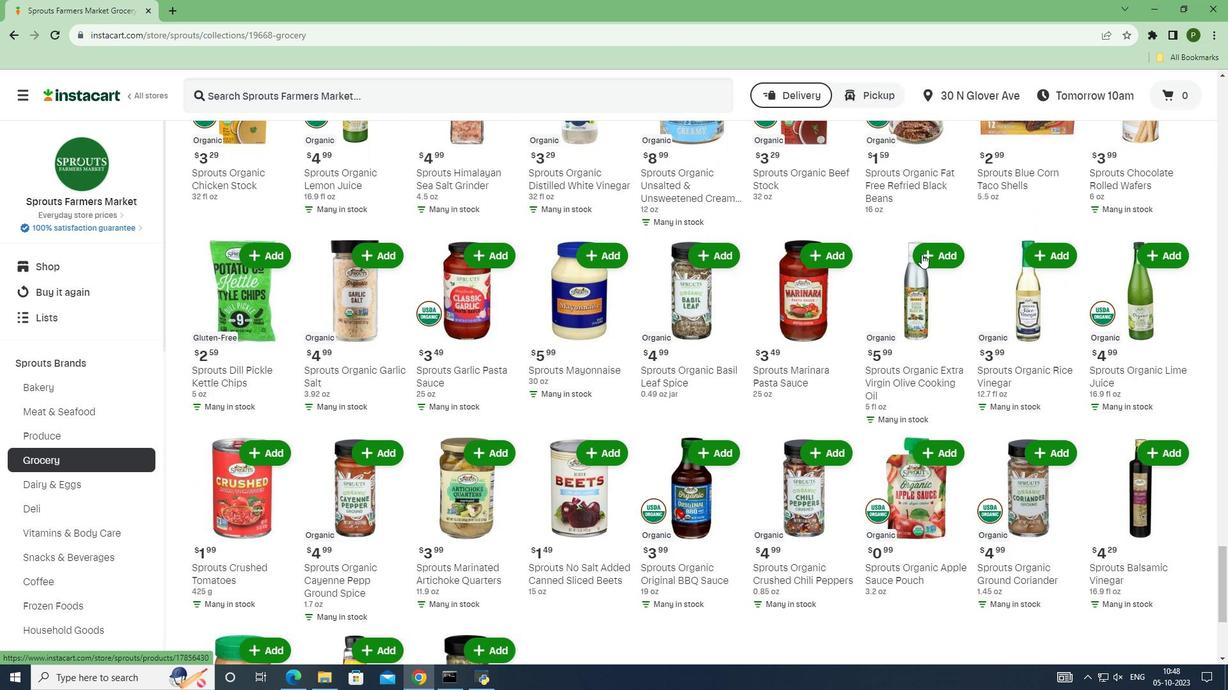 
Action: Mouse scrolled (921, 253) with delta (0, 0)
Screenshot: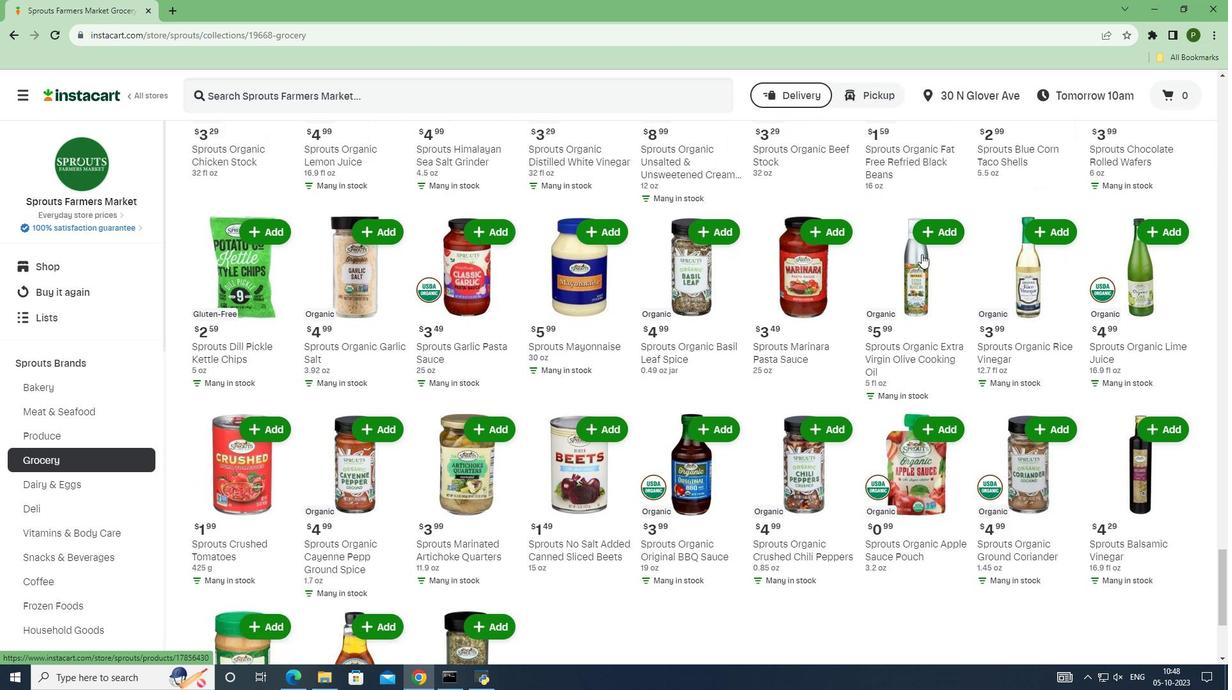 
Action: Mouse scrolled (921, 253) with delta (0, 0)
Screenshot: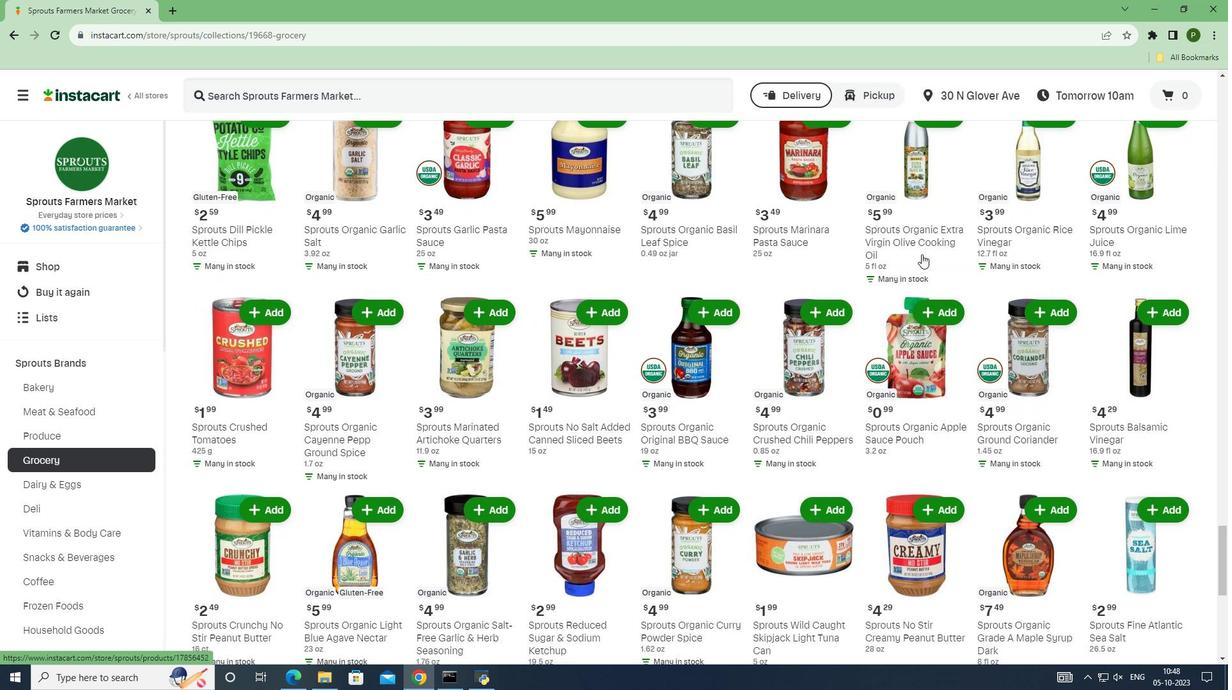 
Action: Mouse scrolled (921, 253) with delta (0, 0)
Screenshot: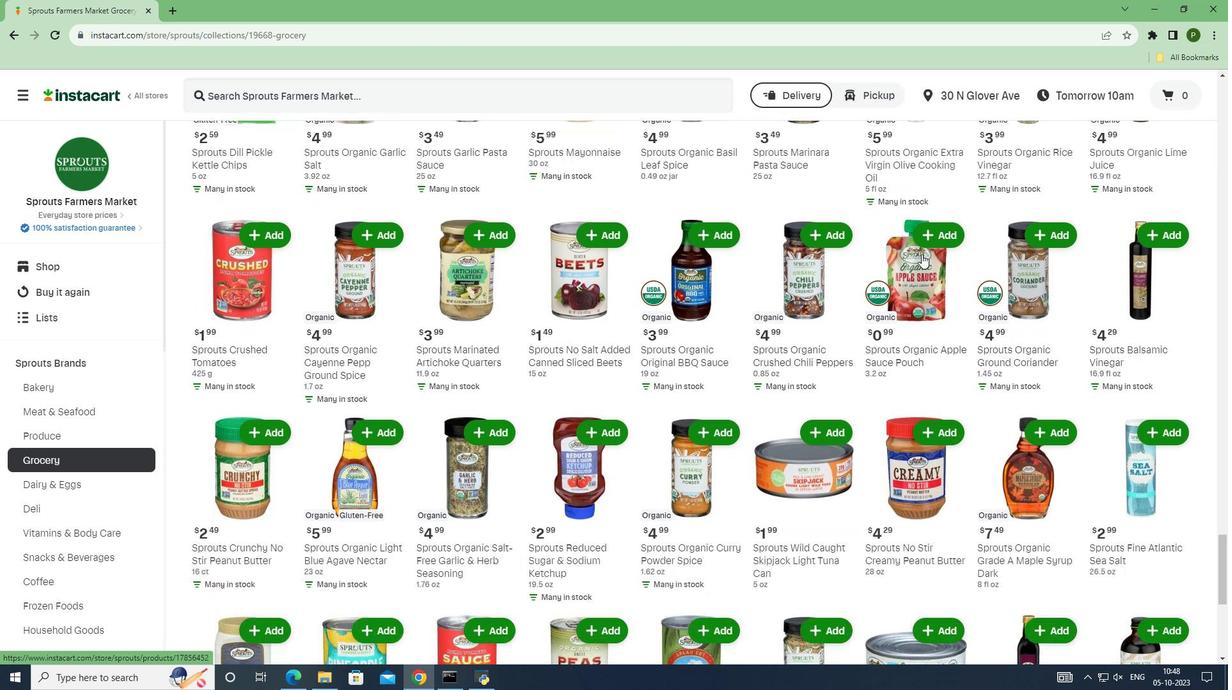 
Action: Mouse scrolled (921, 253) with delta (0, 0)
Screenshot: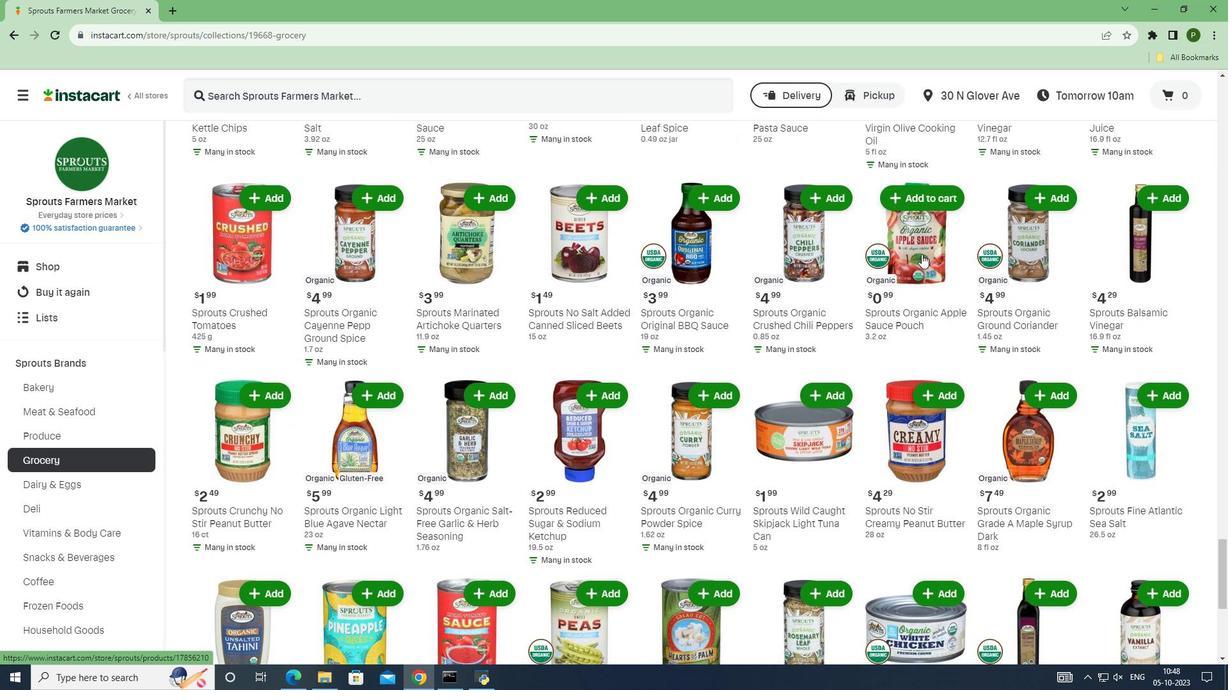 
Action: Mouse scrolled (921, 253) with delta (0, 0)
Screenshot: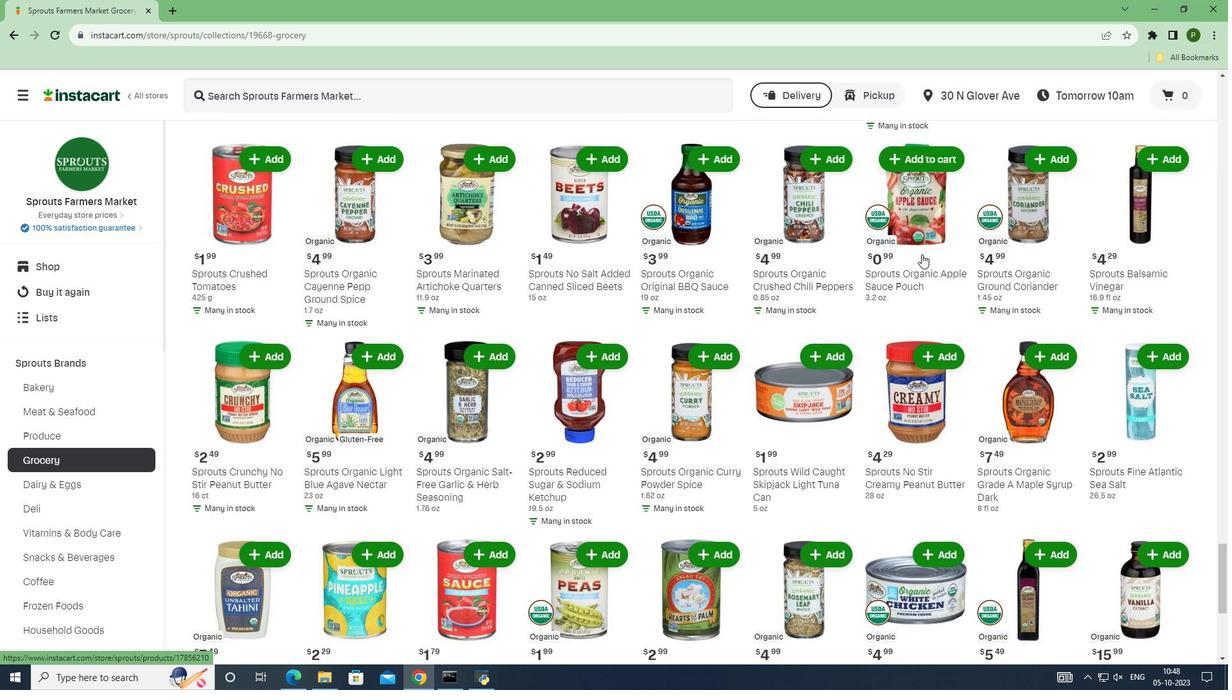 
Action: Mouse scrolled (921, 253) with delta (0, 0)
Screenshot: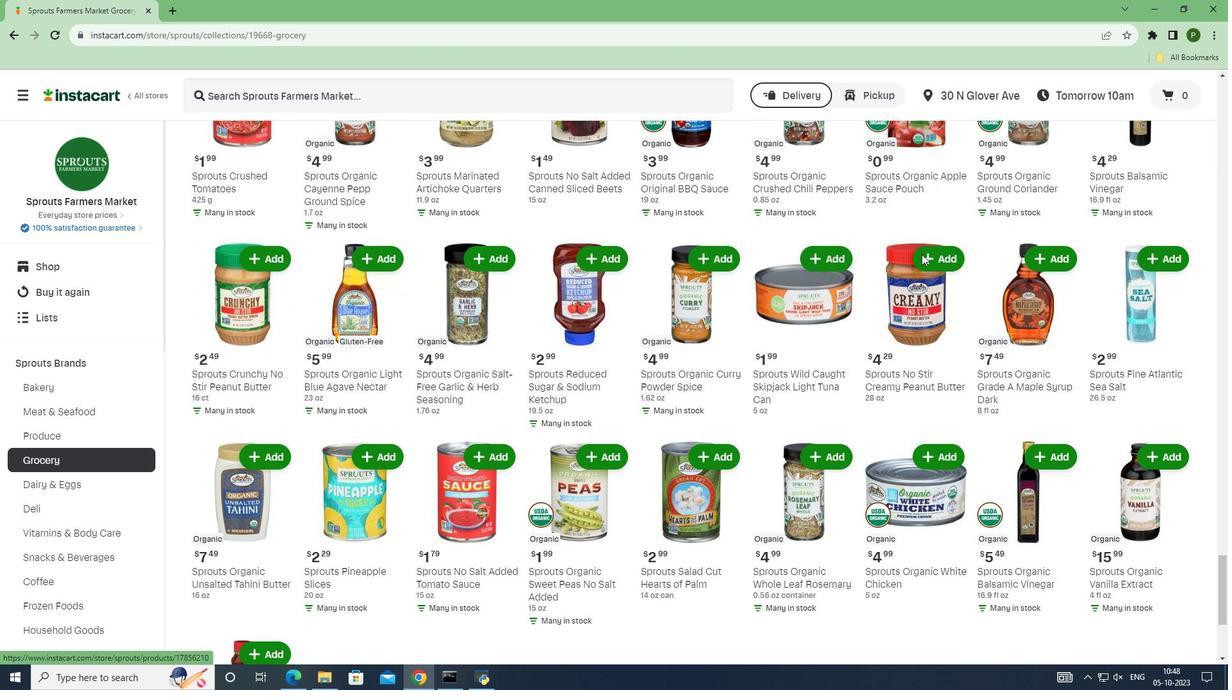 
Action: Mouse scrolled (921, 253) with delta (0, 0)
Screenshot: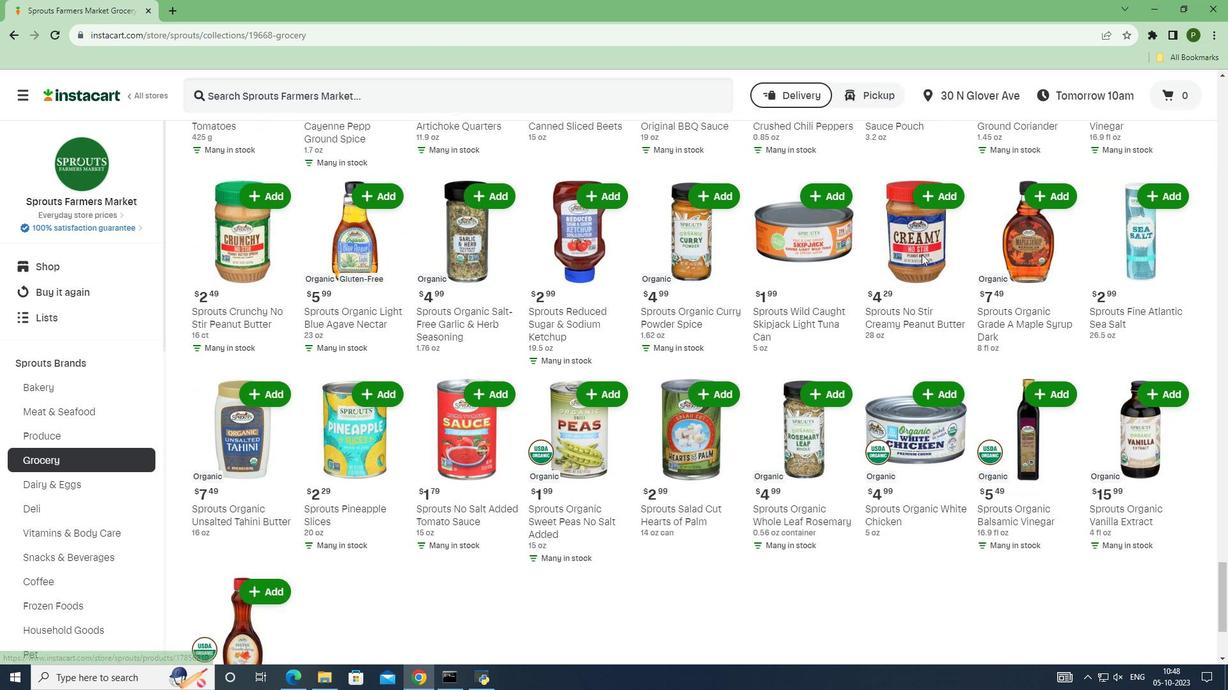 
Action: Mouse scrolled (921, 255) with delta (0, 0)
Screenshot: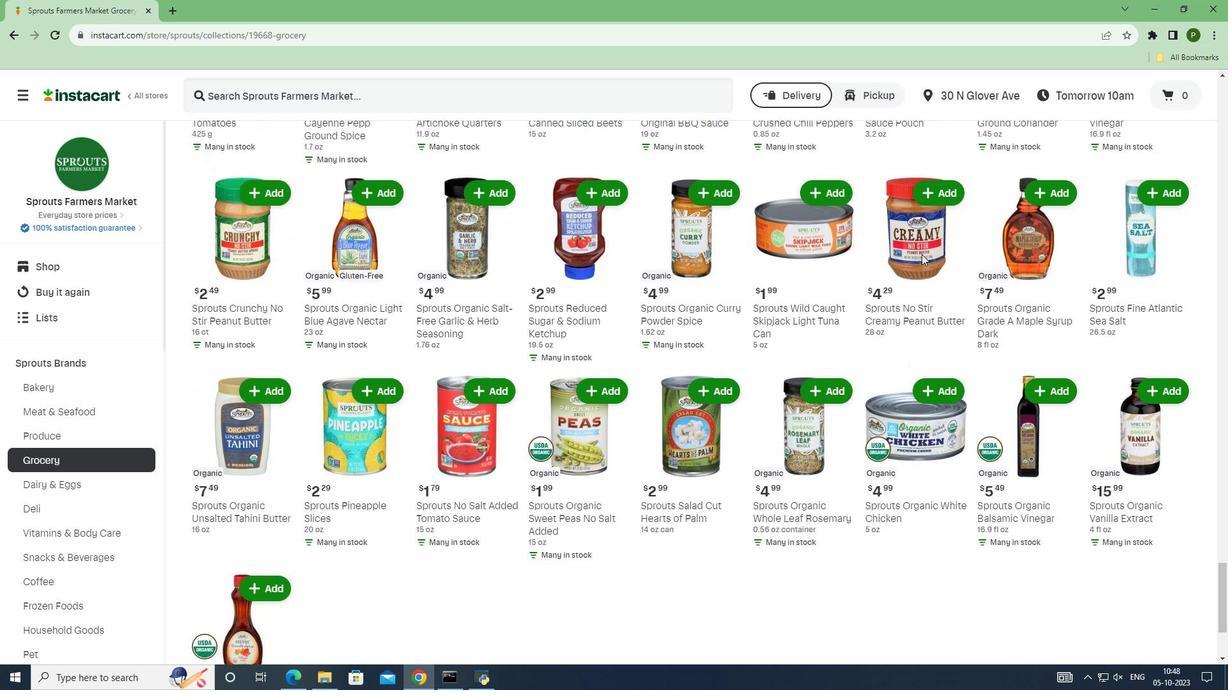 
Action: Mouse scrolled (921, 253) with delta (0, 0)
Screenshot: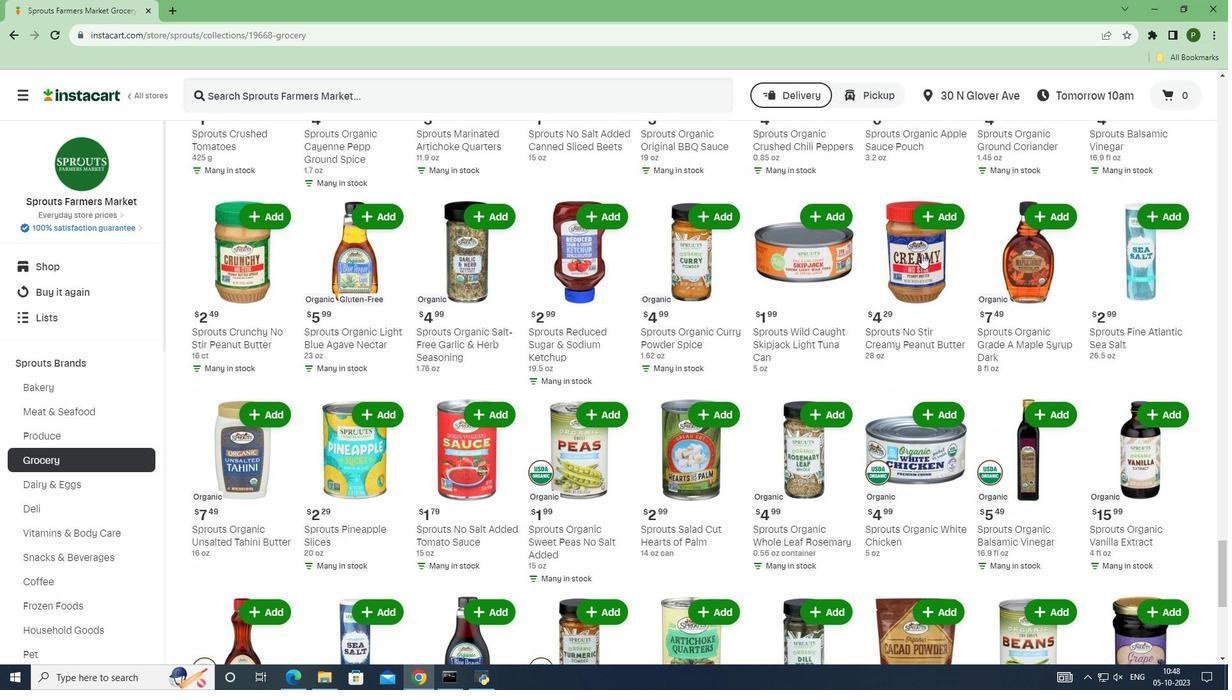 
Action: Mouse scrolled (921, 253) with delta (0, 0)
Screenshot: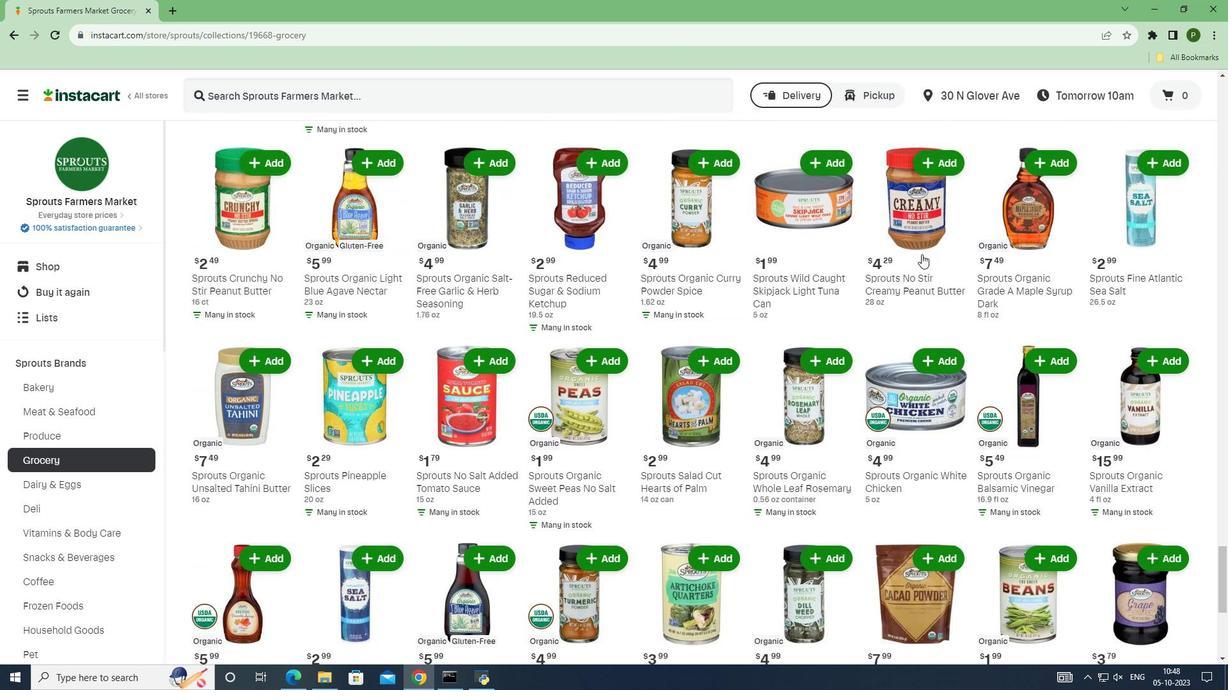 
Action: Mouse scrolled (921, 253) with delta (0, 0)
Screenshot: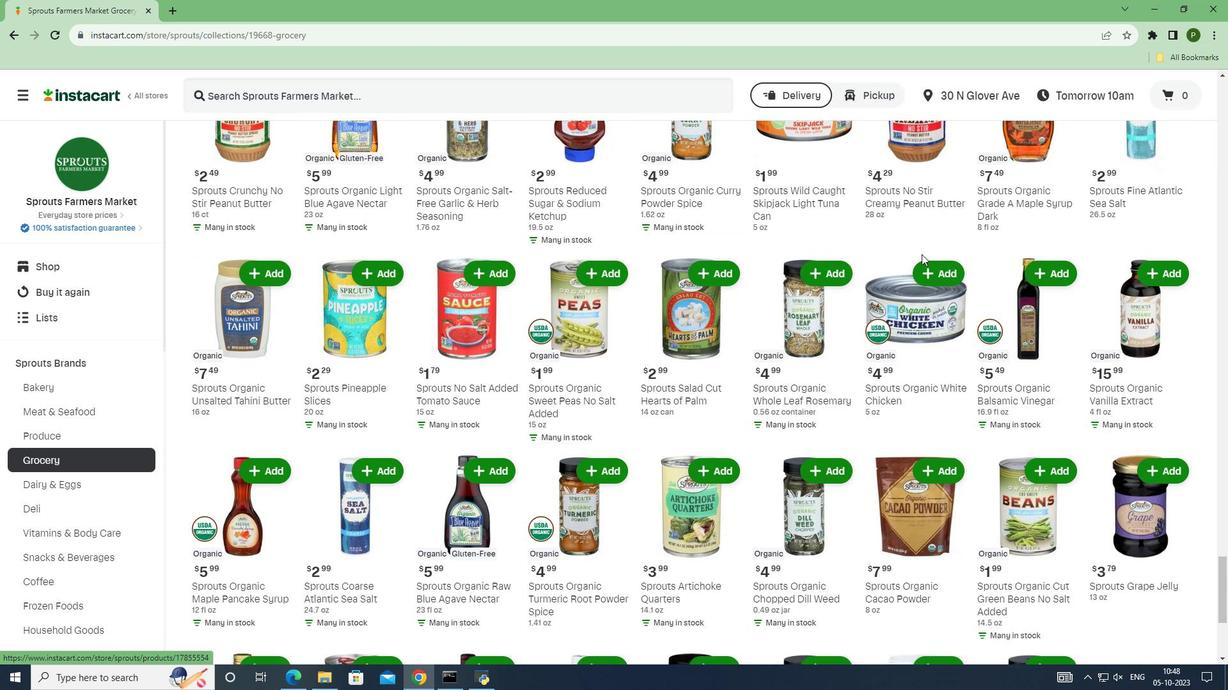 
Action: Mouse scrolled (921, 253) with delta (0, 0)
Screenshot: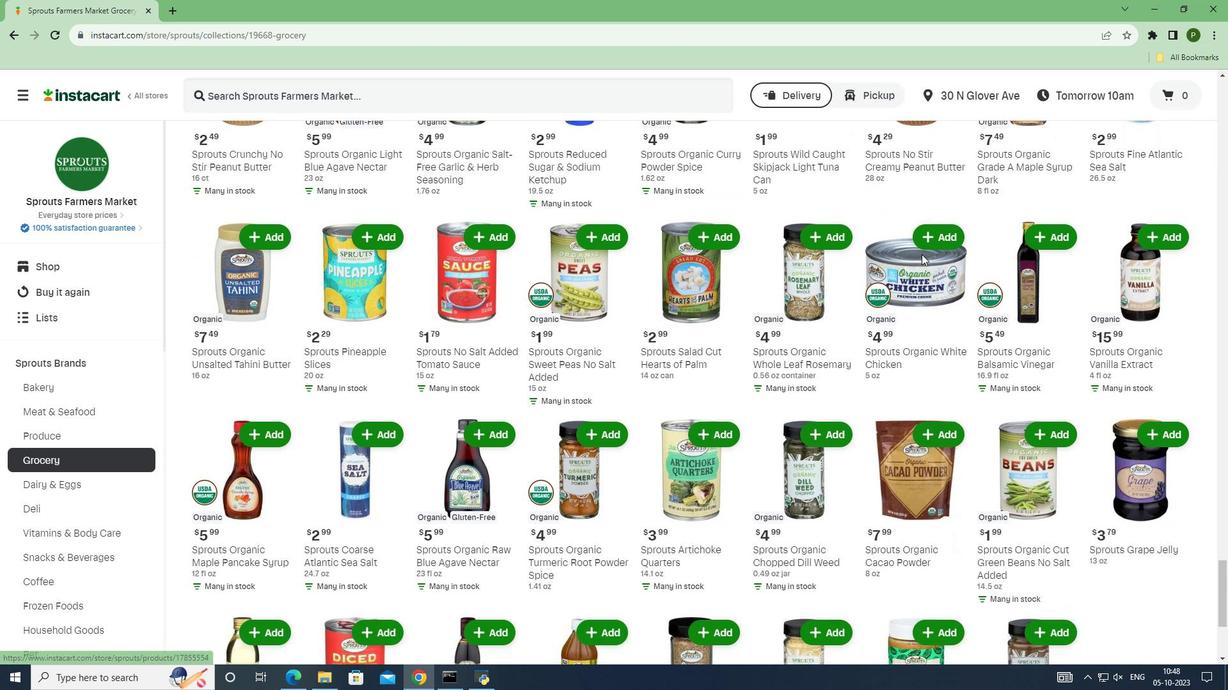 
Action: Mouse scrolled (921, 253) with delta (0, 0)
Screenshot: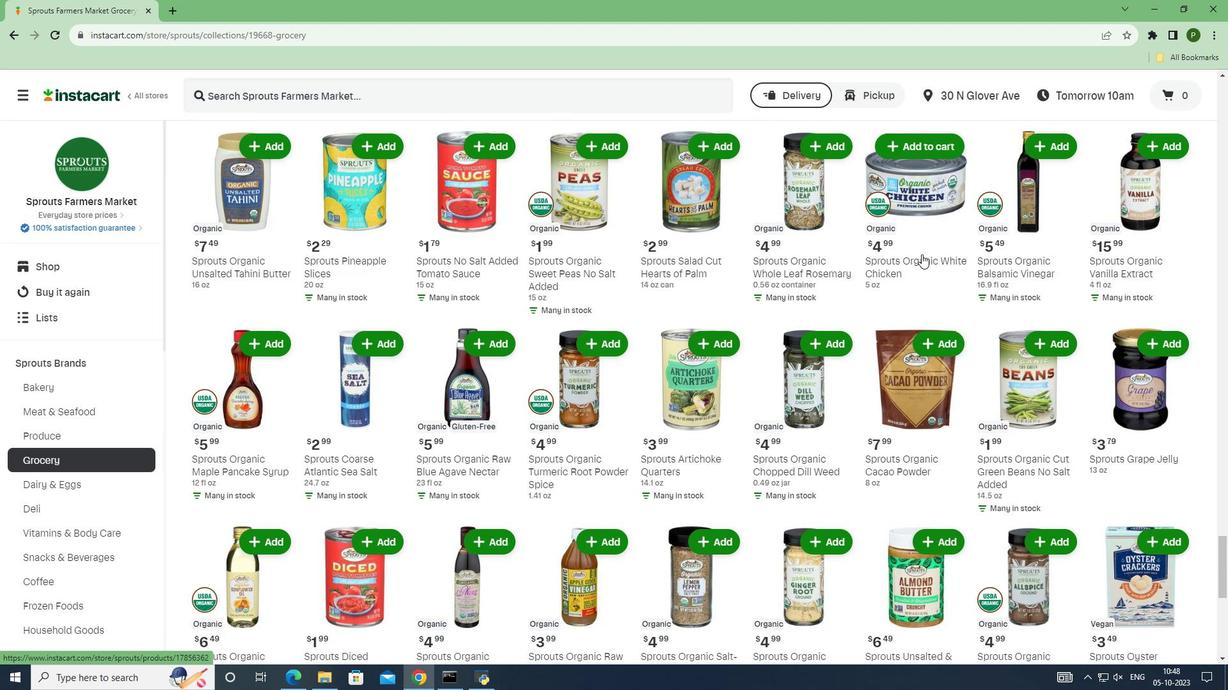
Action: Mouse scrolled (921, 253) with delta (0, 0)
Screenshot: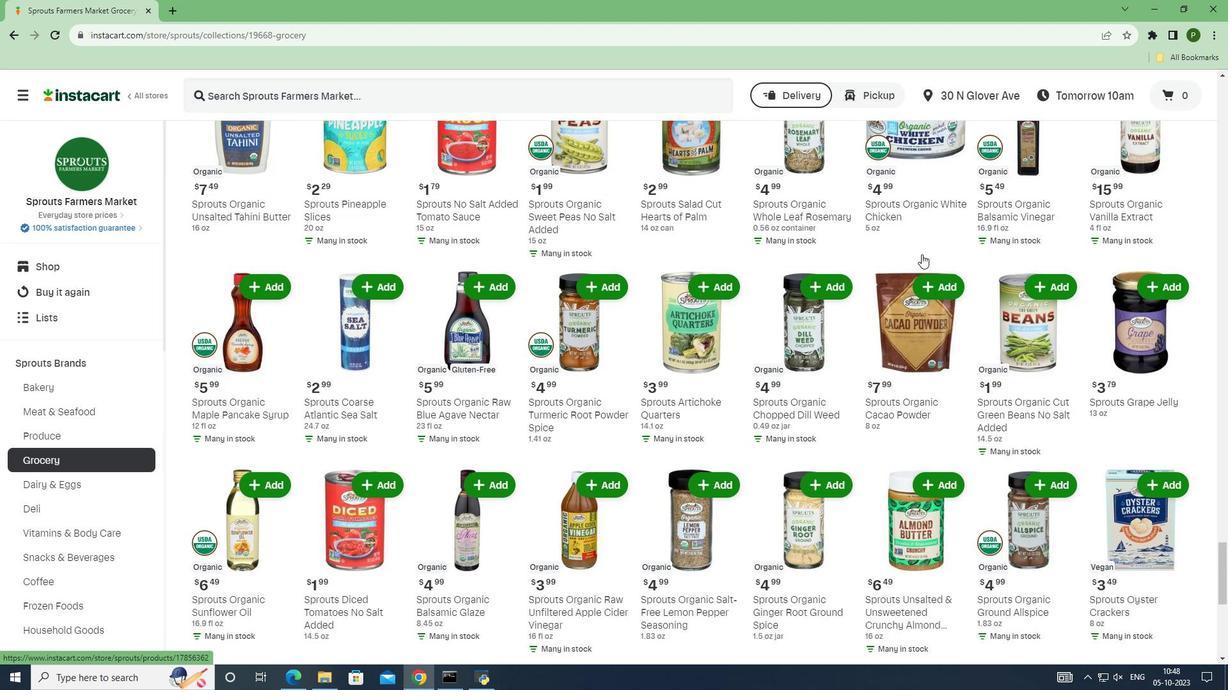 
Action: Mouse scrolled (921, 253) with delta (0, 0)
Screenshot: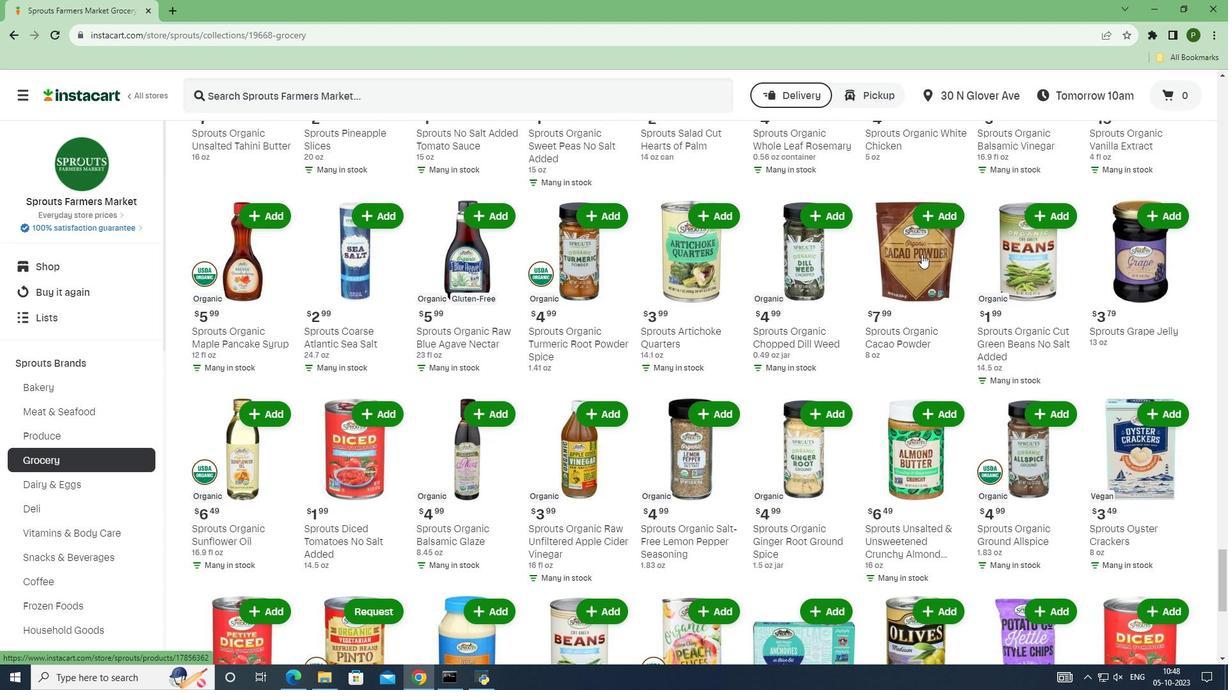 
Action: Mouse scrolled (921, 253) with delta (0, 0)
Screenshot: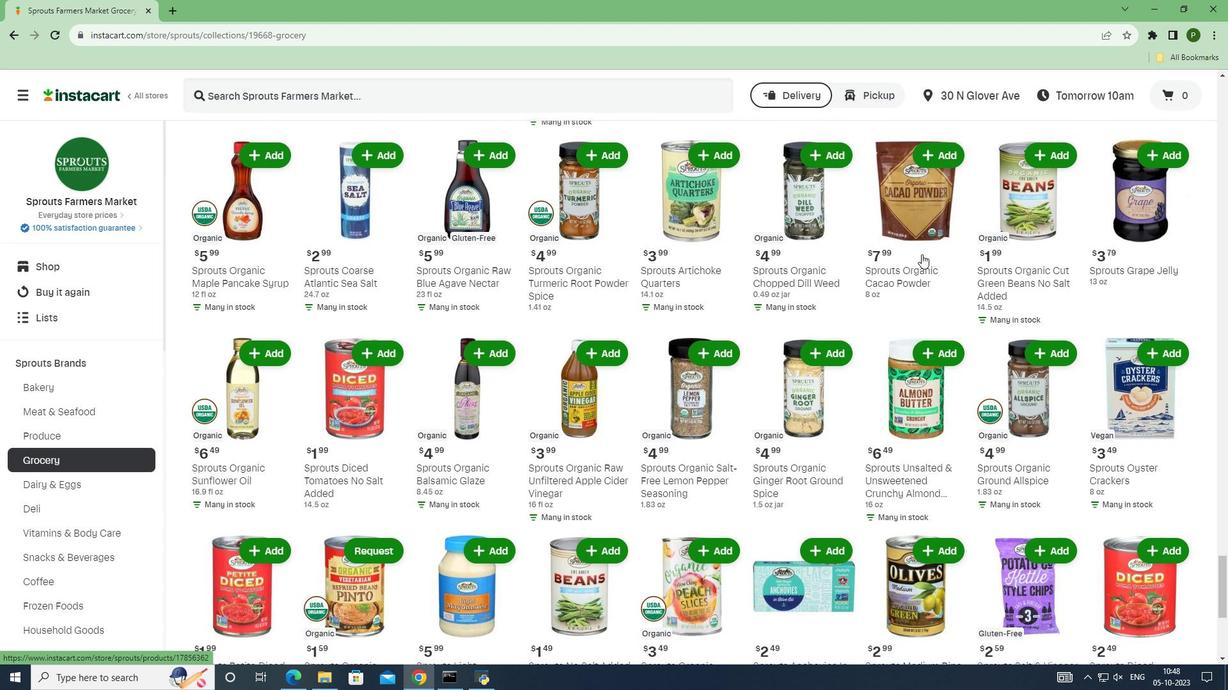 
Action: Mouse scrolled (921, 253) with delta (0, 0)
Screenshot: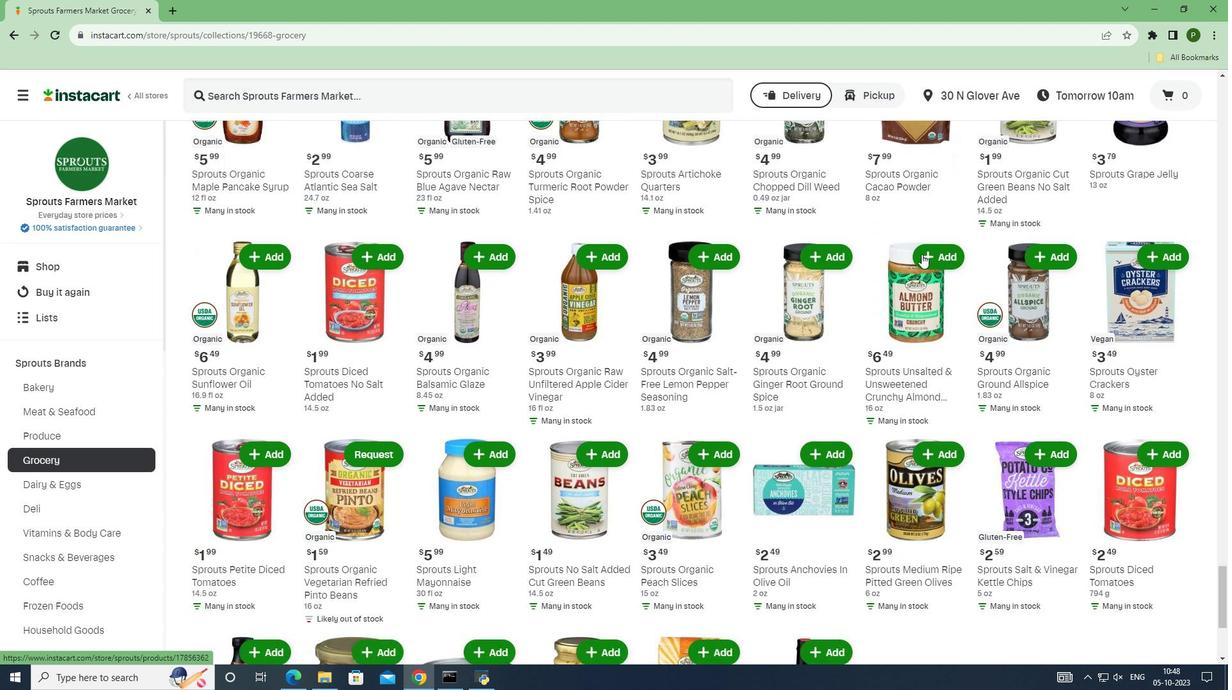 
Action: Mouse scrolled (921, 253) with delta (0, 0)
Screenshot: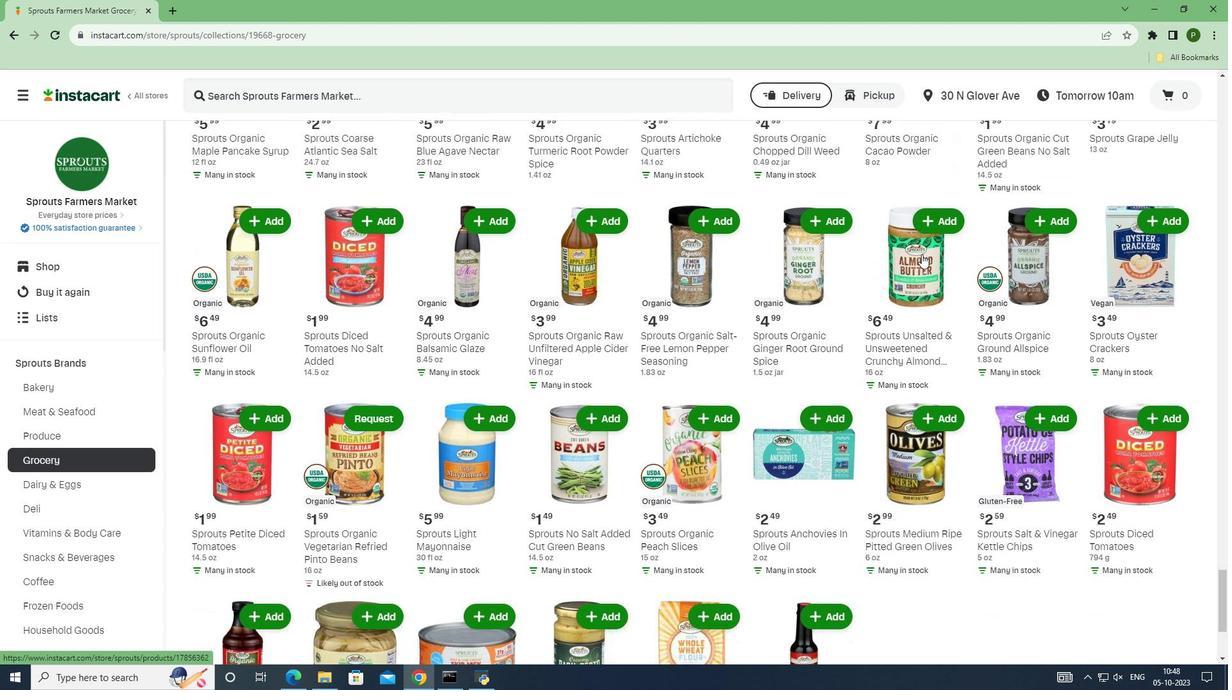 
Action: Mouse scrolled (921, 253) with delta (0, 0)
Screenshot: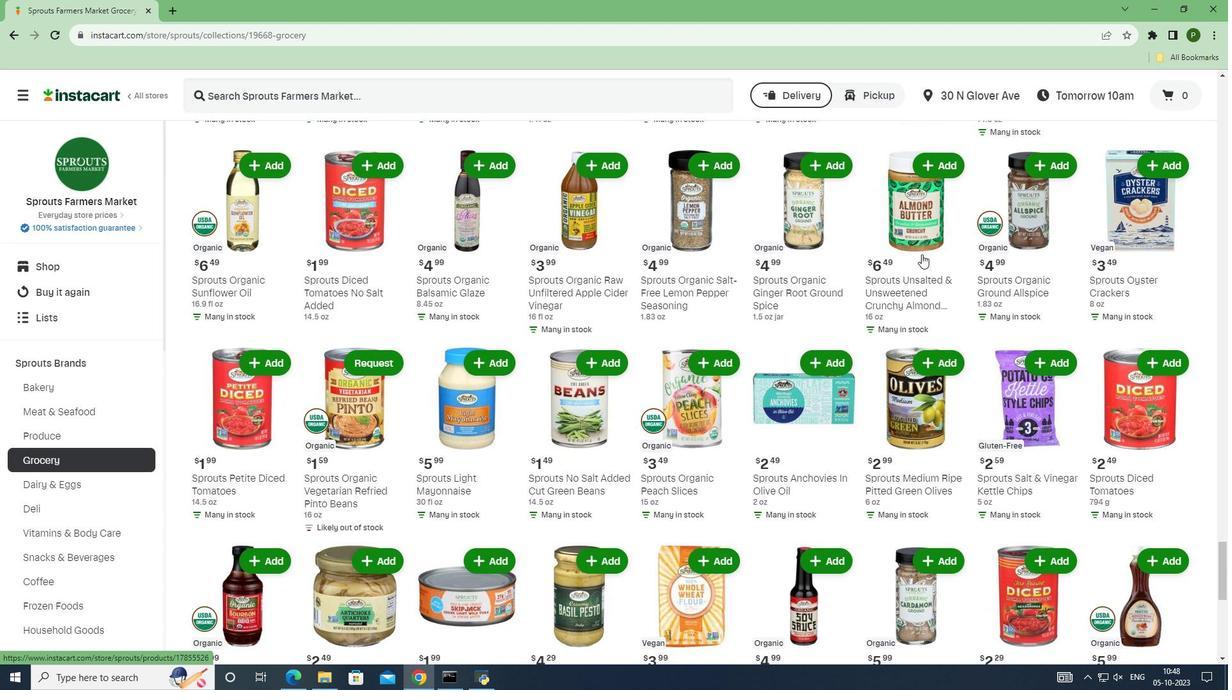 
Action: Mouse scrolled (921, 253) with delta (0, 0)
Screenshot: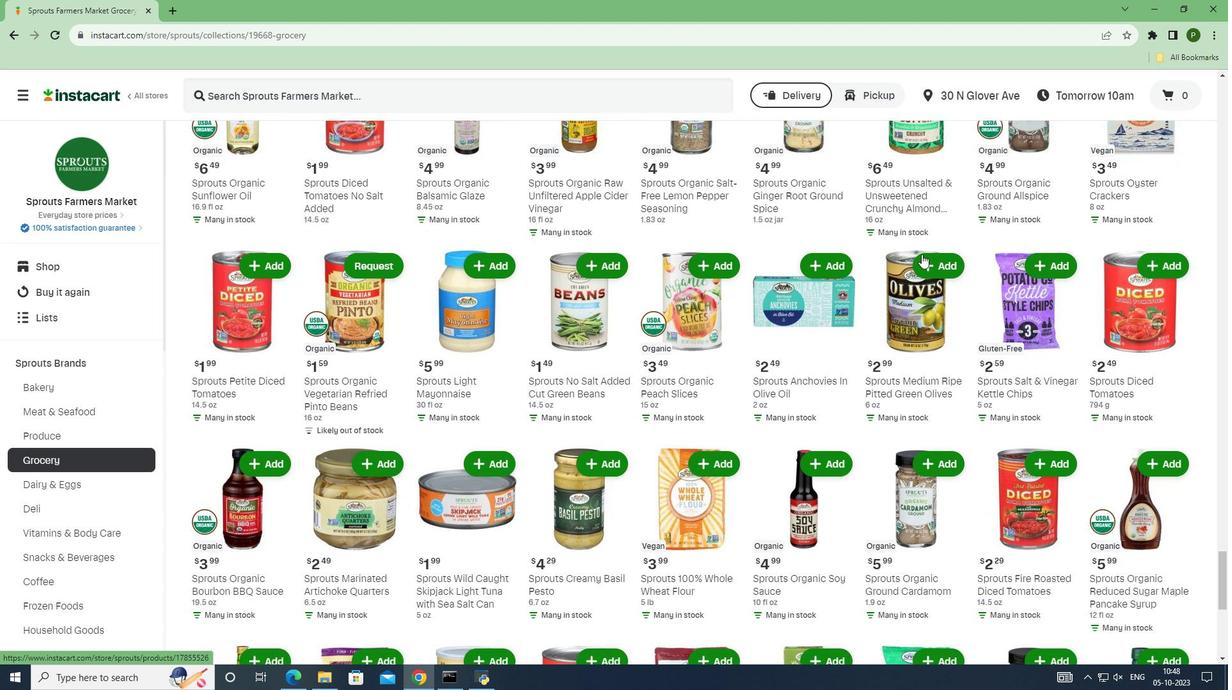 
Action: Mouse moved to (921, 254)
Screenshot: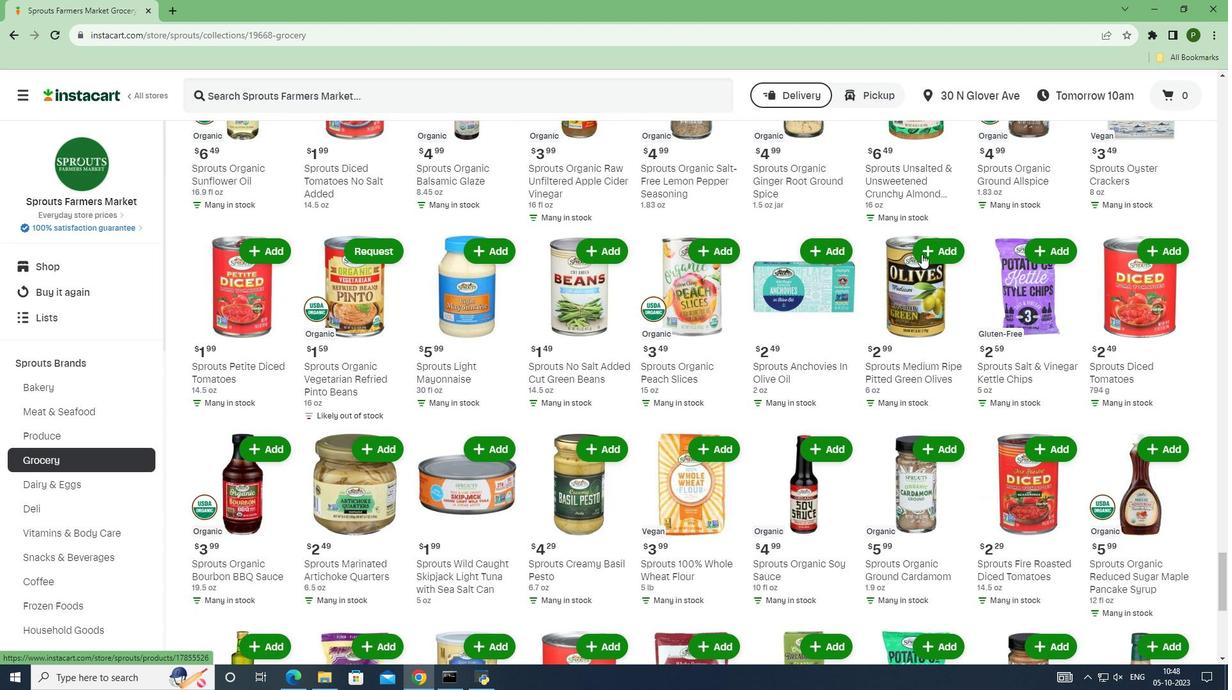 
Action: Mouse scrolled (921, 253) with delta (0, 0)
Screenshot: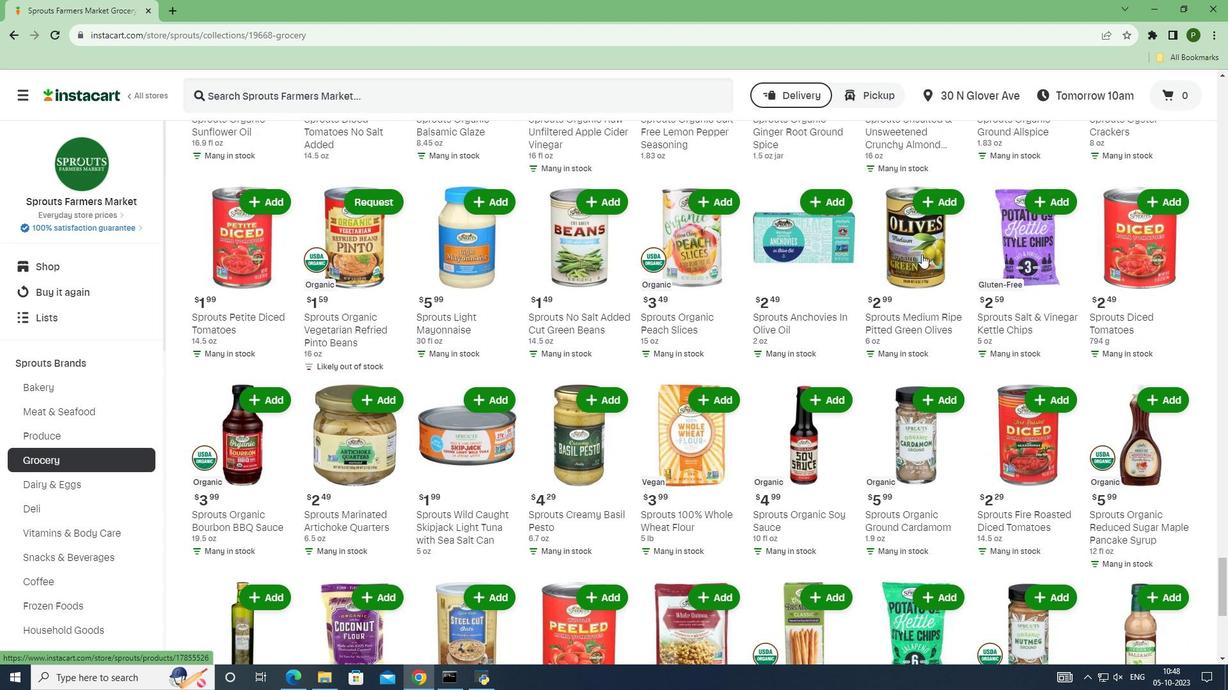 
Action: Mouse scrolled (921, 253) with delta (0, 0)
Screenshot: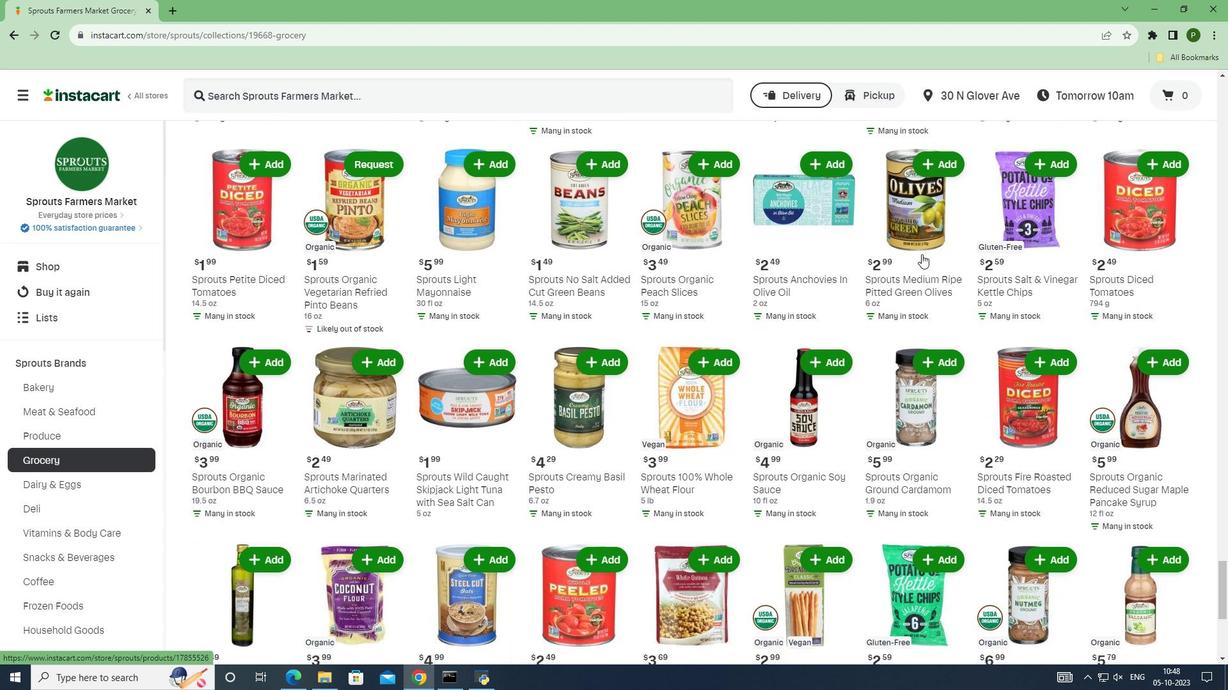 
Action: Mouse scrolled (921, 253) with delta (0, 0)
Screenshot: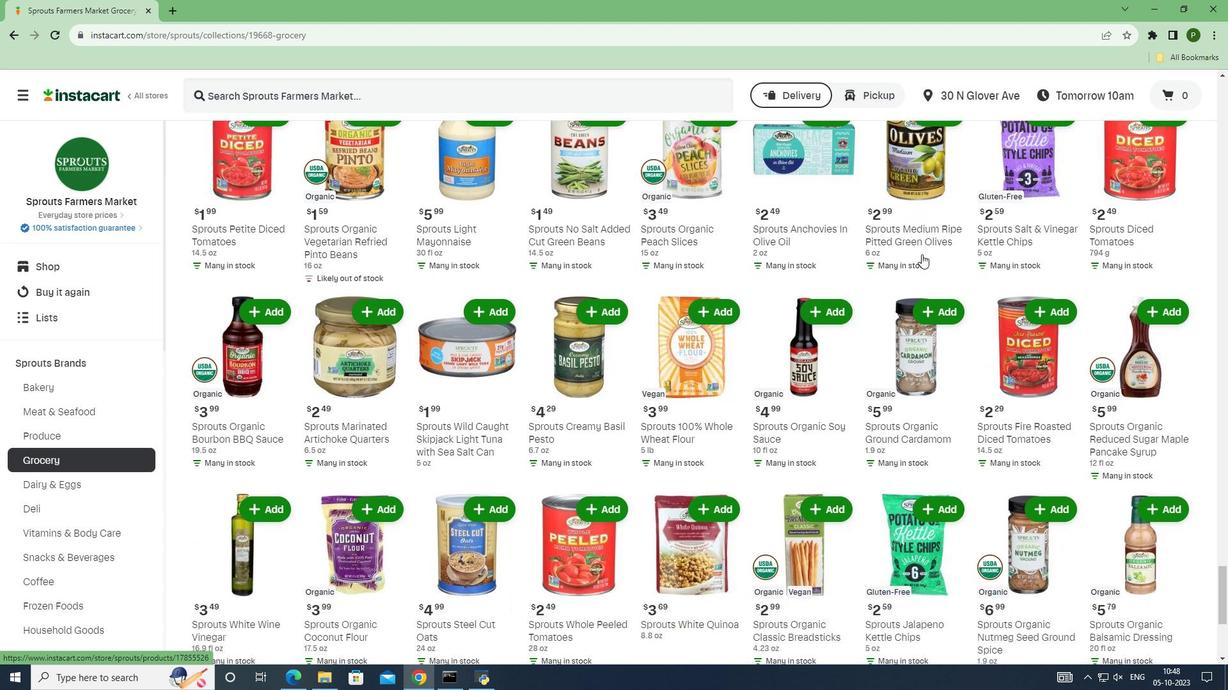 
Action: Mouse scrolled (921, 253) with delta (0, 0)
Screenshot: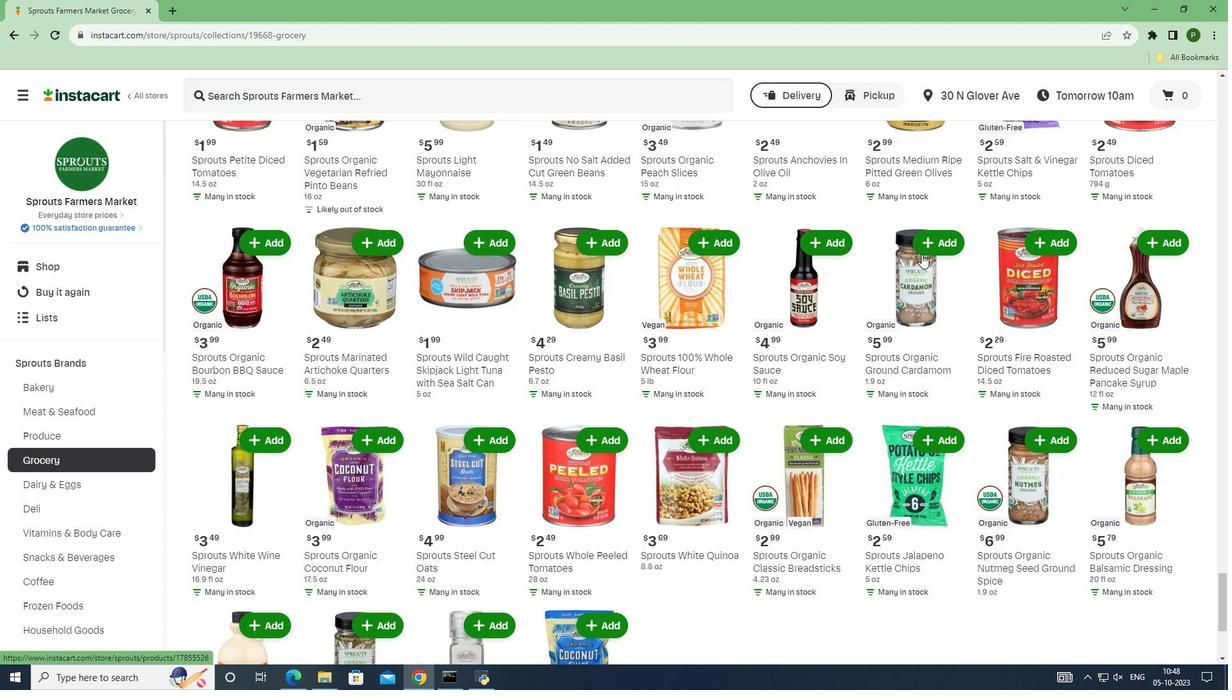 
Action: Mouse scrolled (921, 253) with delta (0, 0)
Screenshot: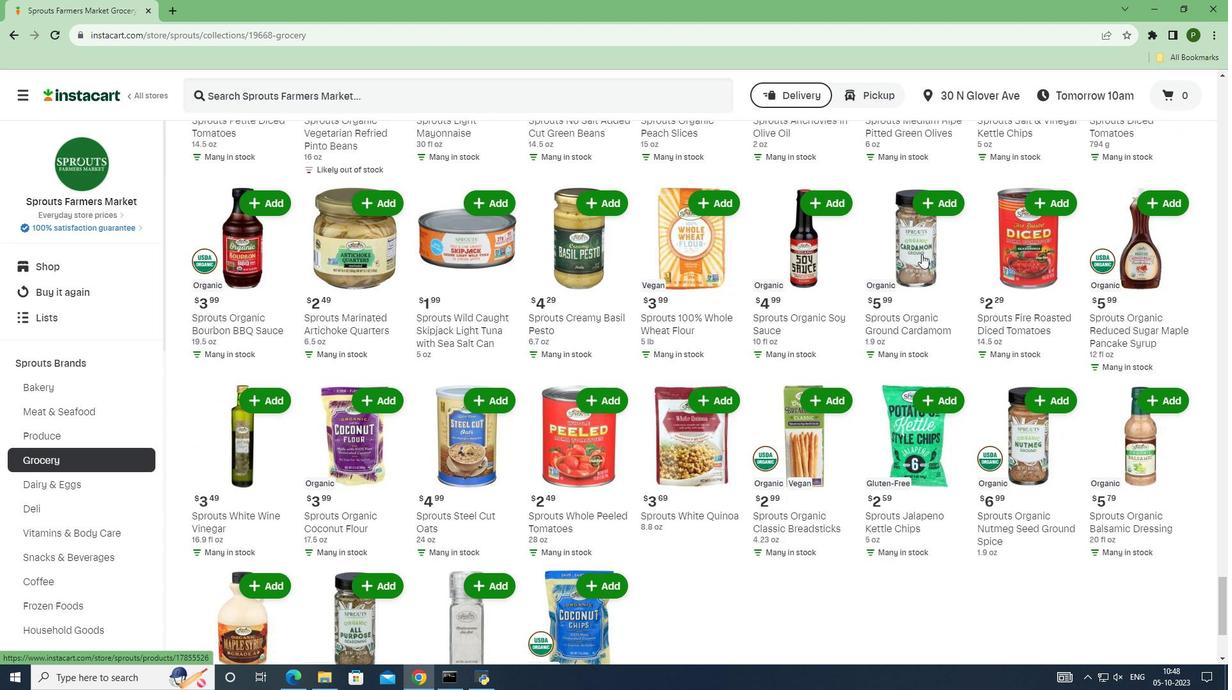
Action: Mouse scrolled (921, 253) with delta (0, 0)
Screenshot: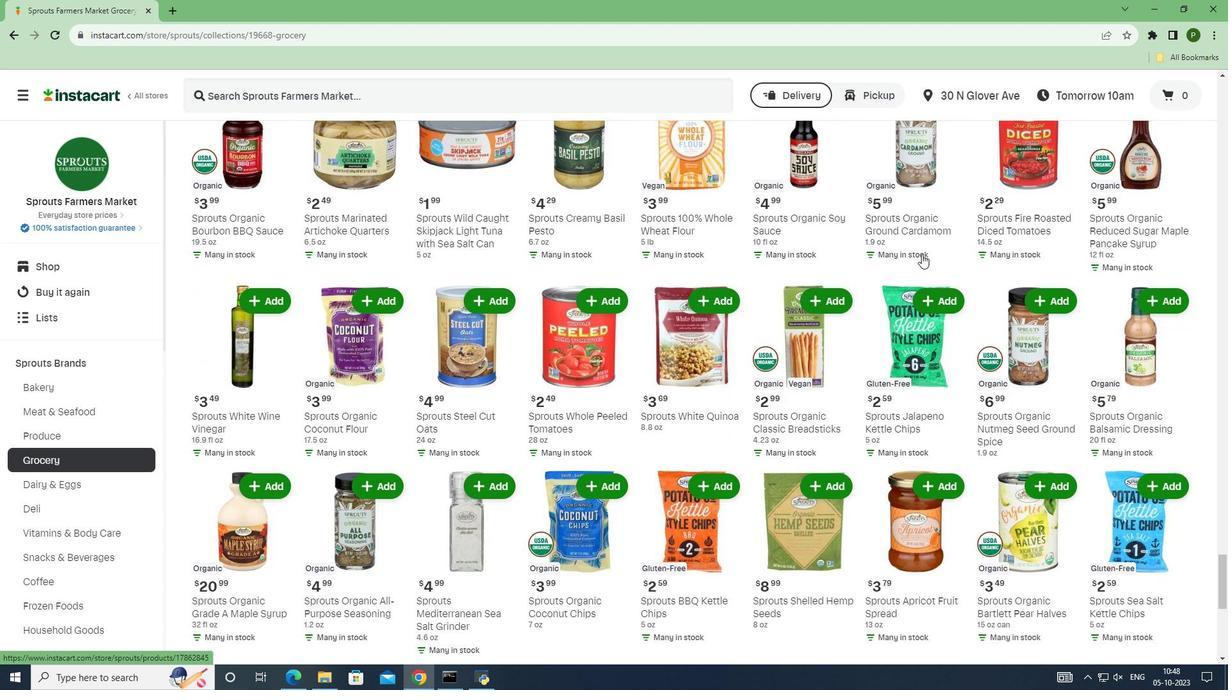 
Action: Mouse scrolled (921, 253) with delta (0, 0)
Screenshot: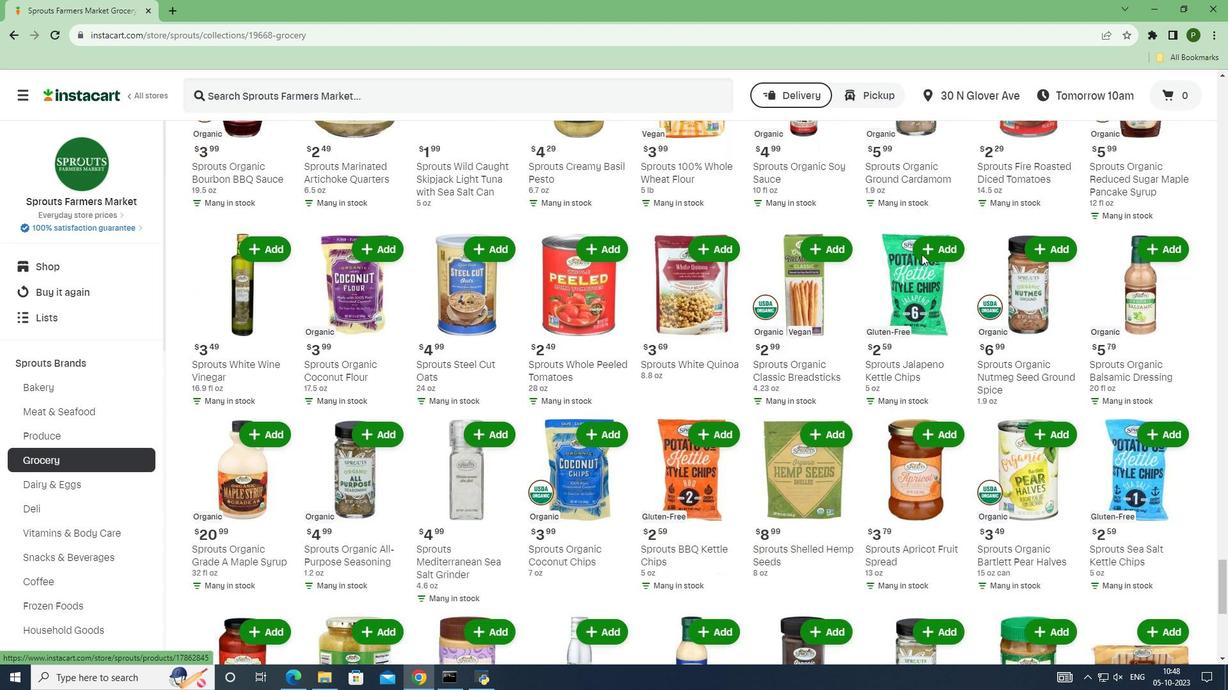 
Action: Mouse scrolled (921, 253) with delta (0, 0)
Screenshot: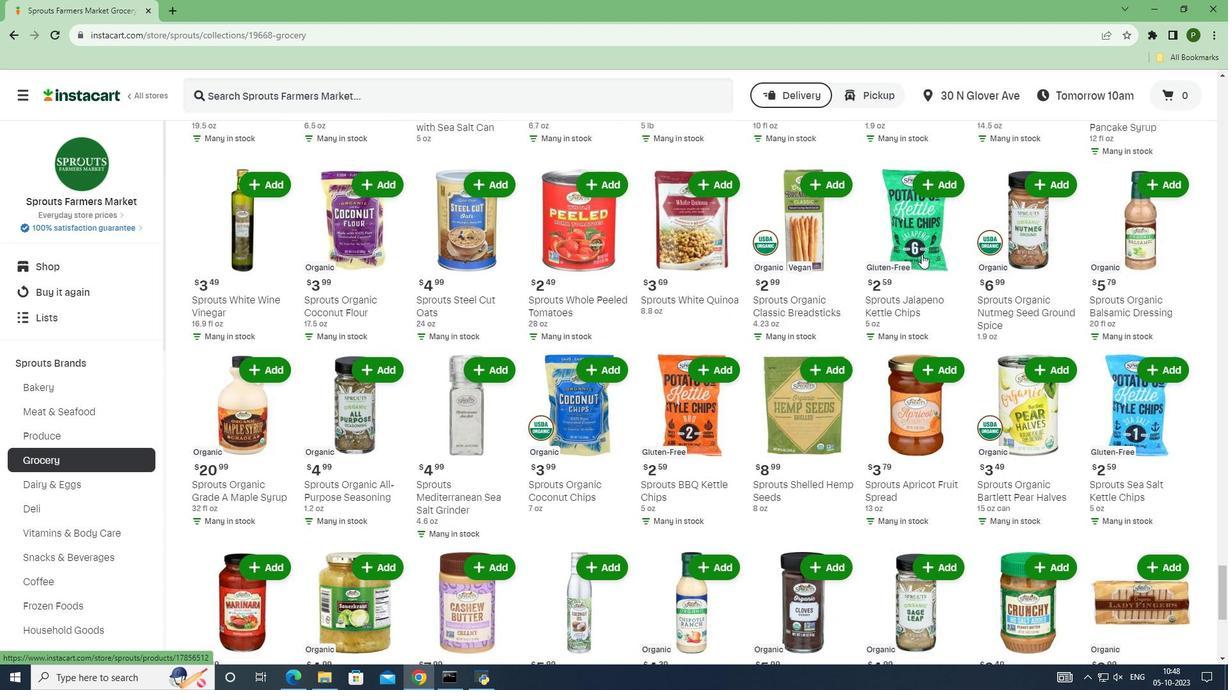 
Action: Mouse scrolled (921, 253) with delta (0, 0)
Screenshot: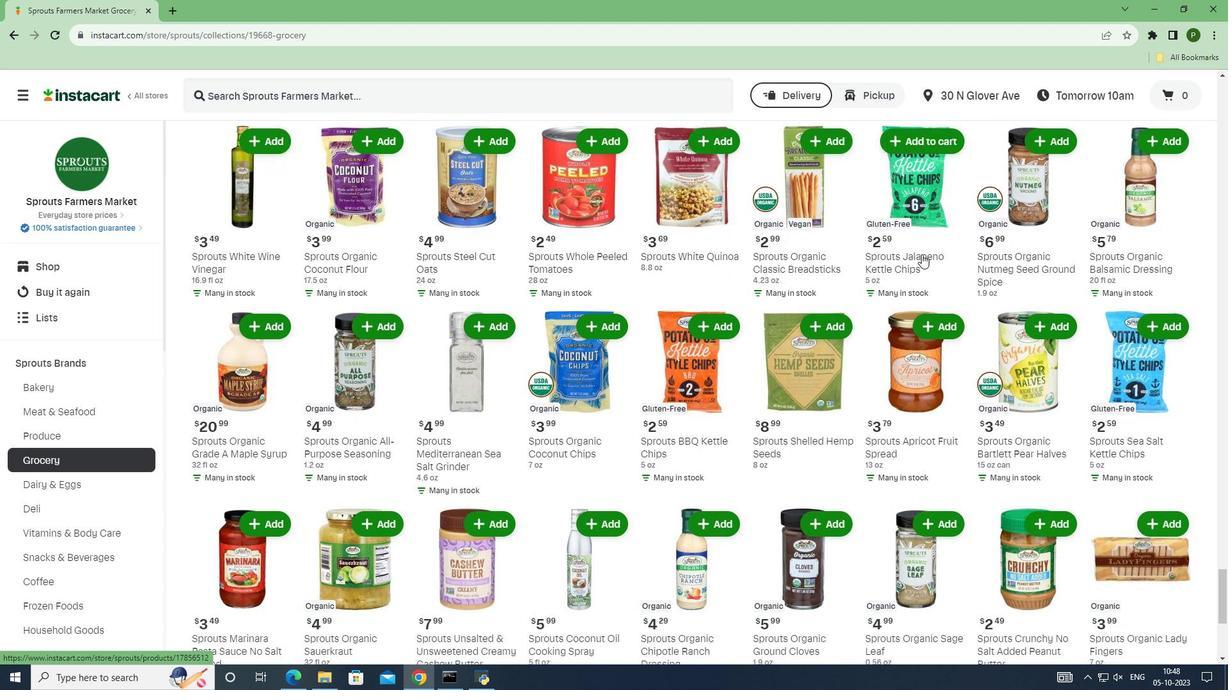 
Action: Mouse scrolled (921, 253) with delta (0, 0)
Screenshot: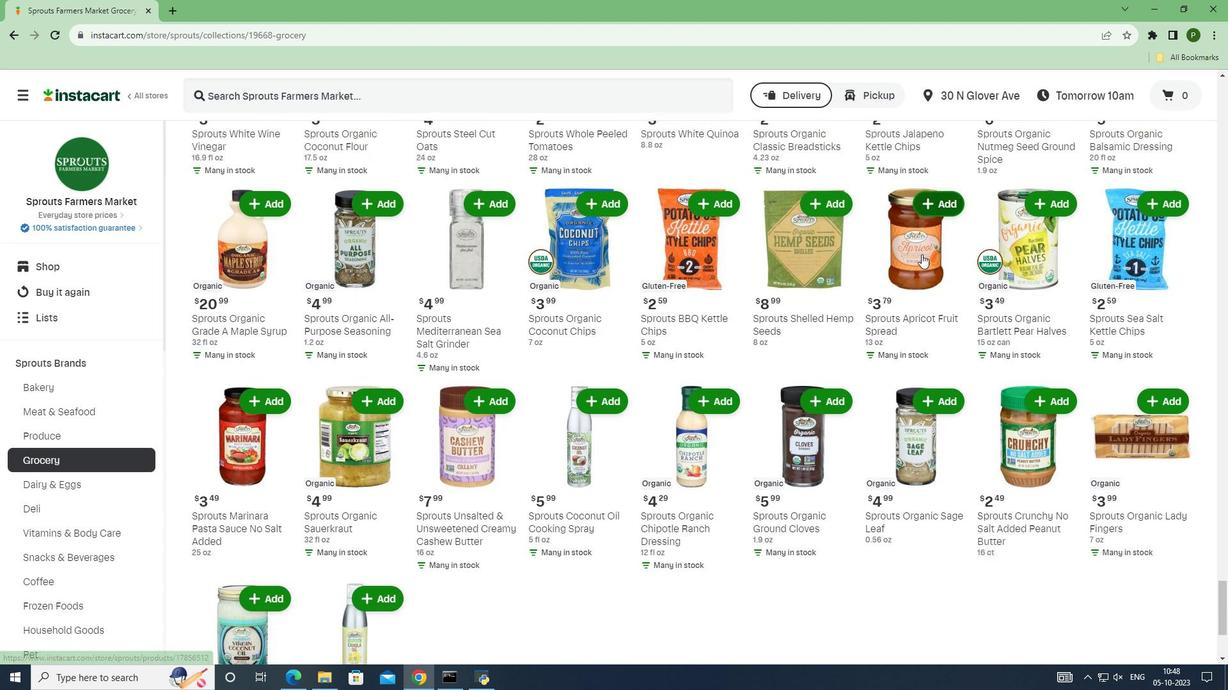 
Action: Mouse scrolled (921, 253) with delta (0, 0)
Screenshot: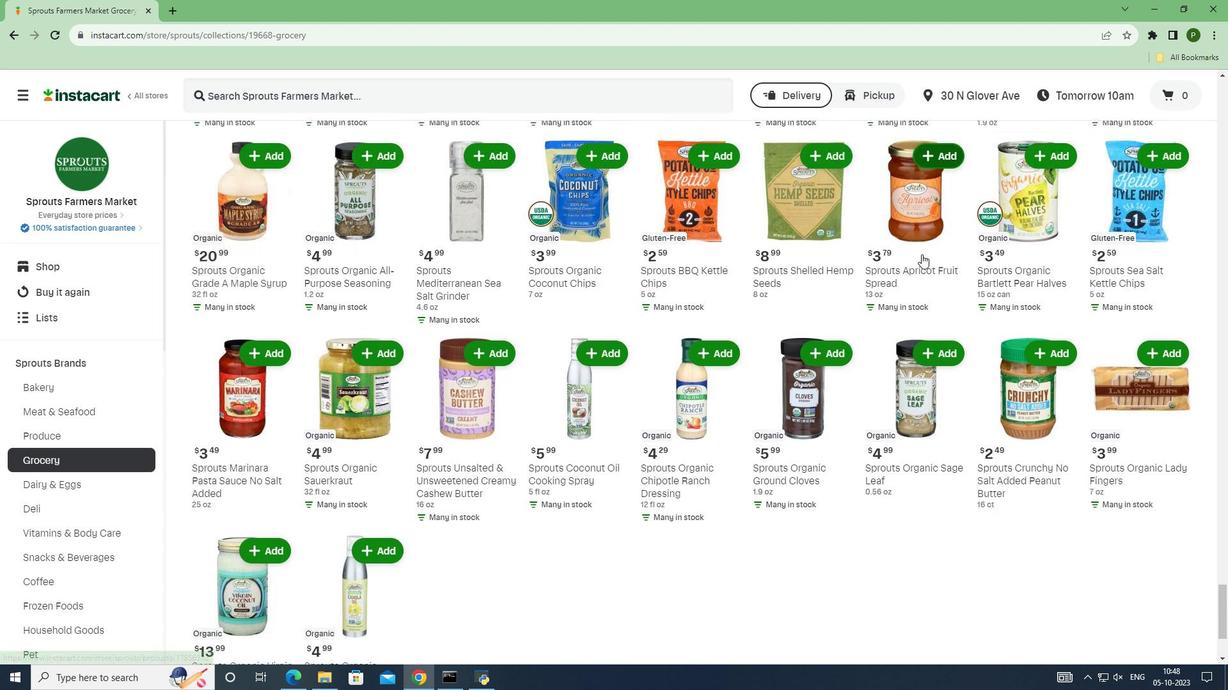 
Action: Mouse scrolled (921, 253) with delta (0, 0)
Screenshot: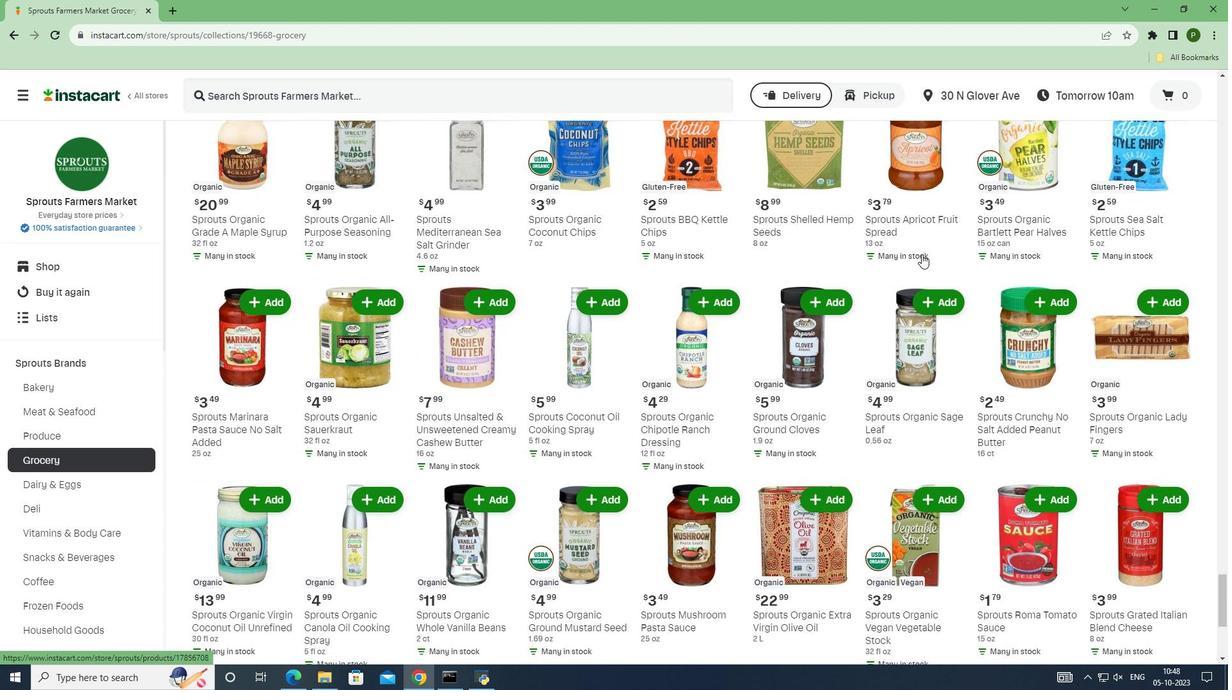 
Action: Mouse scrolled (921, 253) with delta (0, 0)
Screenshot: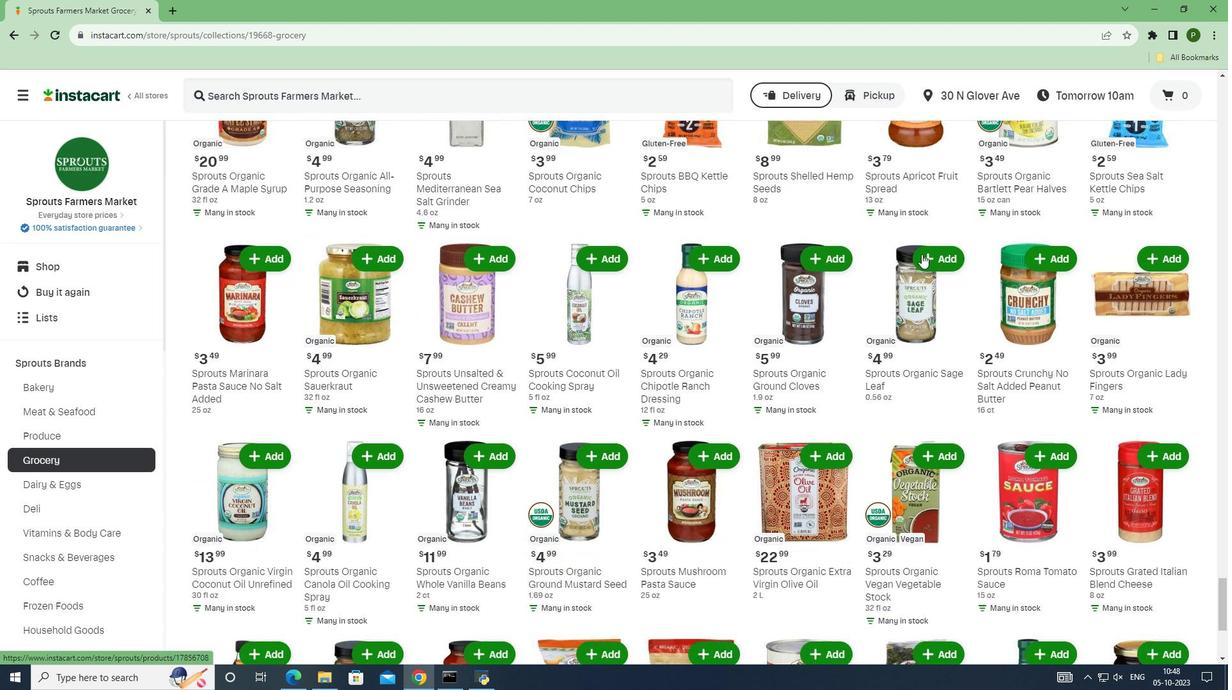 
Action: Mouse scrolled (921, 255) with delta (0, 0)
Screenshot: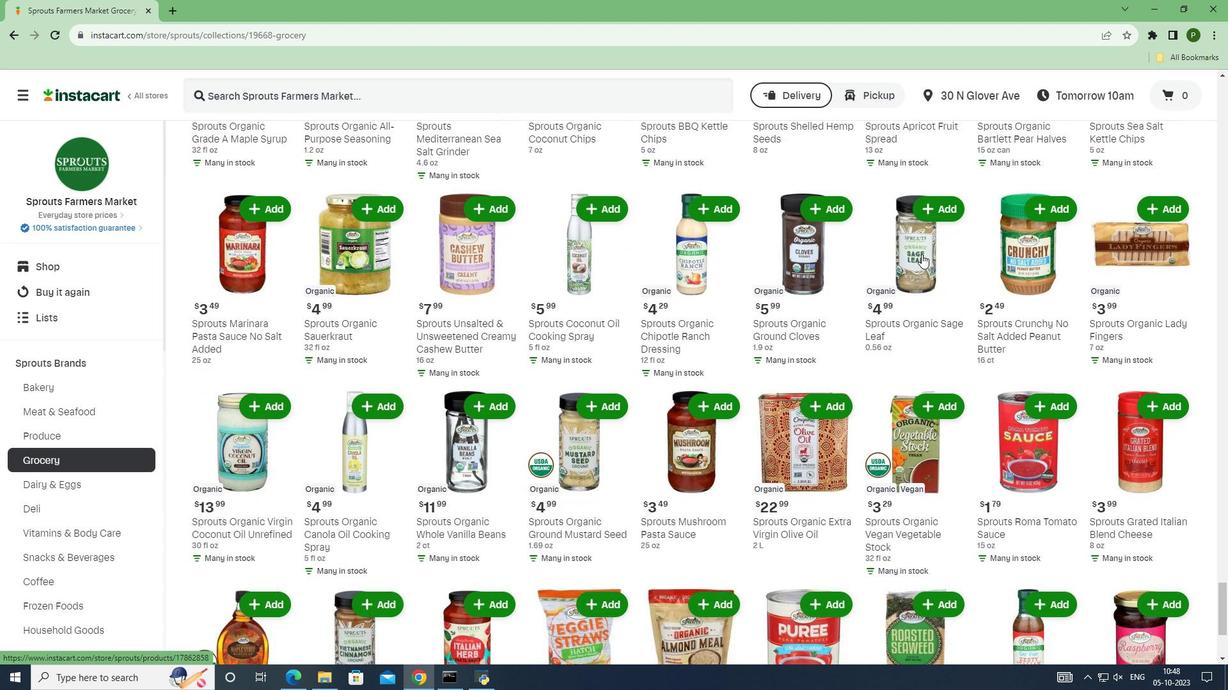 
Action: Mouse scrolled (921, 253) with delta (0, 0)
Screenshot: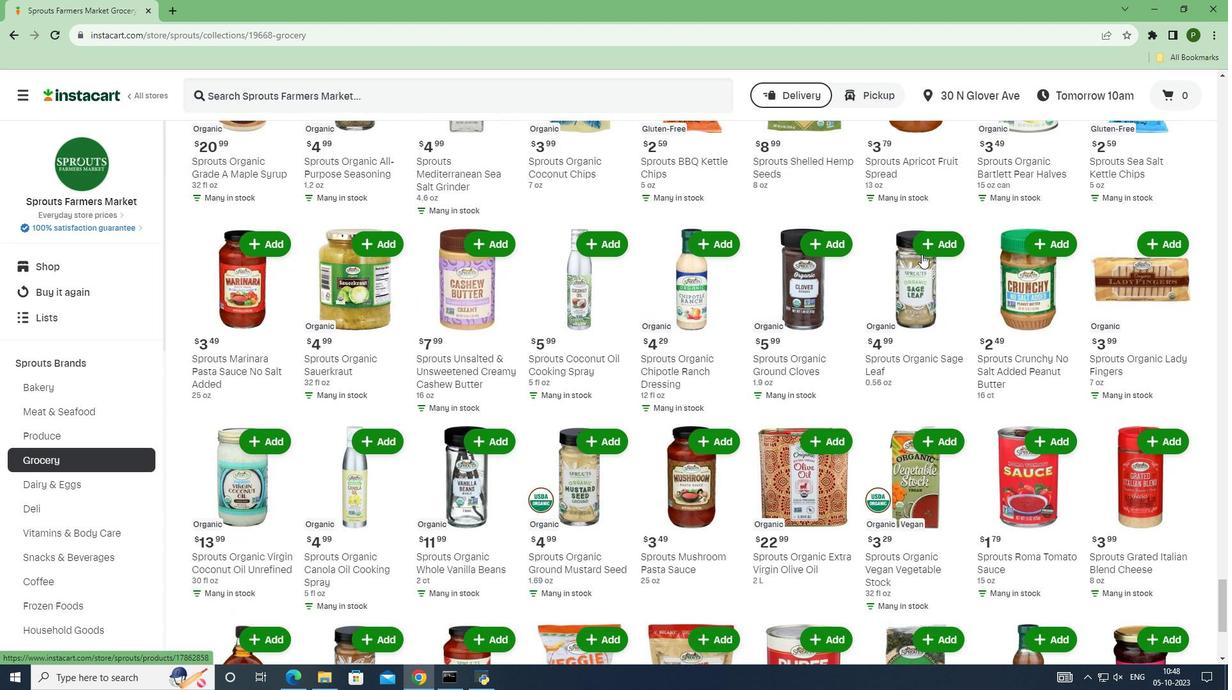 
Action: Mouse scrolled (921, 253) with delta (0, 0)
Screenshot: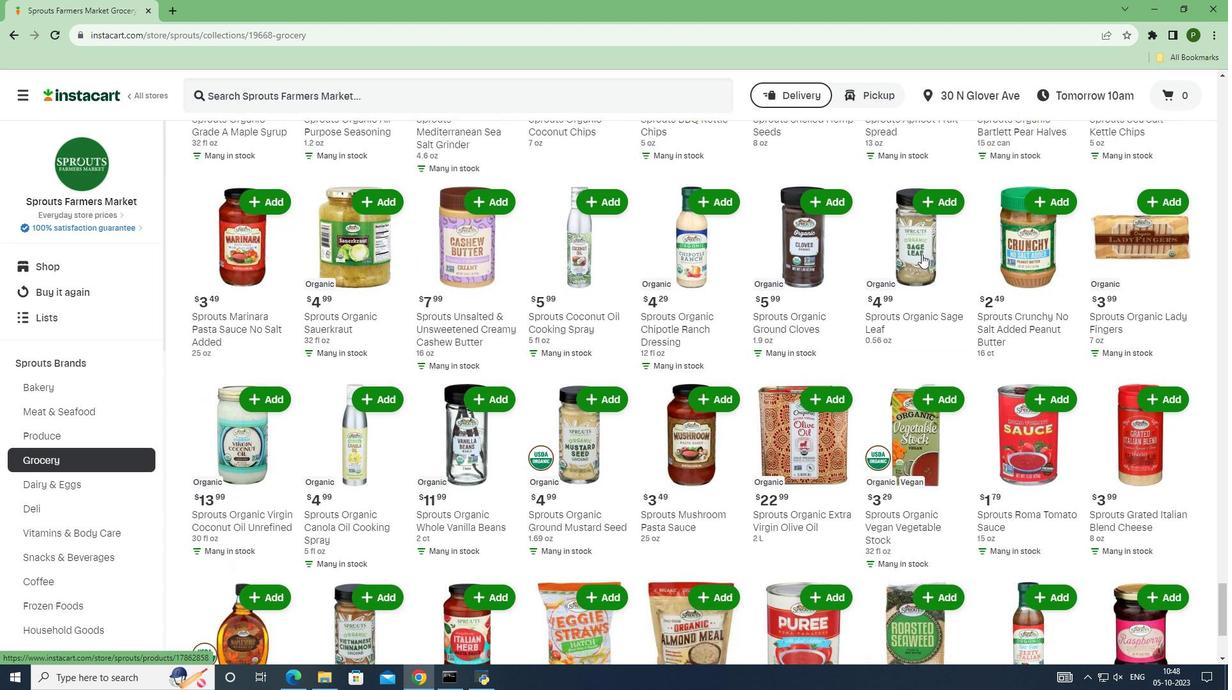 
Action: Mouse scrolled (921, 255) with delta (0, 0)
Screenshot: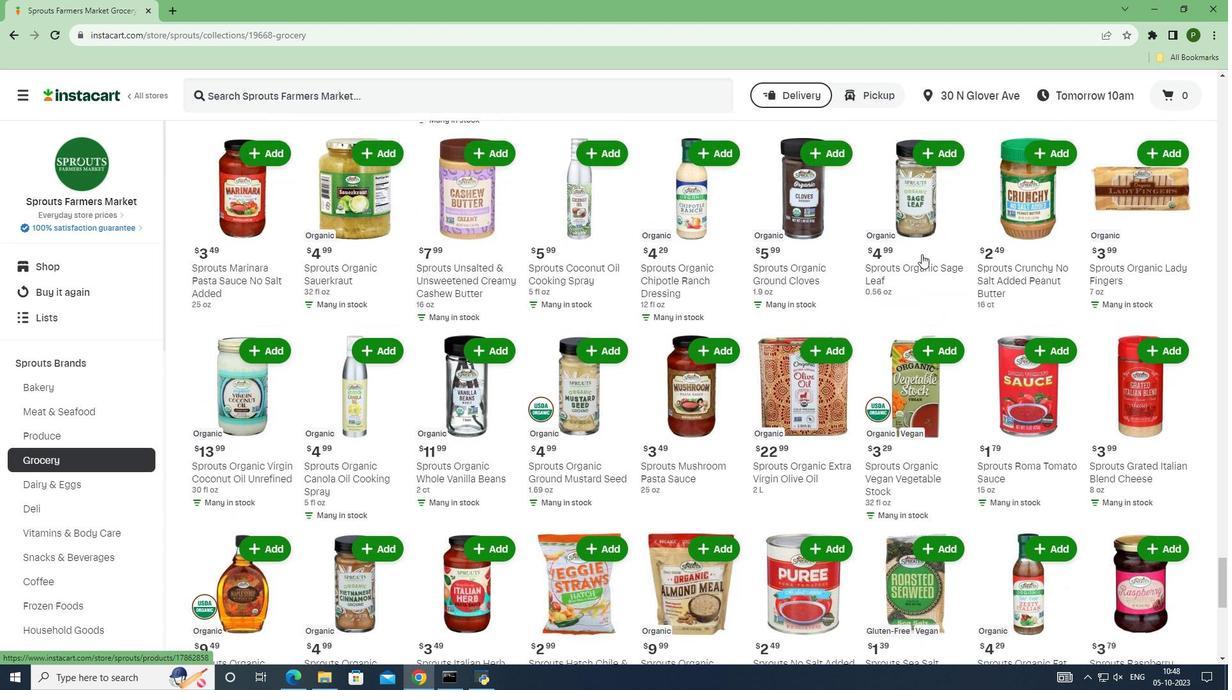 
Action: Mouse scrolled (921, 253) with delta (0, 0)
Screenshot: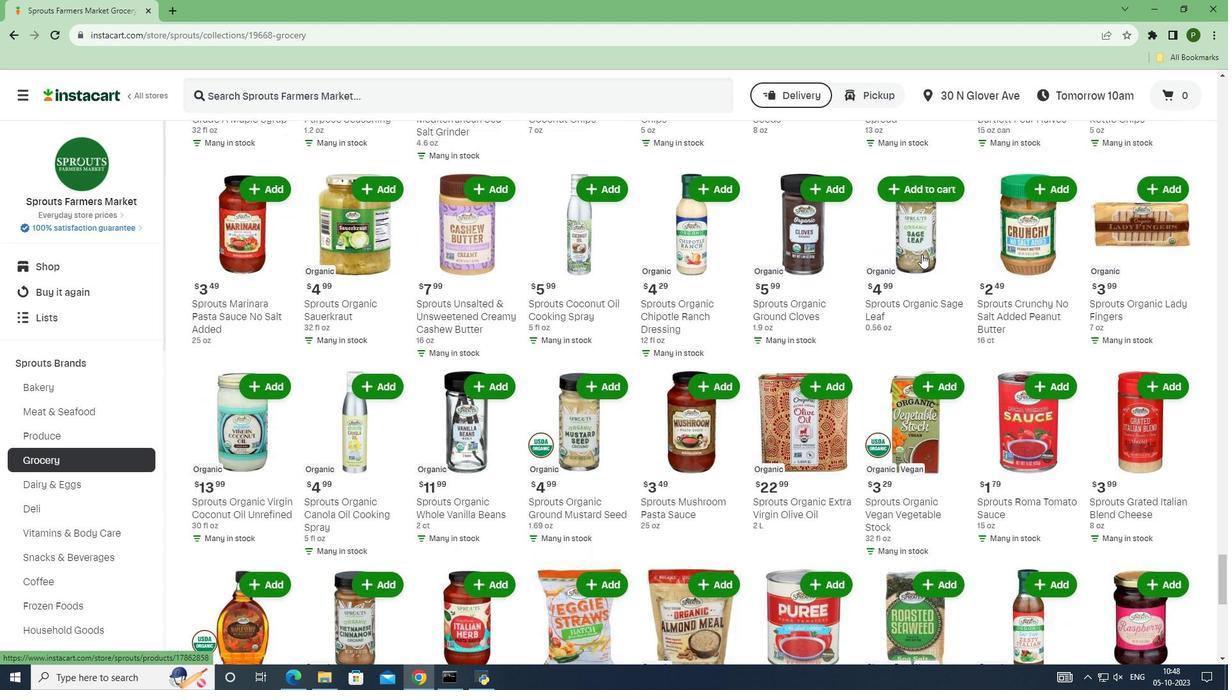 
Action: Mouse scrolled (921, 253) with delta (0, 0)
Screenshot: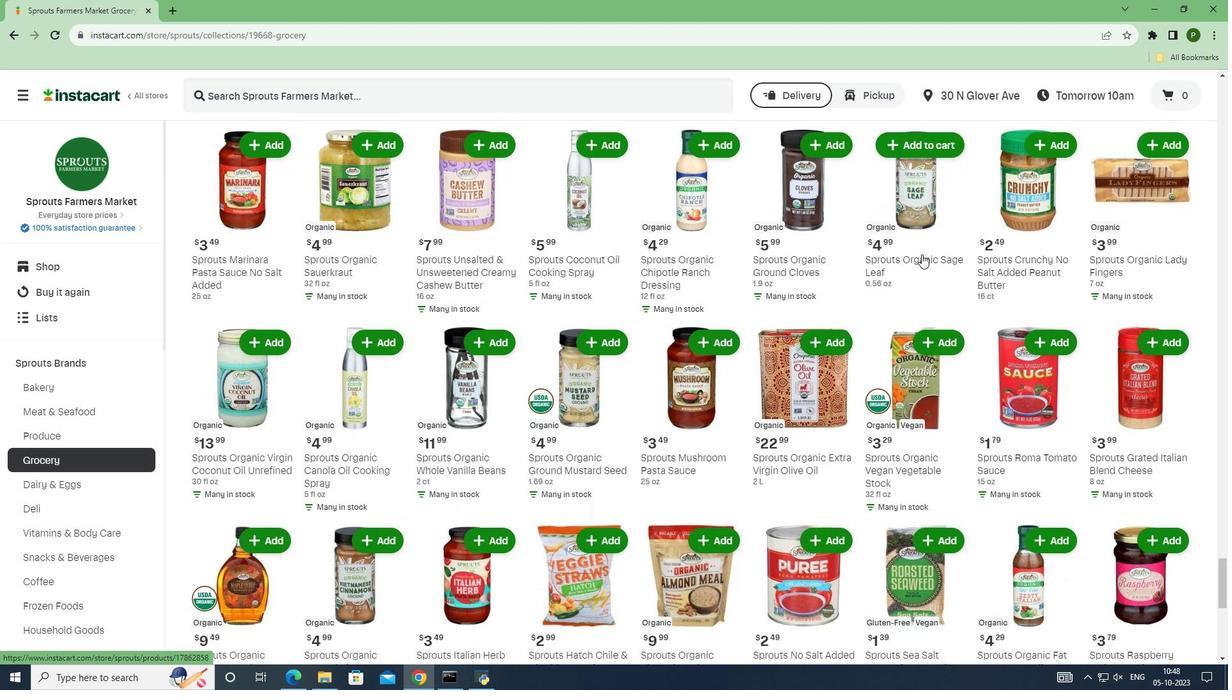 
Action: Mouse moved to (251, 263)
Screenshot: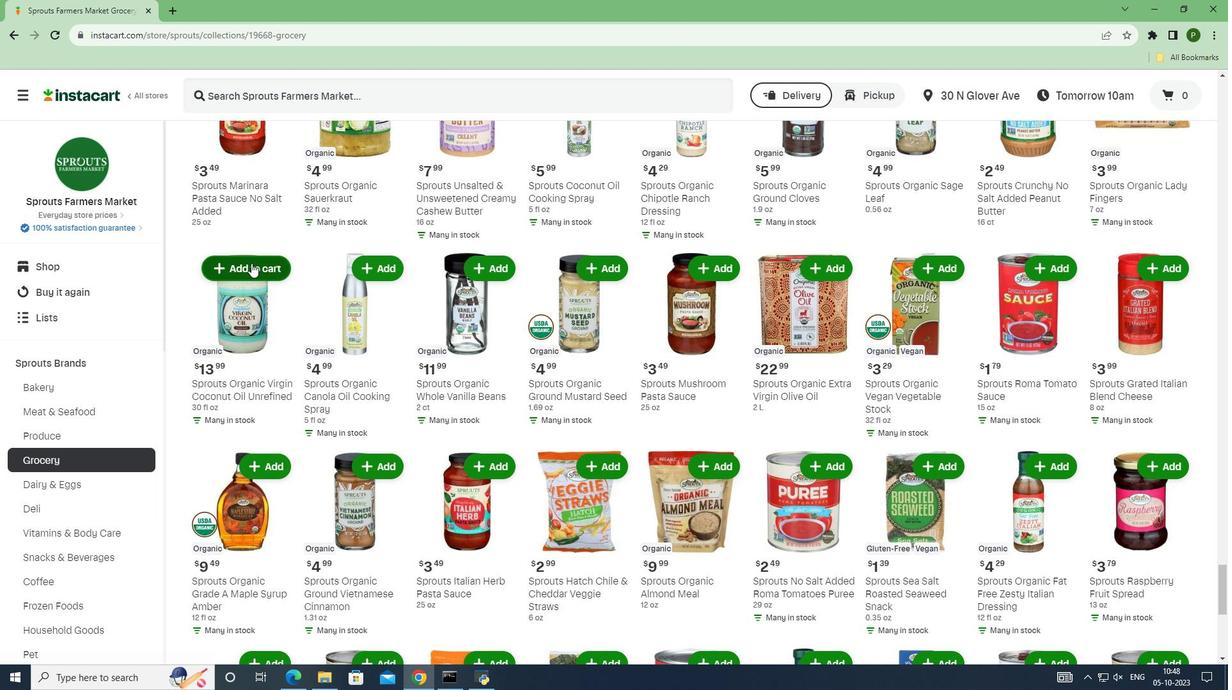 
Action: Mouse pressed left at (251, 263)
Screenshot: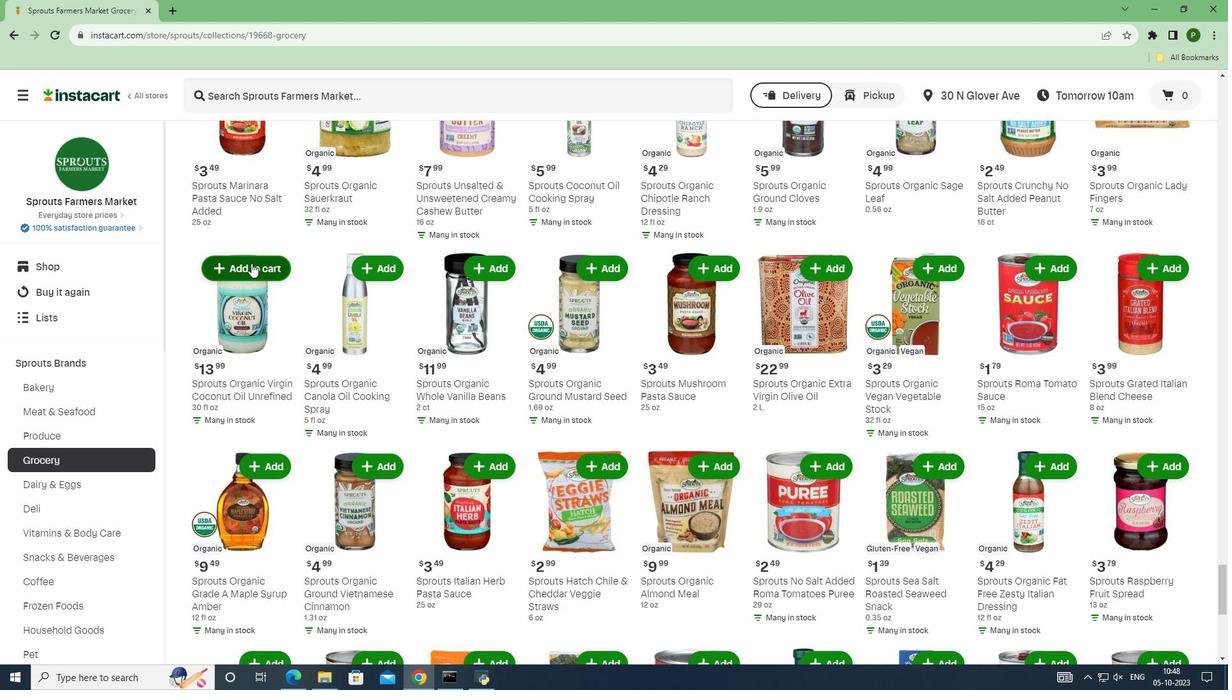 
Action: Mouse pressed left at (251, 263)
Screenshot: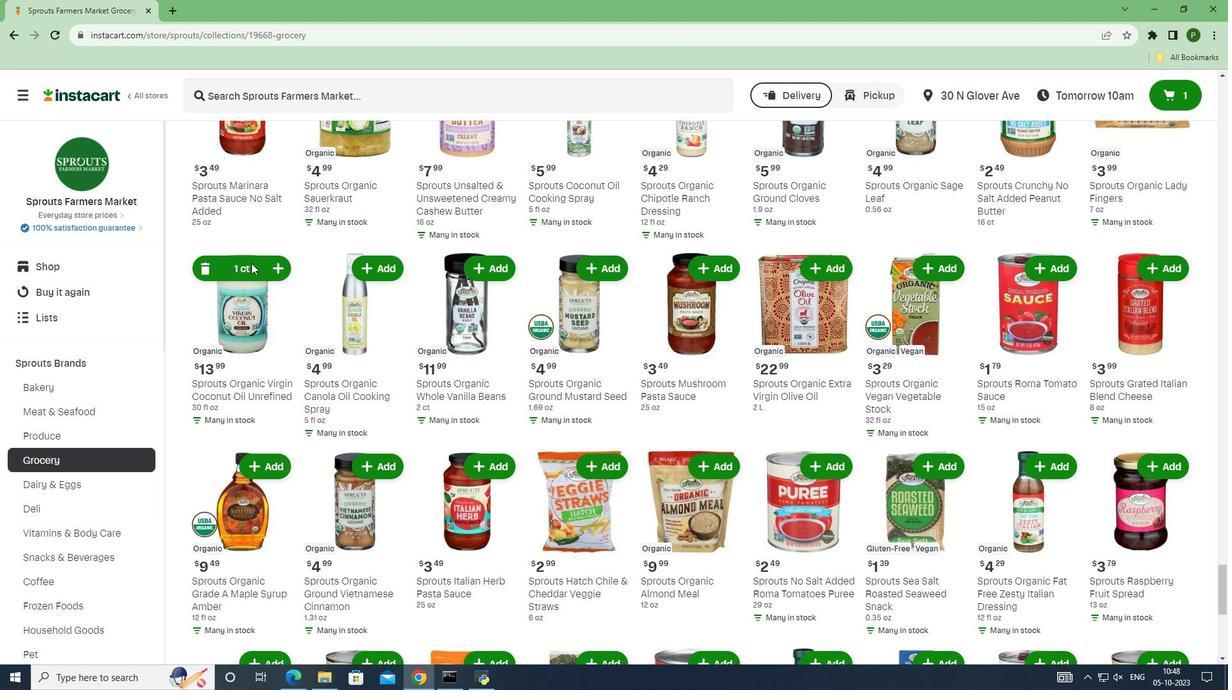 
